Task: open an excel sheet and write heading  Financial Planner. Add Dates in a column and its values below  'Jan 23, Feb 23, Mar 23, Apr 23 & may23. 'Add Income in next column and its values below  $3,000, $3,200, $3,100, $3,300 & $3,500. Add Expenses in next column and its values below  $2,000, $2,300, $2,200, $2,500 & $2,800. Add savings in next column and its values below $500, $600, $500, $700 & $700. Add Investment in next column and its values below  $500, $700, $800, $900 & $1000. Add Net Saving in next column and its values below  $1000, $1200, $900, $800 & $700. Save page Elite Sales 
Action: Mouse moved to (36, 103)
Screenshot: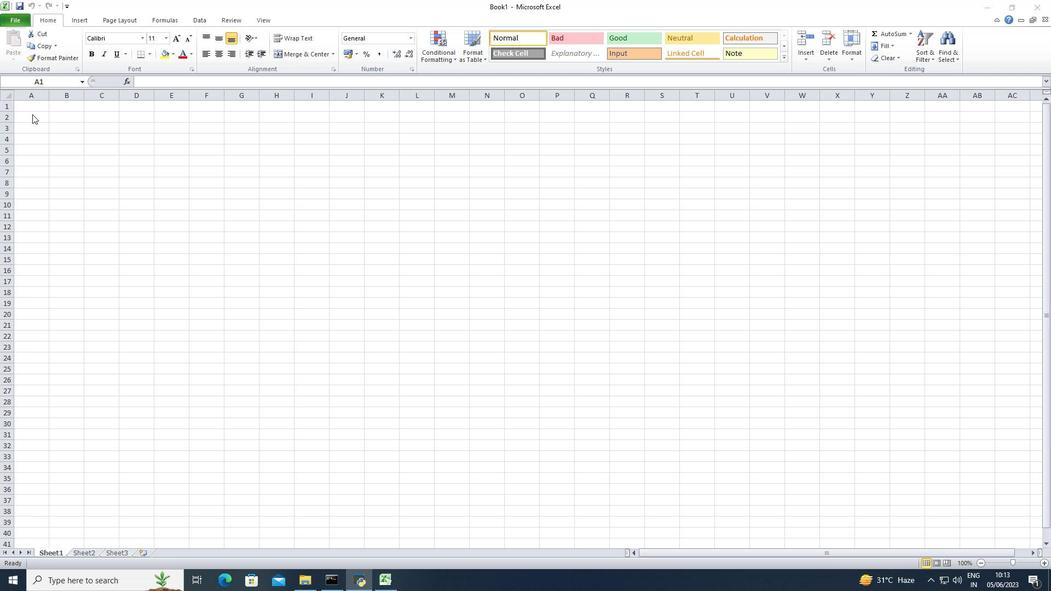
Action: Mouse pressed left at (36, 103)
Screenshot: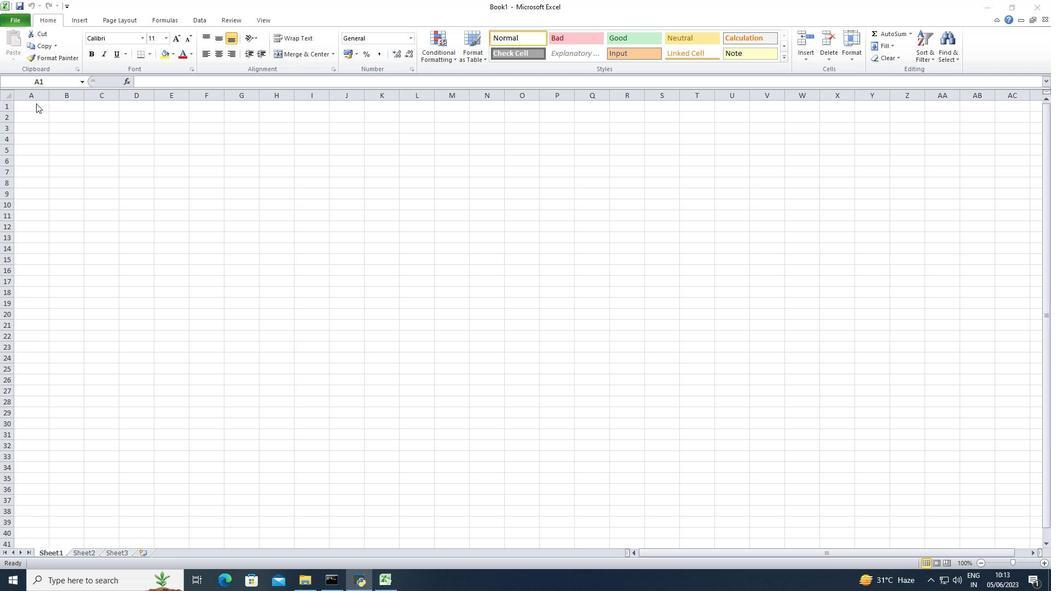 
Action: Key pressed <Key.shift>Financial<Key.space><Key.shift>Planner<Key.enter><Key.enter><Key.shift>Dates<Key.enter><Key.shift>Jan23<Key.enter><Key.shift>Feb23<Key.enter><Key.shift>Mar23<Key.enter><Key.shift>Apr23<Key.enter><Key.shift>May23<Key.enter><Key.down><Key.right><Key.up><Key.right><Key.up><Key.up><Key.up><Key.up><Key.up><Key.up><Key.shift>Income<Key.down>3000<Key.down>3200<Key.down>3100<Key.down>3300<Key.down>3500<Key.down><Key.right><Key.right><Key.up><Key.up>
Screenshot: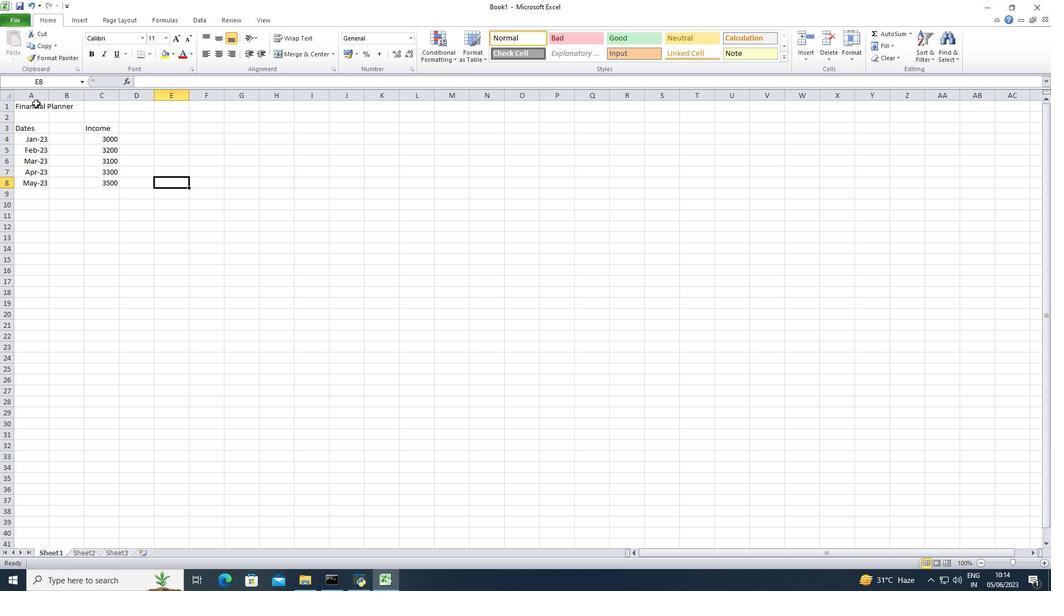 
Action: Mouse moved to (95, 142)
Screenshot: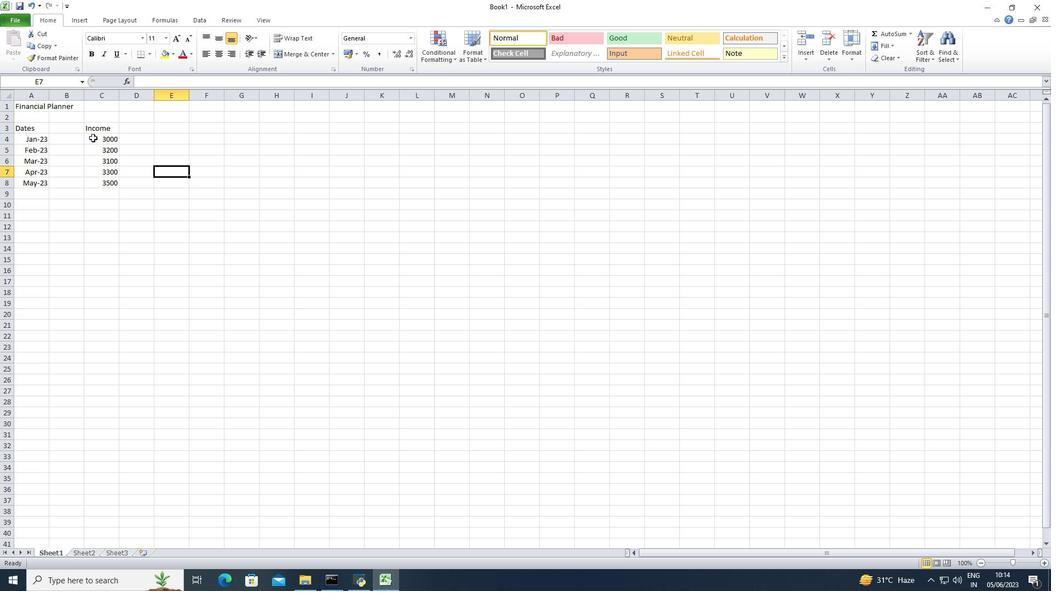 
Action: Mouse pressed left at (95, 142)
Screenshot: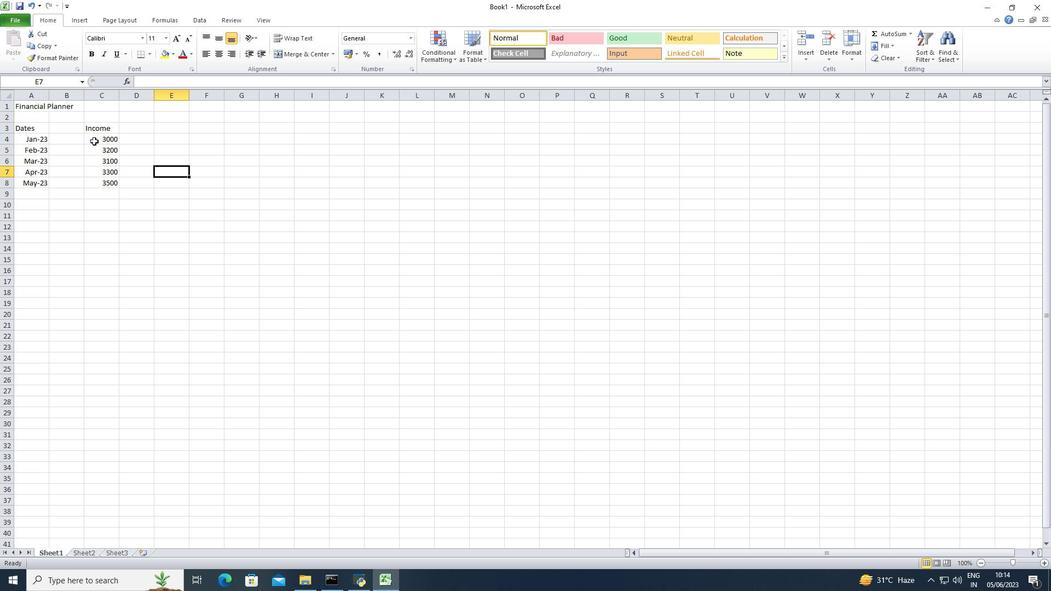 
Action: Mouse moved to (413, 37)
Screenshot: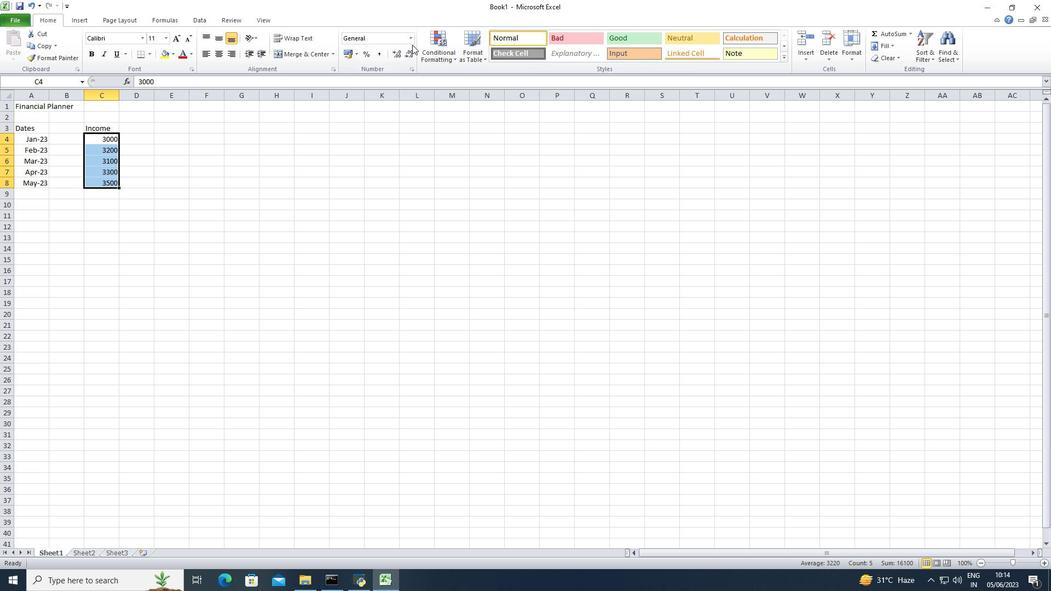 
Action: Mouse pressed left at (413, 37)
Screenshot: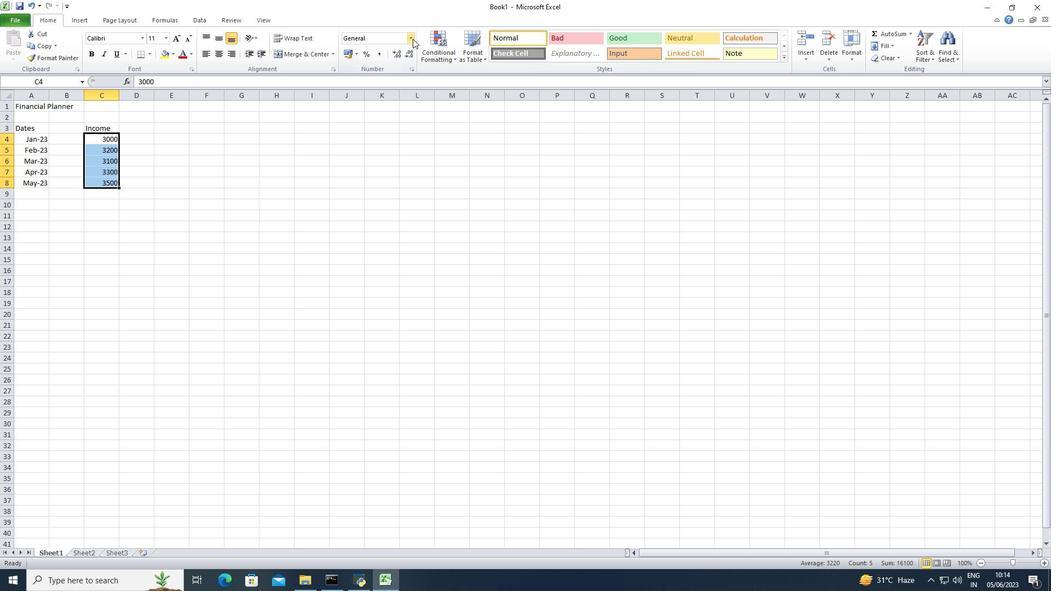 
Action: Mouse moved to (414, 314)
Screenshot: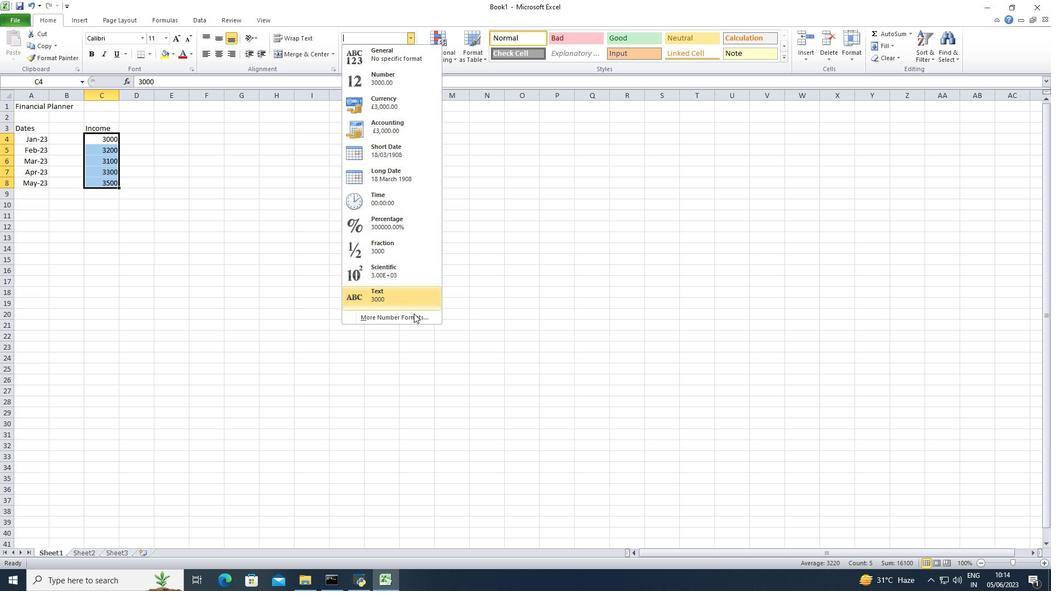 
Action: Mouse pressed left at (414, 314)
Screenshot: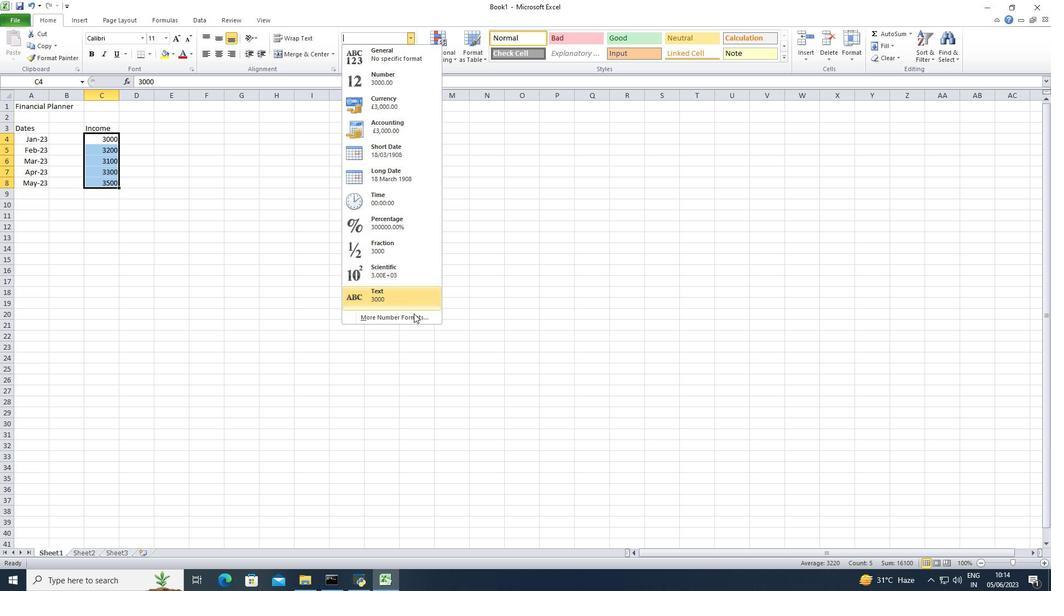 
Action: Mouse moved to (169, 204)
Screenshot: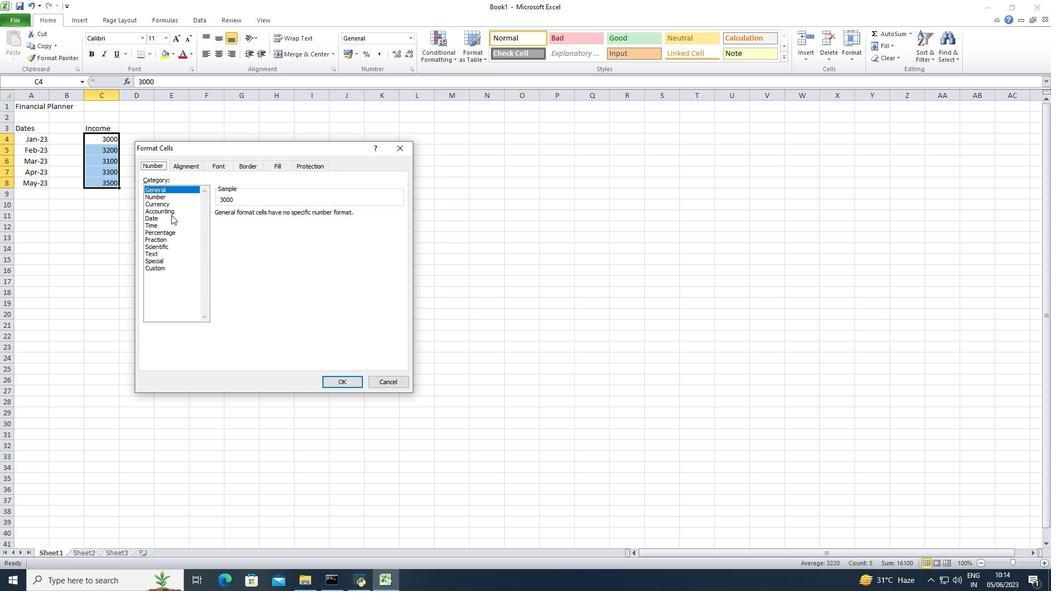 
Action: Mouse pressed left at (169, 204)
Screenshot: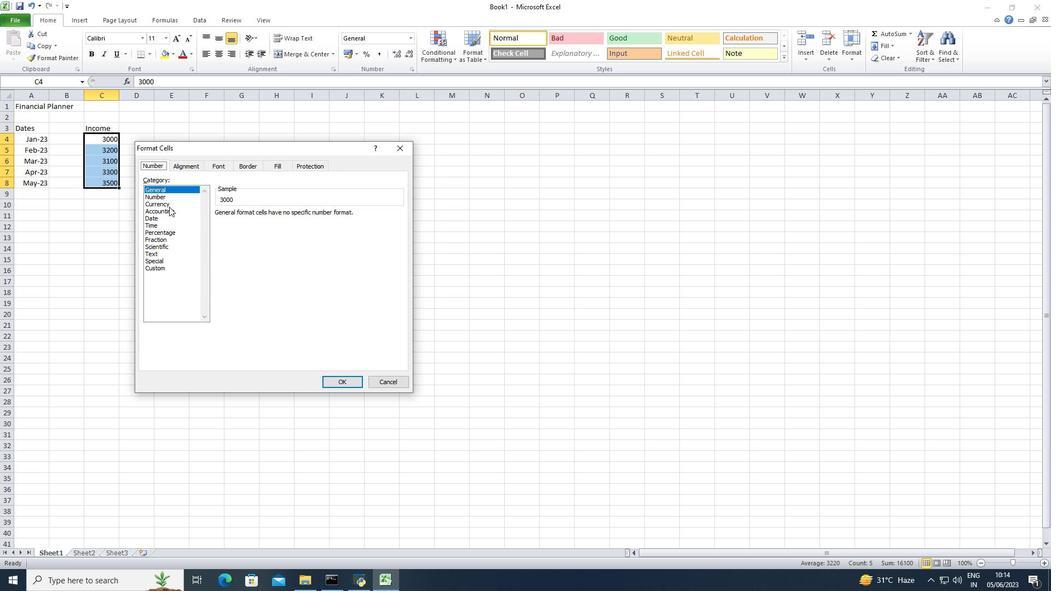 
Action: Mouse moved to (286, 215)
Screenshot: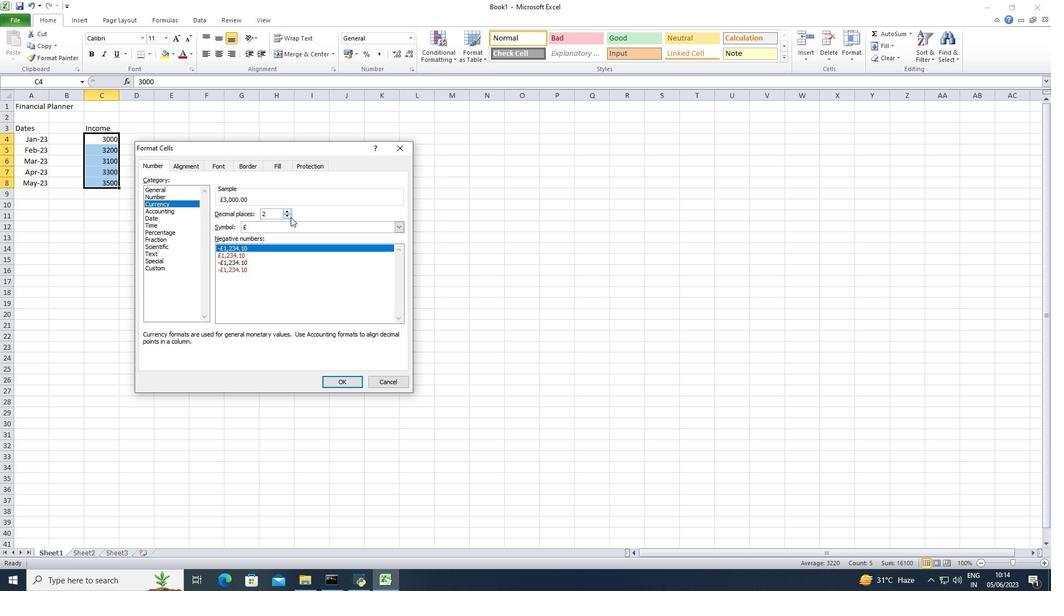 
Action: Mouse pressed left at (286, 215)
Screenshot: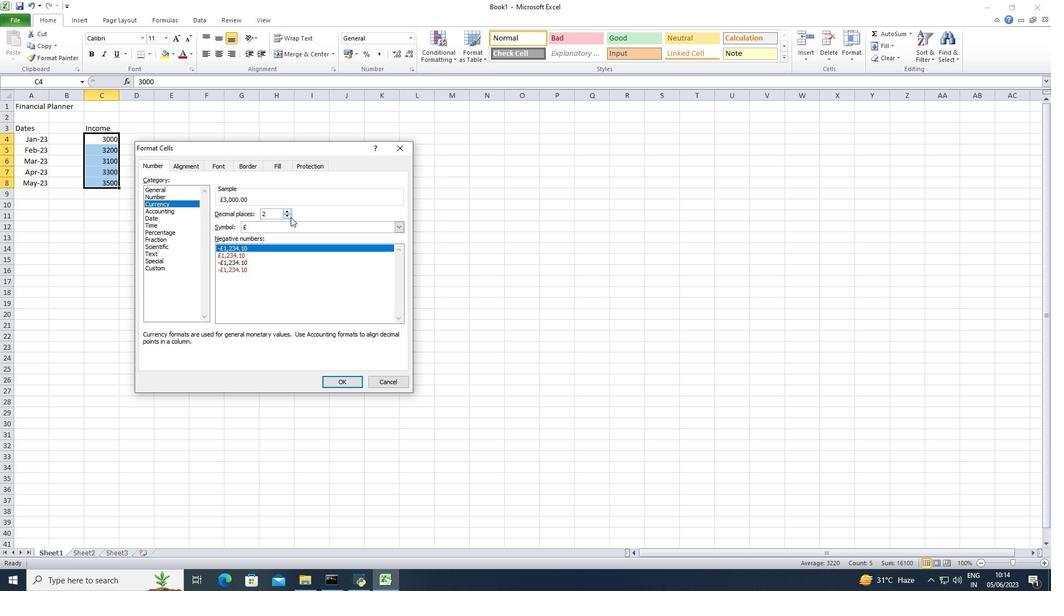 
Action: Mouse pressed left at (286, 215)
Screenshot: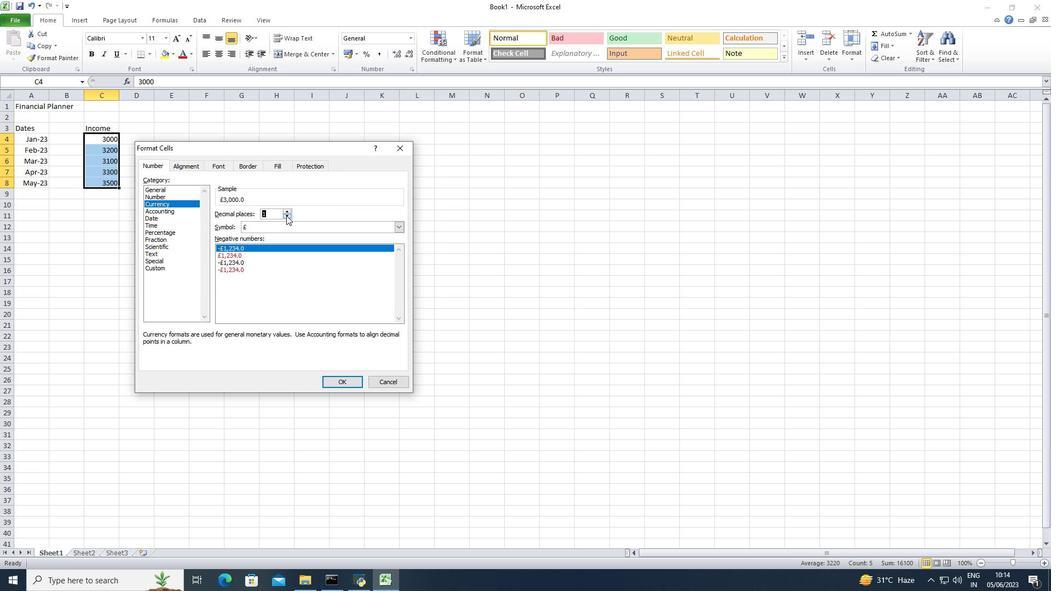 
Action: Mouse moved to (288, 226)
Screenshot: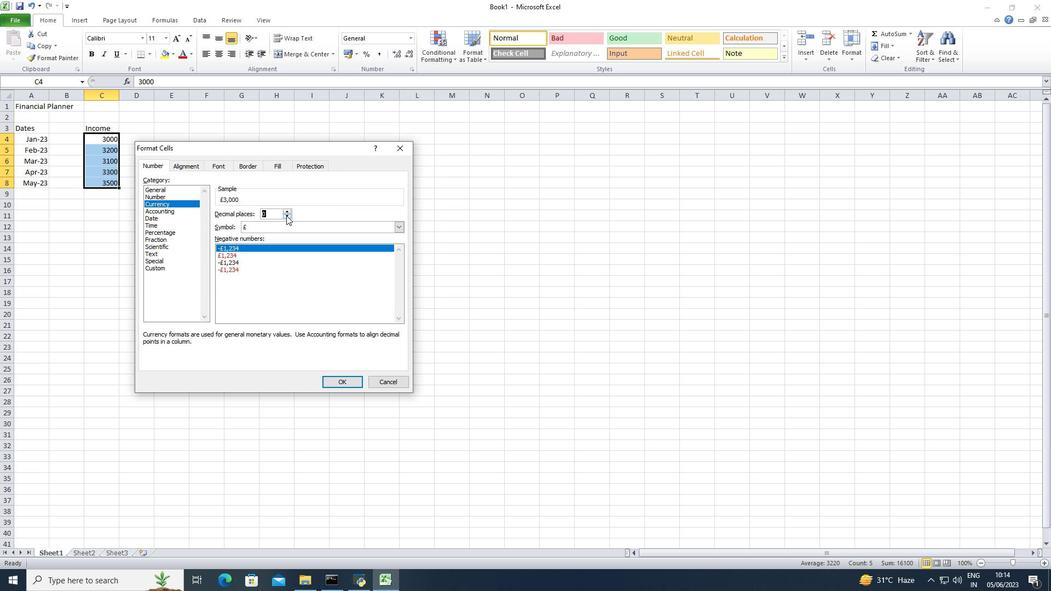 
Action: Mouse pressed left at (288, 226)
Screenshot: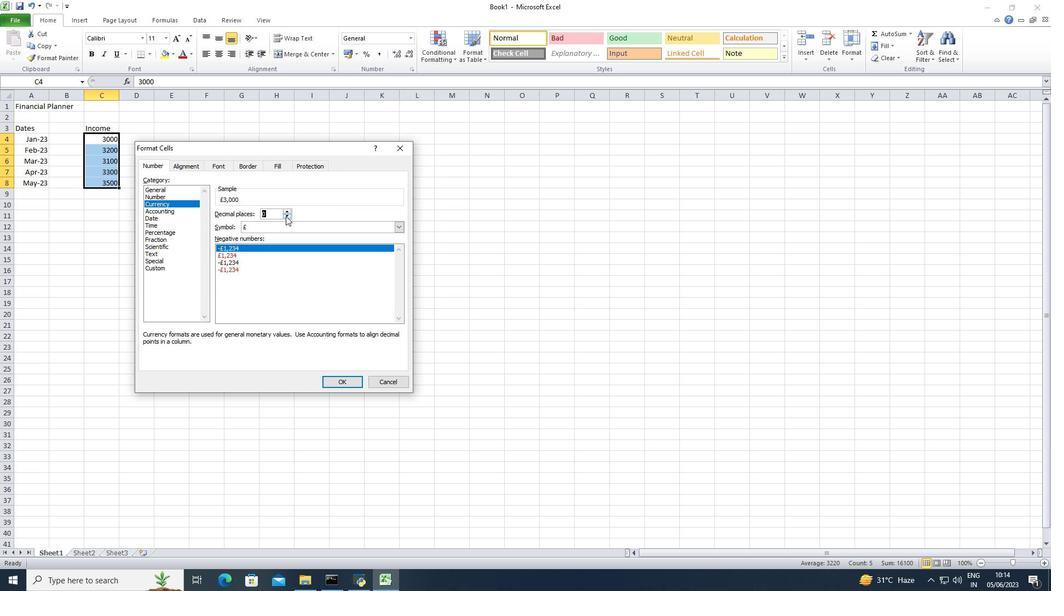 
Action: Mouse moved to (291, 250)
Screenshot: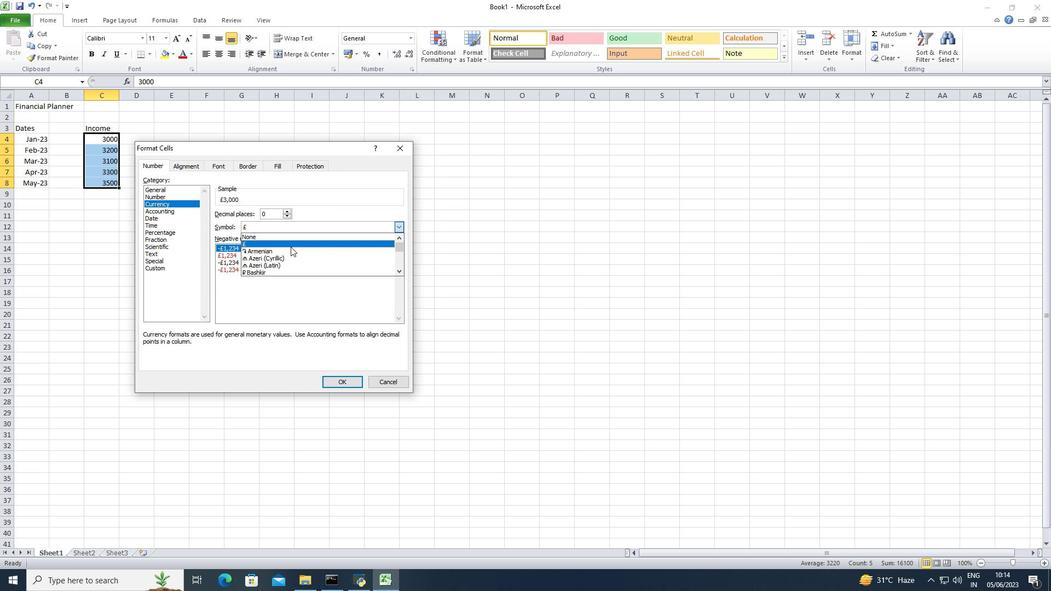 
Action: Mouse scrolled (291, 250) with delta (0, 0)
Screenshot: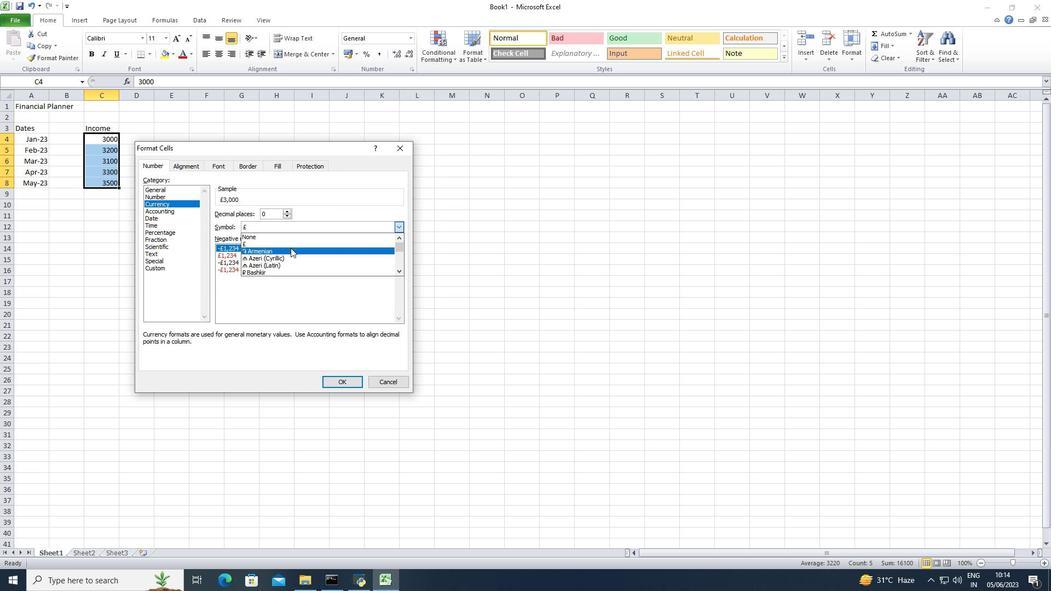 
Action: Mouse scrolled (291, 250) with delta (0, 0)
Screenshot: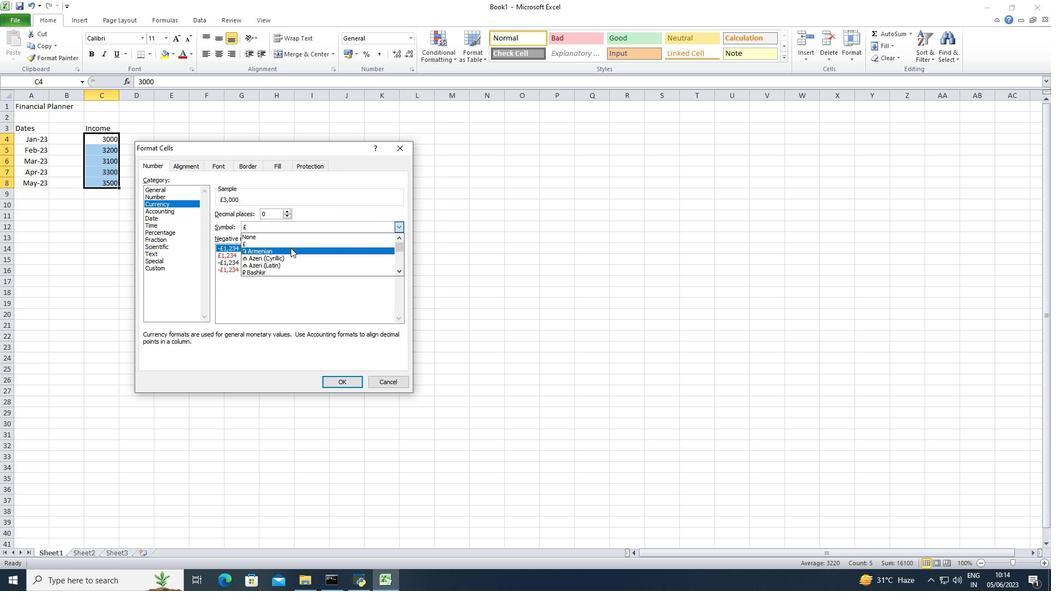 
Action: Mouse scrolled (291, 250) with delta (0, 0)
Screenshot: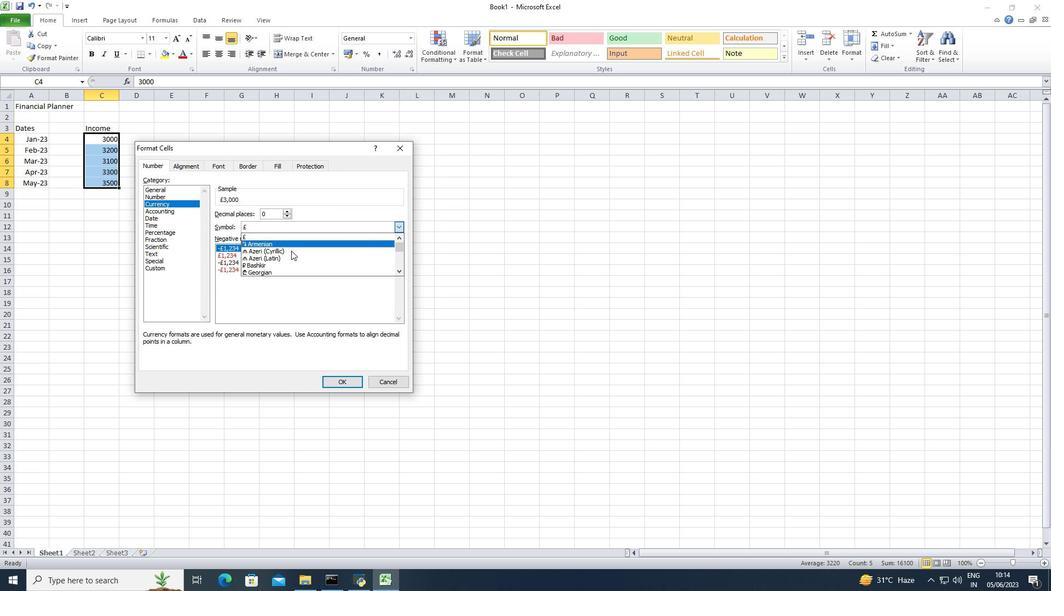 
Action: Mouse scrolled (291, 250) with delta (0, 0)
Screenshot: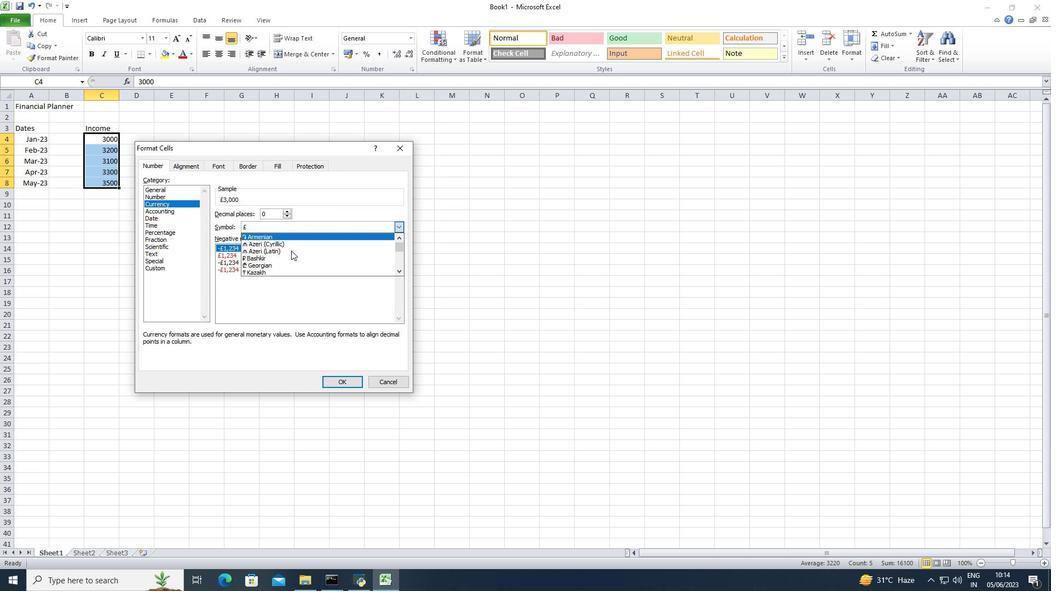 
Action: Mouse scrolled (291, 250) with delta (0, 0)
Screenshot: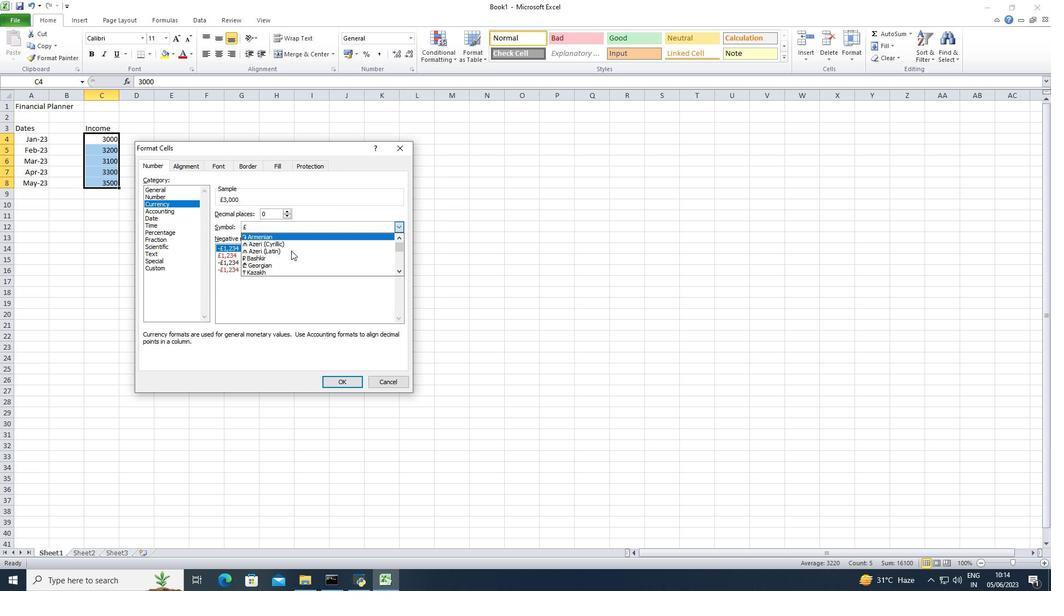 
Action: Mouse scrolled (291, 250) with delta (0, 0)
Screenshot: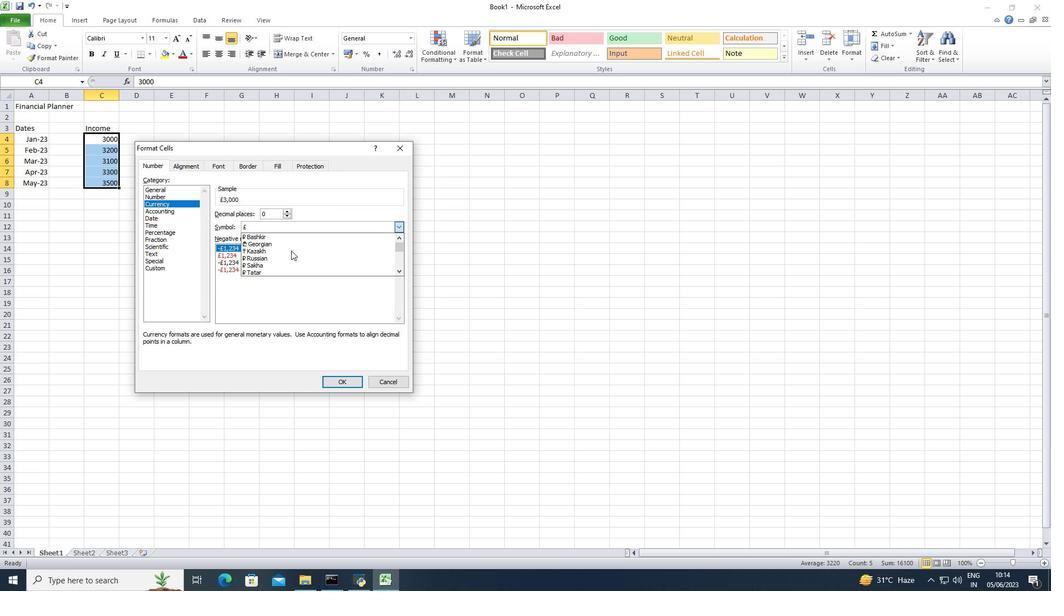 
Action: Mouse scrolled (291, 250) with delta (0, 0)
Screenshot: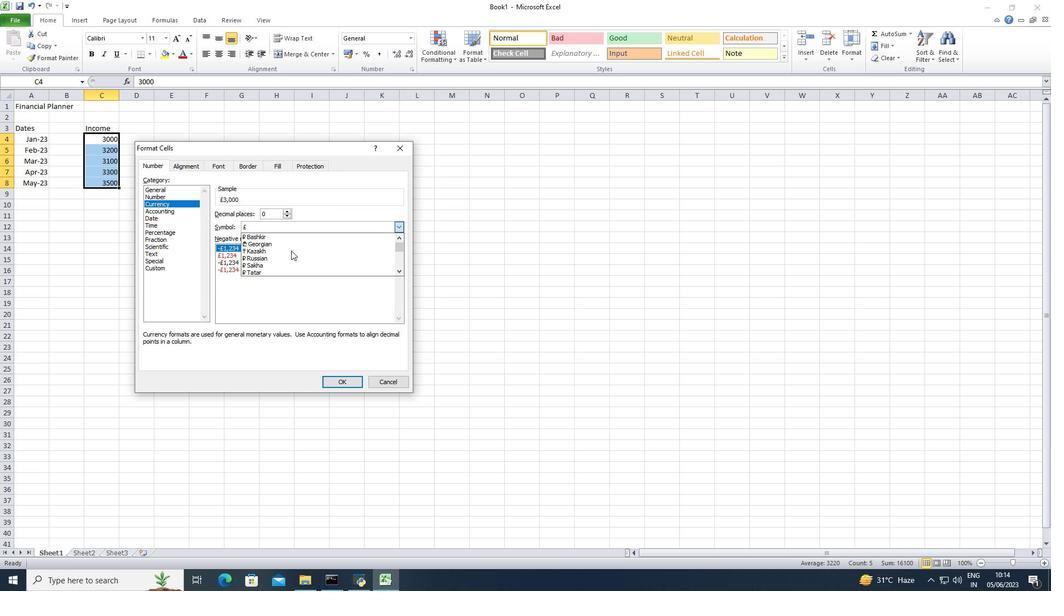 
Action: Mouse scrolled (291, 250) with delta (0, 0)
Screenshot: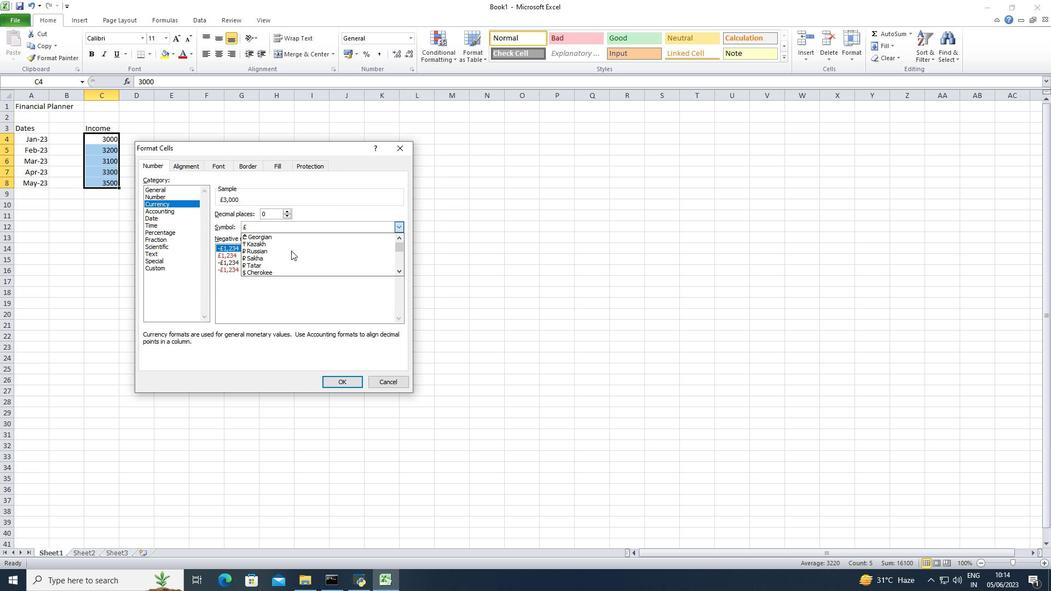 
Action: Mouse scrolled (291, 250) with delta (0, 0)
Screenshot: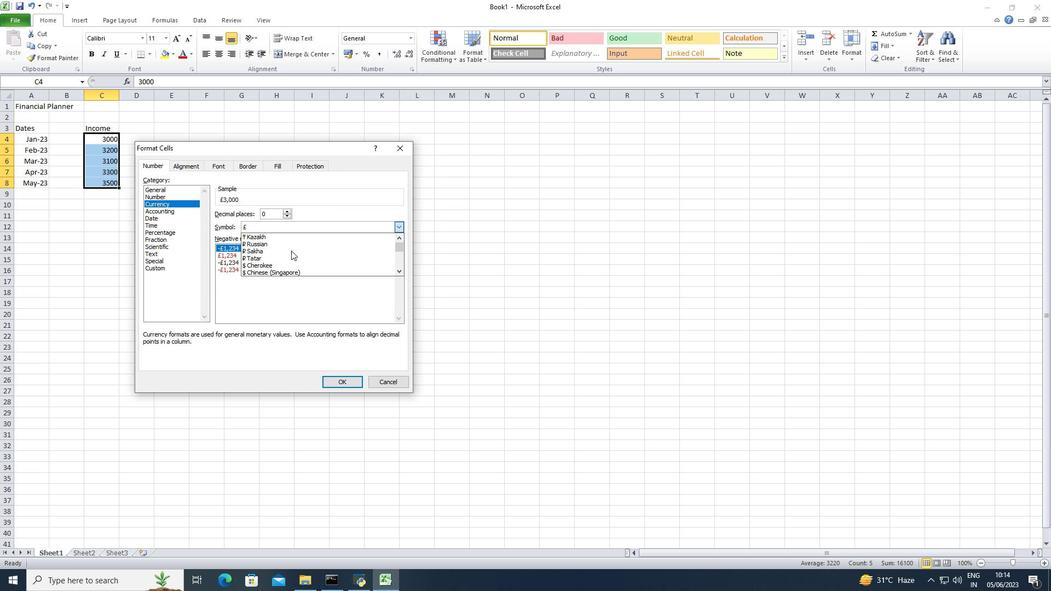 
Action: Mouse moved to (294, 263)
Screenshot: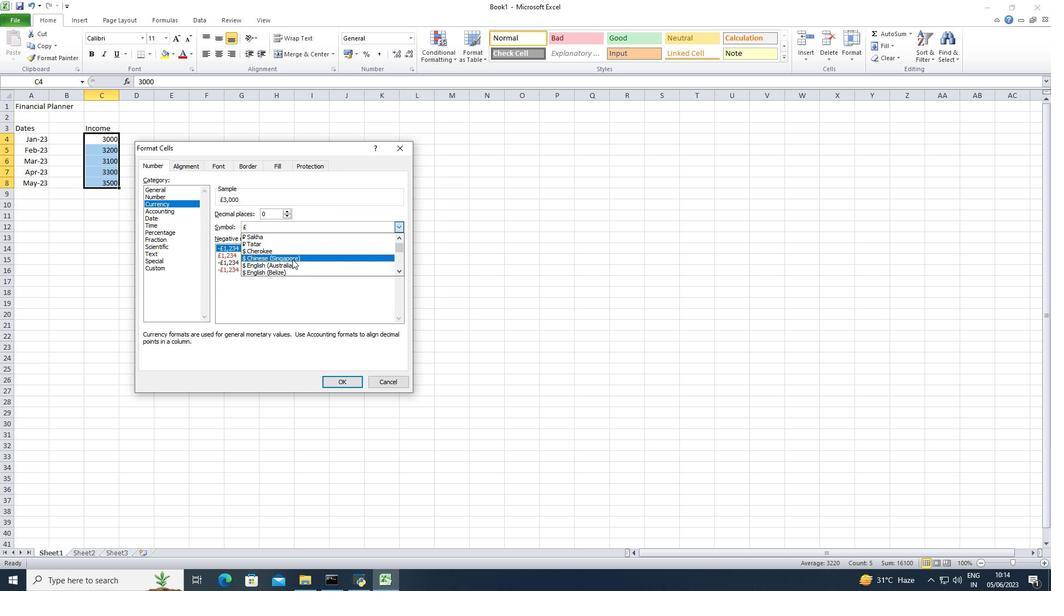 
Action: Mouse pressed left at (294, 263)
Screenshot: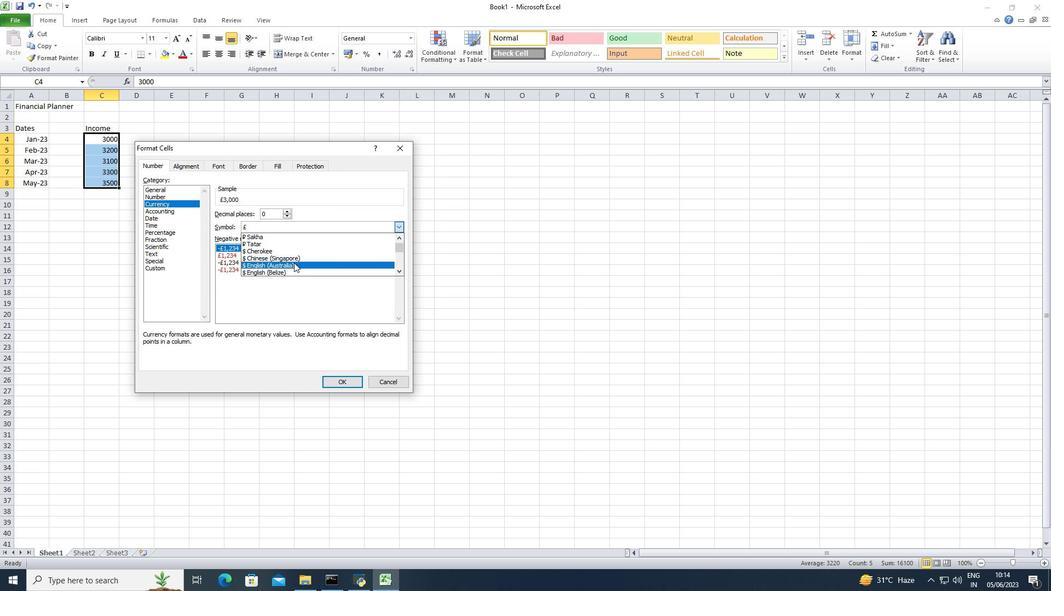 
Action: Mouse moved to (335, 379)
Screenshot: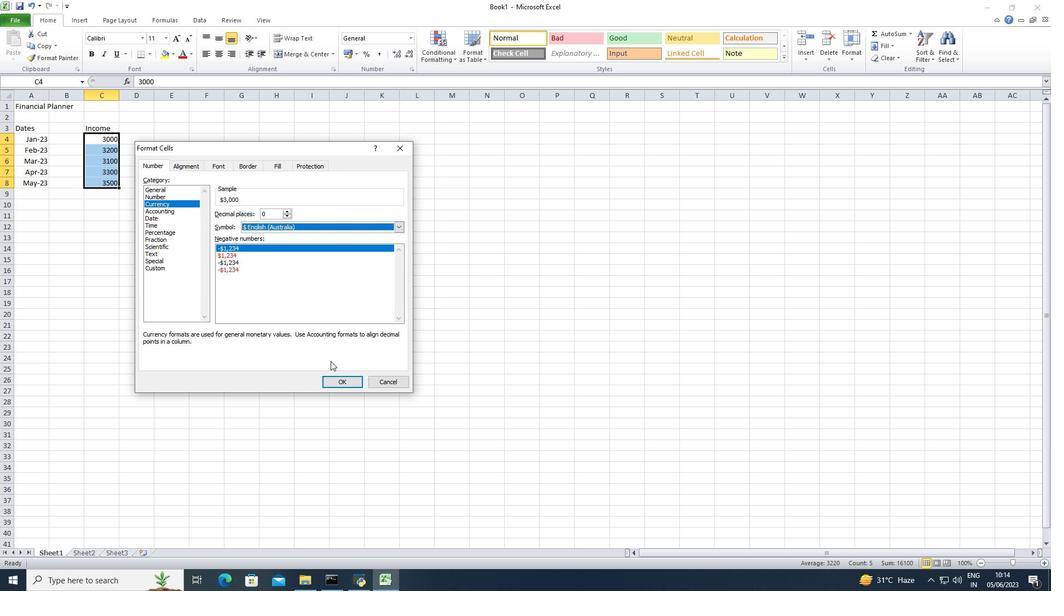 
Action: Mouse pressed left at (335, 379)
Screenshot: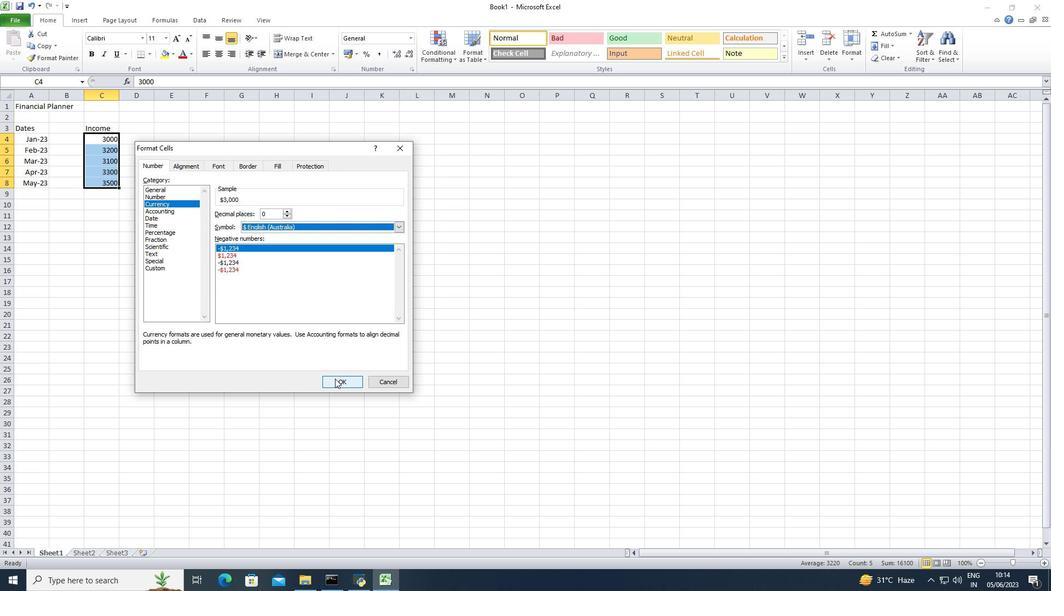 
Action: Mouse moved to (181, 131)
Screenshot: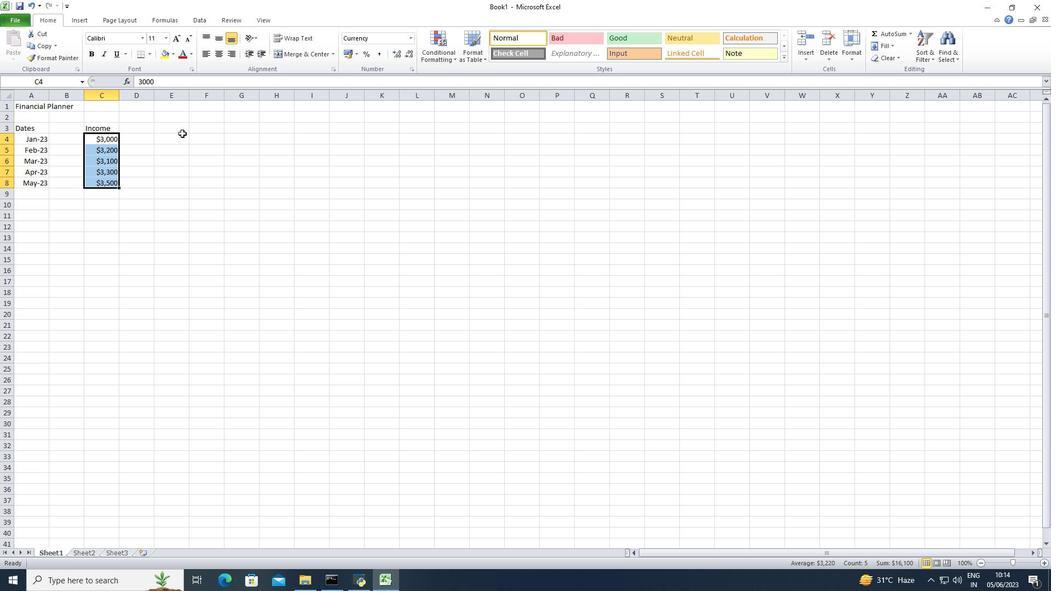 
Action: Mouse pressed left at (181, 131)
Screenshot: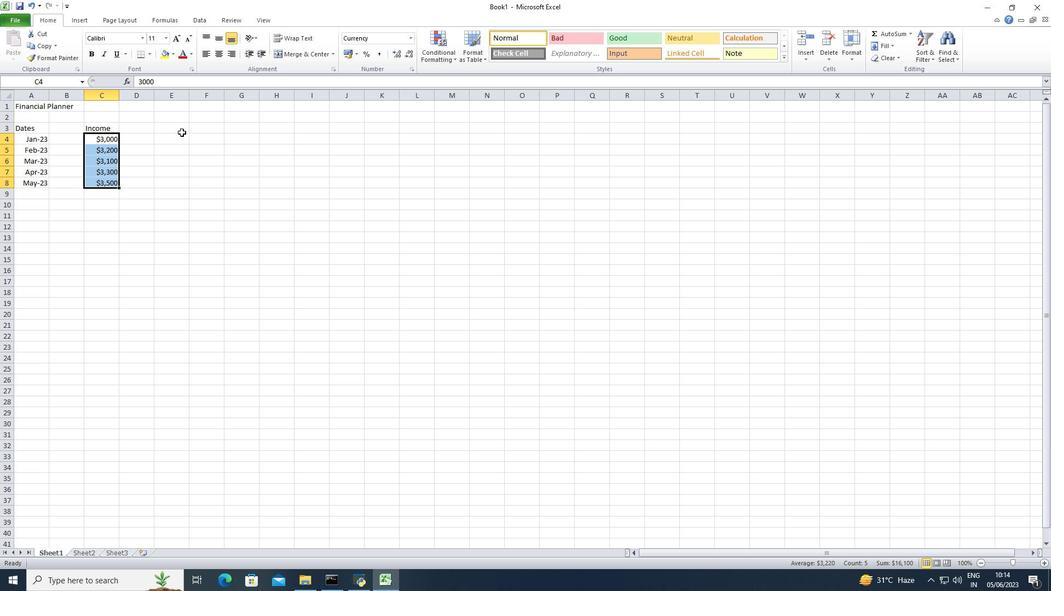 
Action: Key pressed <Key.shift>Expenses<Key.enter>2000<Key.down>2300<Key.down>2200<Key.down>2500<Key.down>2800<Key.down>
Screenshot: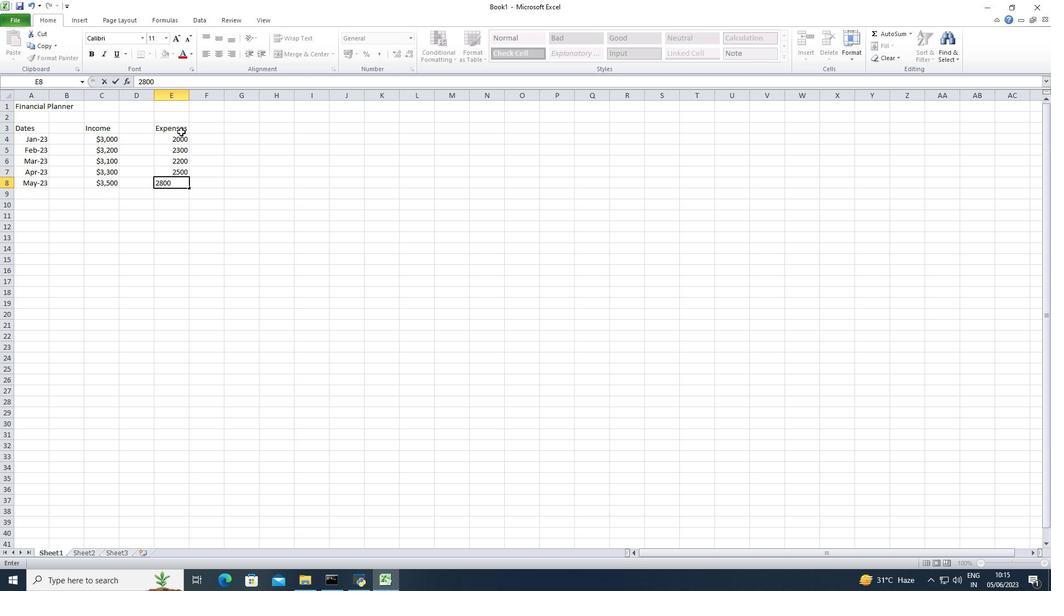 
Action: Mouse moved to (176, 137)
Screenshot: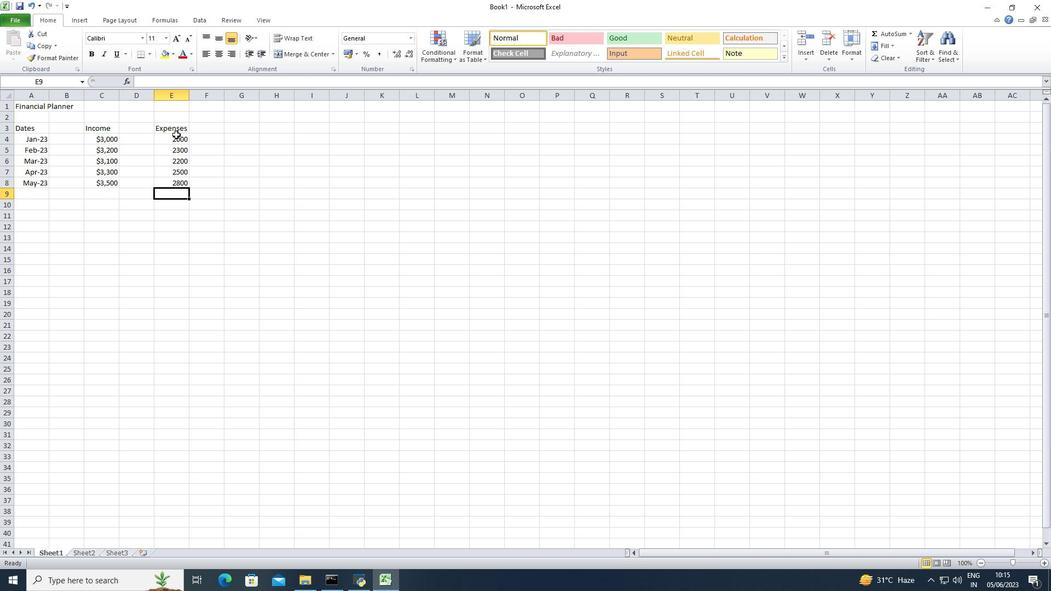 
Action: Mouse pressed left at (176, 137)
Screenshot: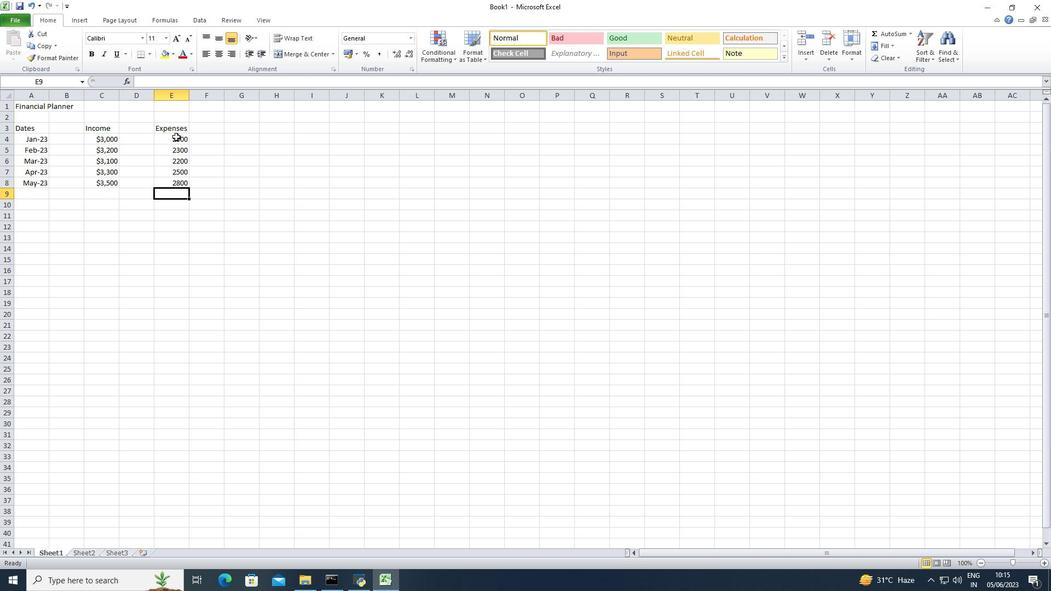 
Action: Mouse moved to (406, 39)
Screenshot: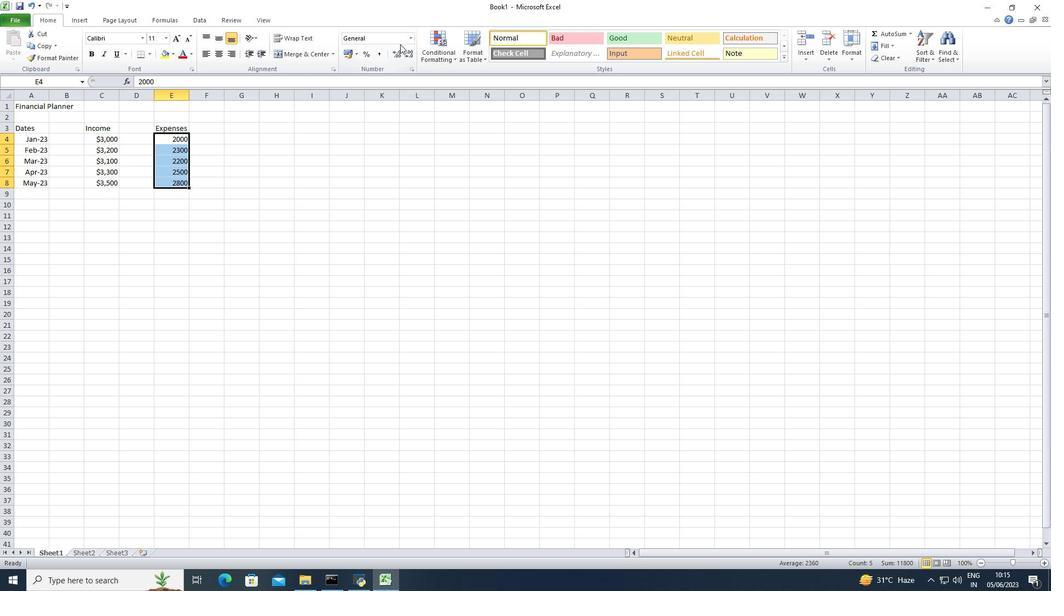 
Action: Mouse pressed left at (406, 39)
Screenshot: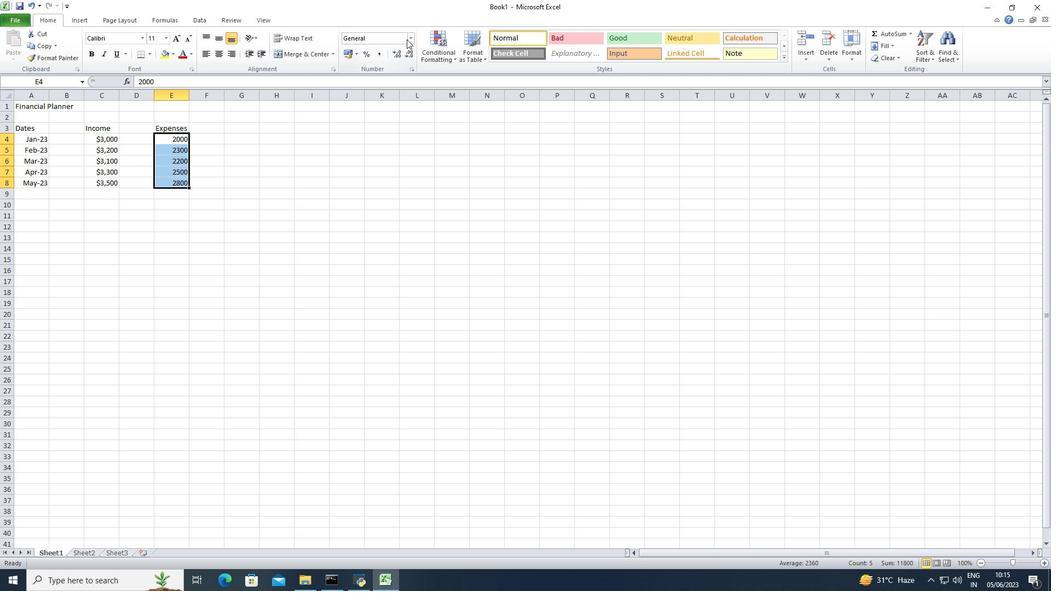 
Action: Mouse moved to (410, 36)
Screenshot: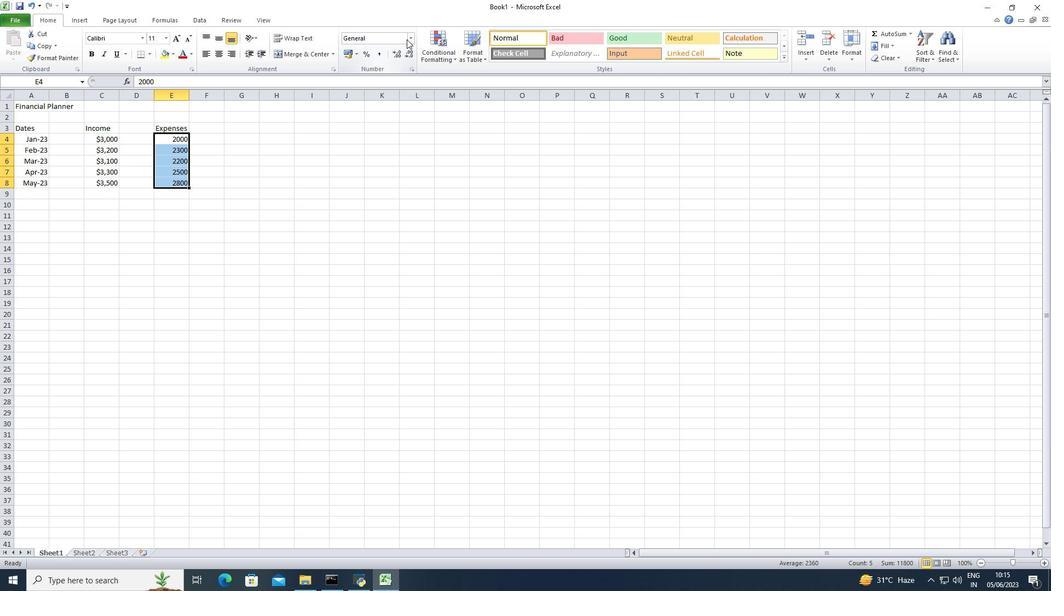
Action: Mouse pressed left at (410, 36)
Screenshot: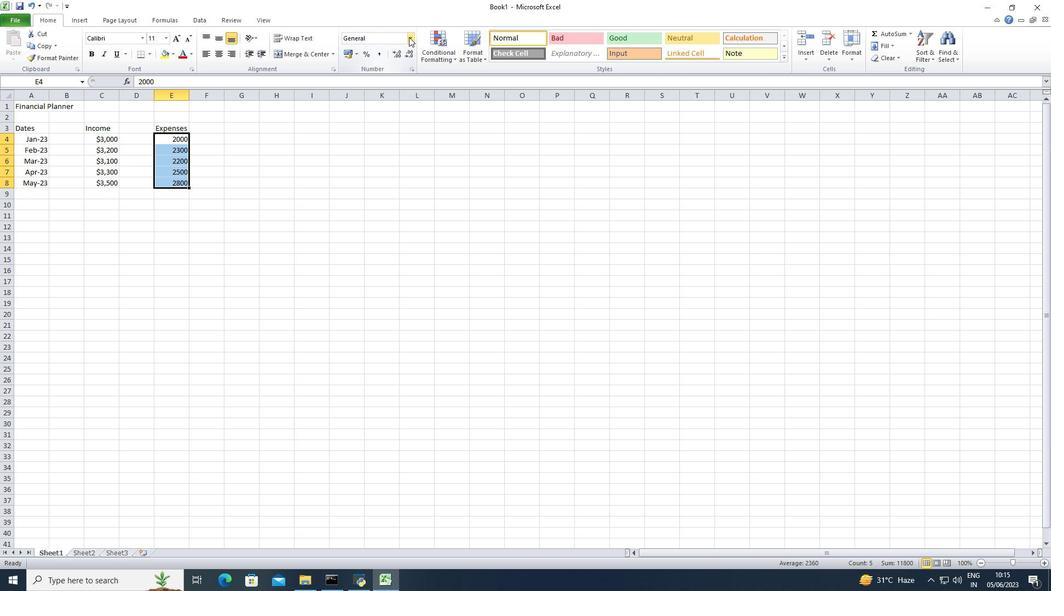 
Action: Mouse moved to (416, 315)
Screenshot: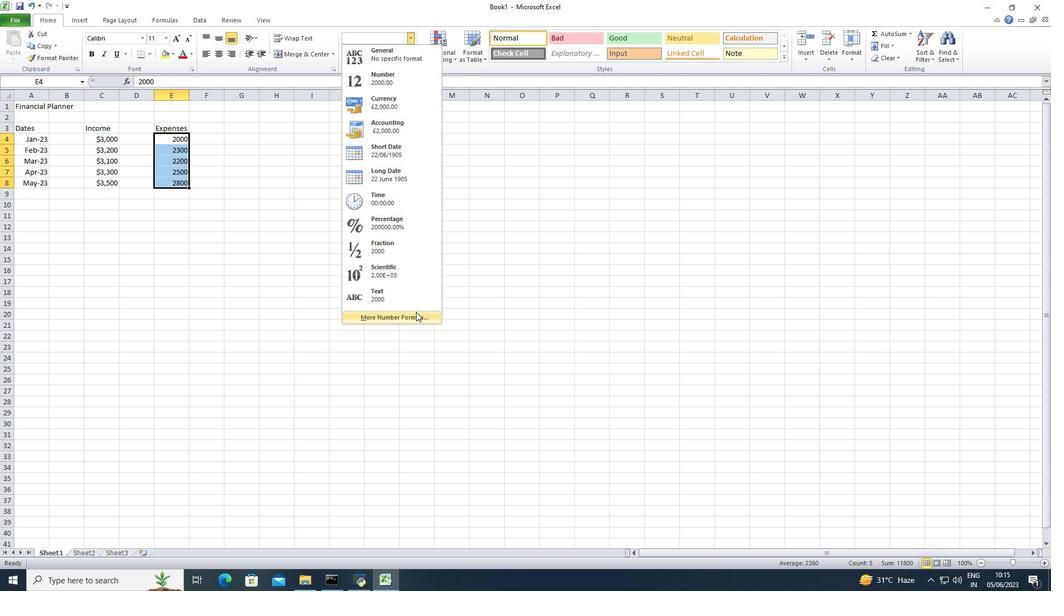 
Action: Mouse pressed left at (416, 315)
Screenshot: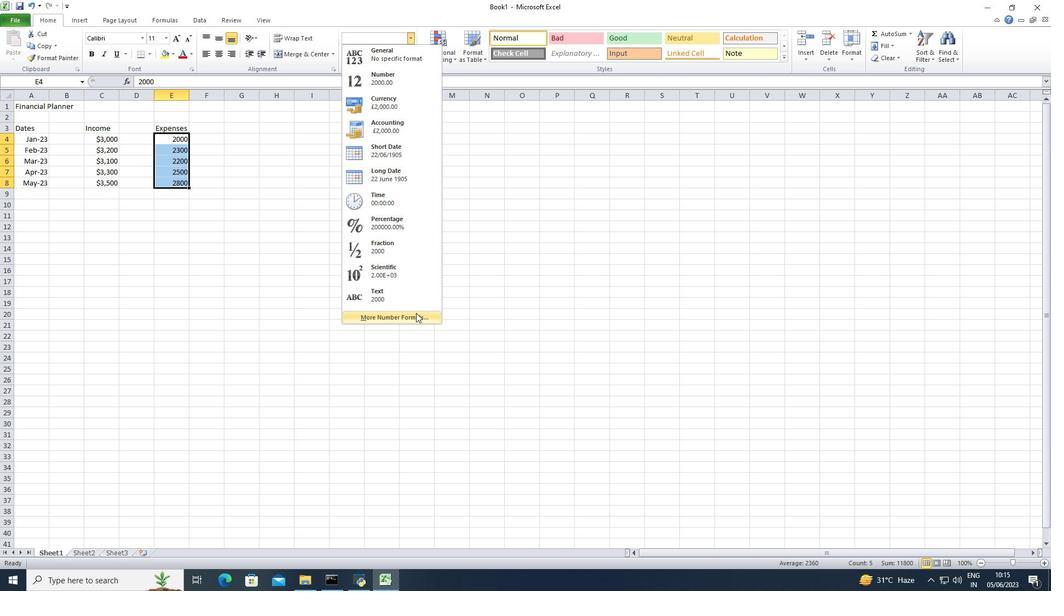 
Action: Mouse moved to (169, 204)
Screenshot: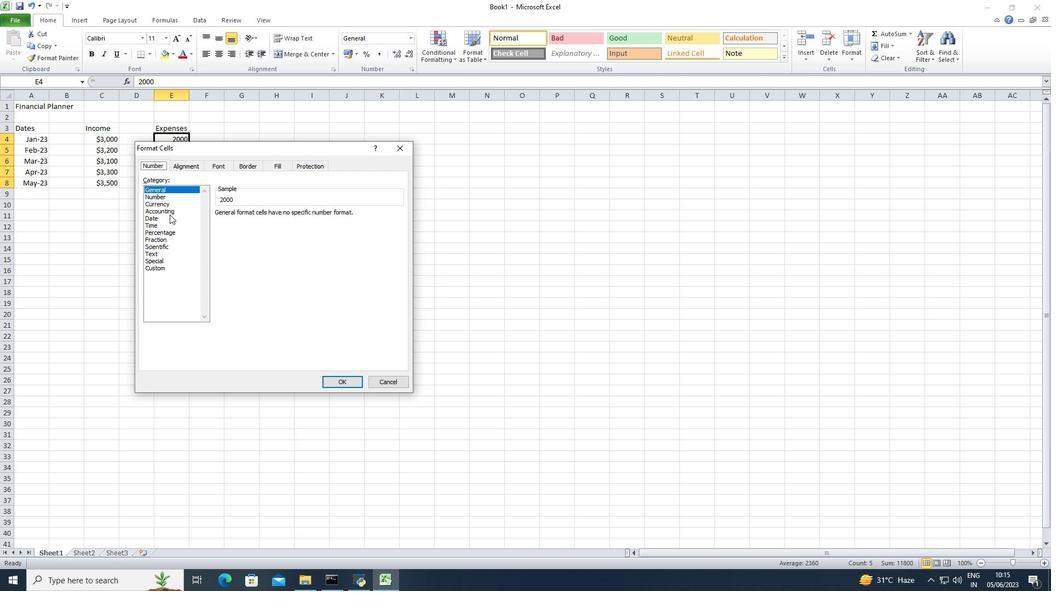 
Action: Mouse pressed left at (169, 204)
Screenshot: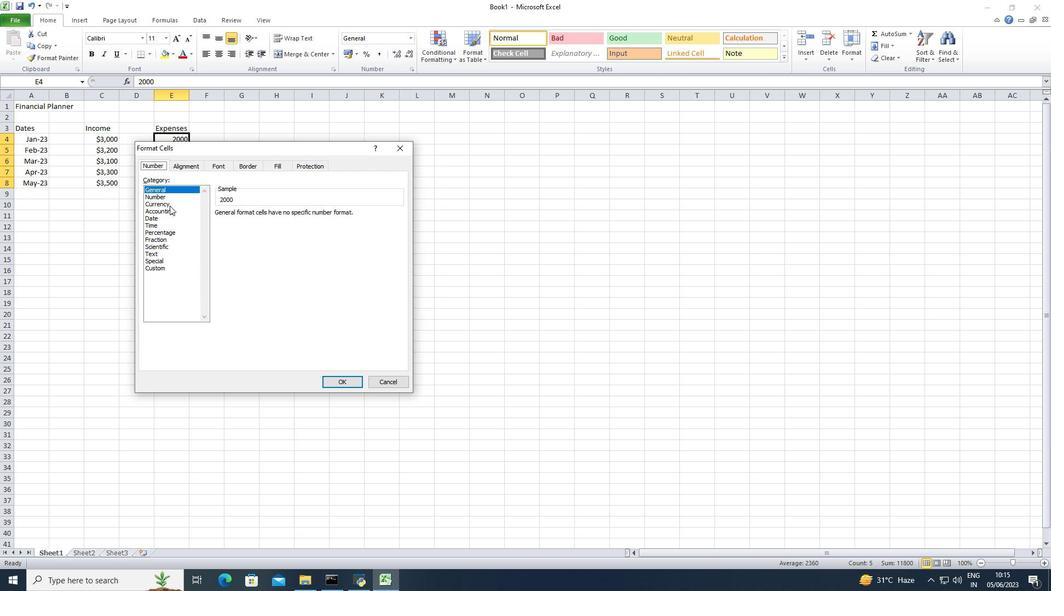 
Action: Mouse moved to (290, 215)
Screenshot: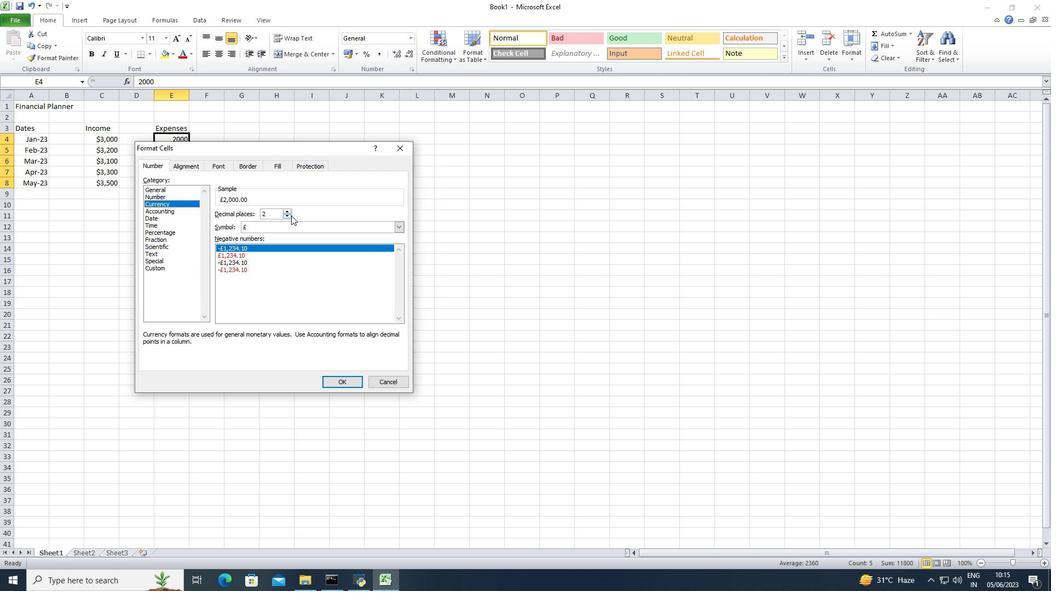 
Action: Mouse pressed left at (290, 215)
Screenshot: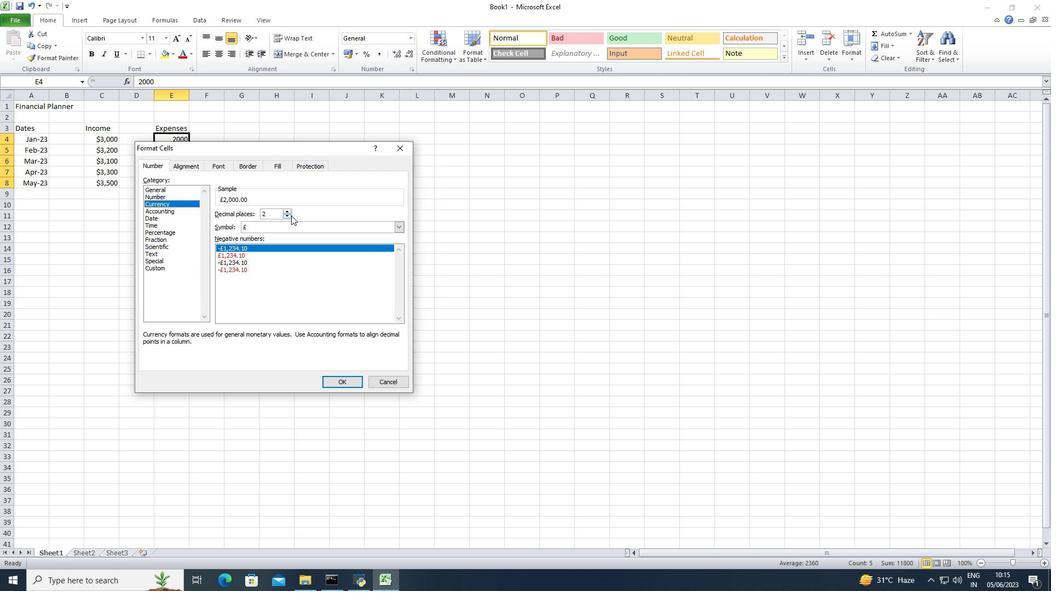 
Action: Mouse moved to (289, 216)
Screenshot: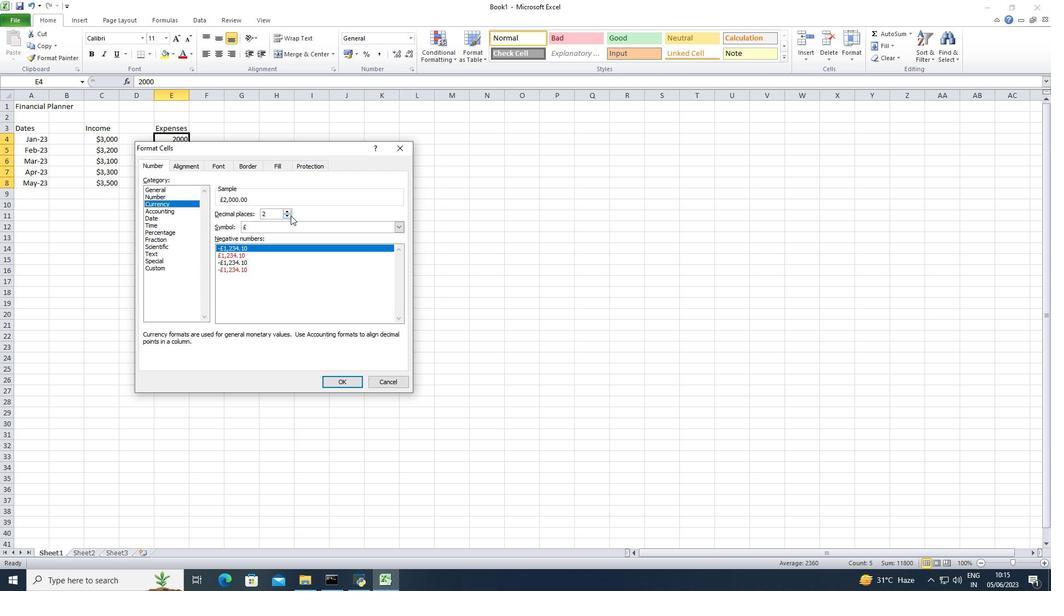 
Action: Mouse pressed left at (289, 216)
Screenshot: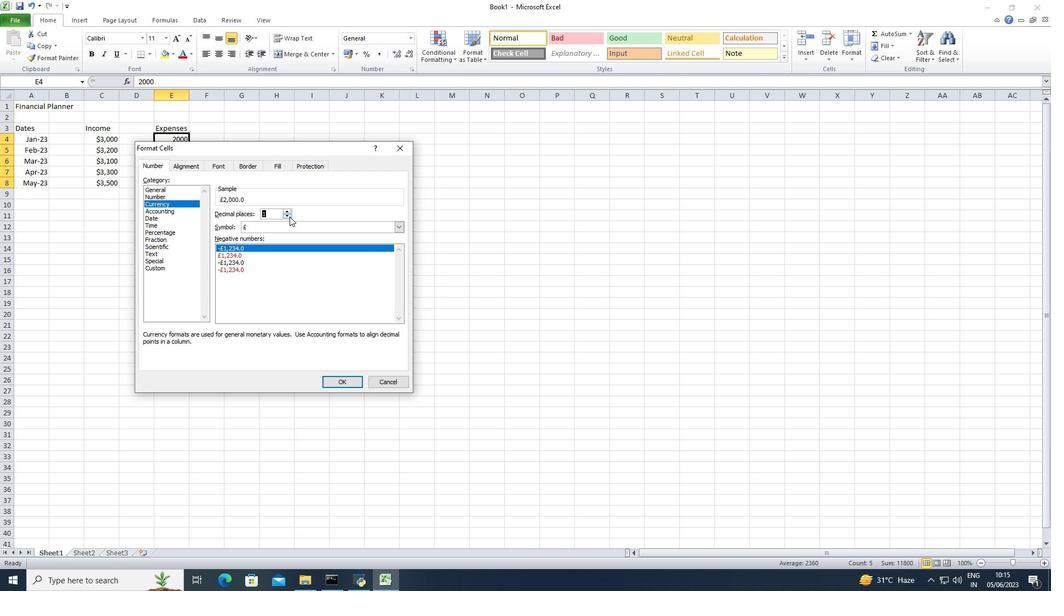 
Action: Mouse moved to (289, 232)
Screenshot: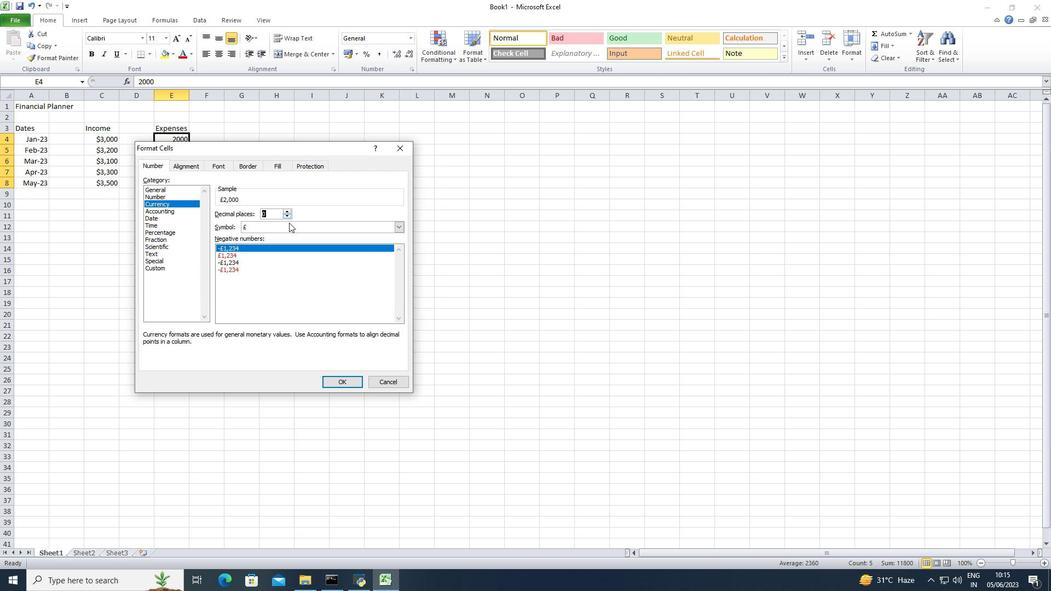
Action: Mouse pressed left at (289, 232)
Screenshot: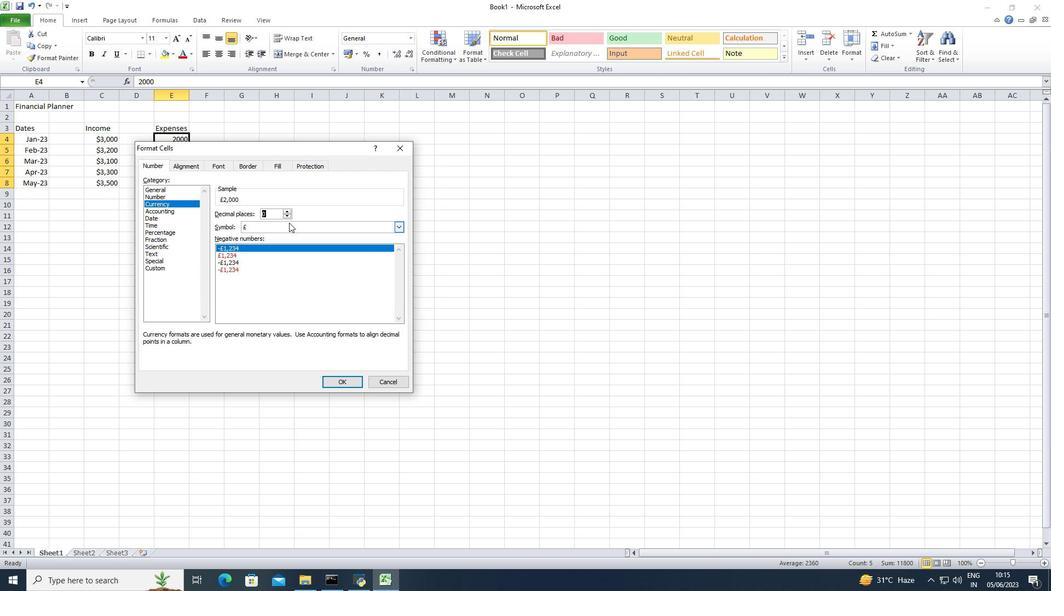 
Action: Mouse moved to (294, 263)
Screenshot: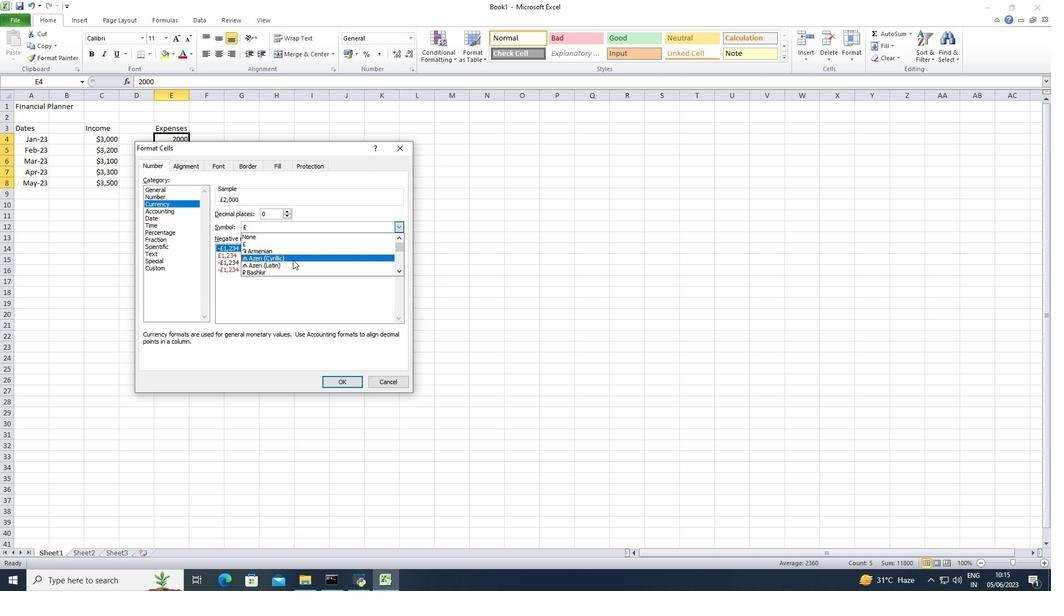 
Action: Mouse scrolled (294, 262) with delta (0, 0)
Screenshot: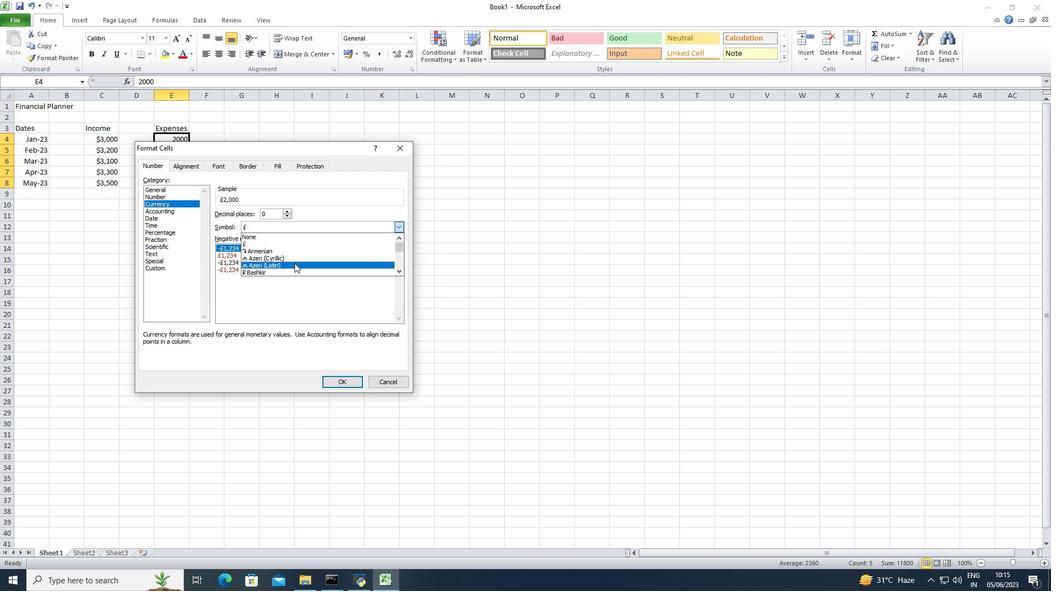 
Action: Mouse scrolled (294, 262) with delta (0, 0)
Screenshot: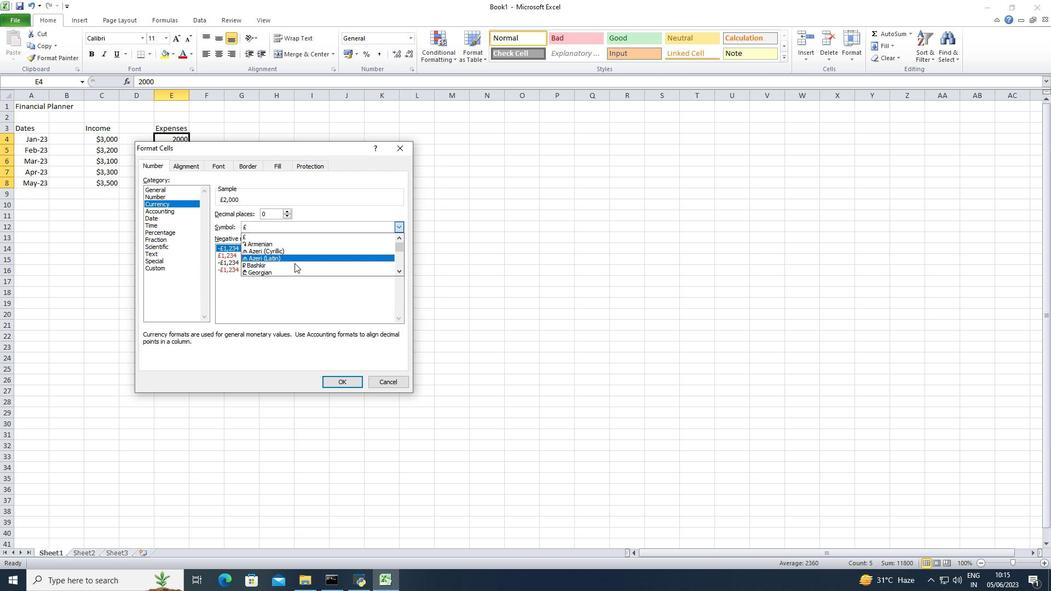 
Action: Mouse scrolled (294, 262) with delta (0, 0)
Screenshot: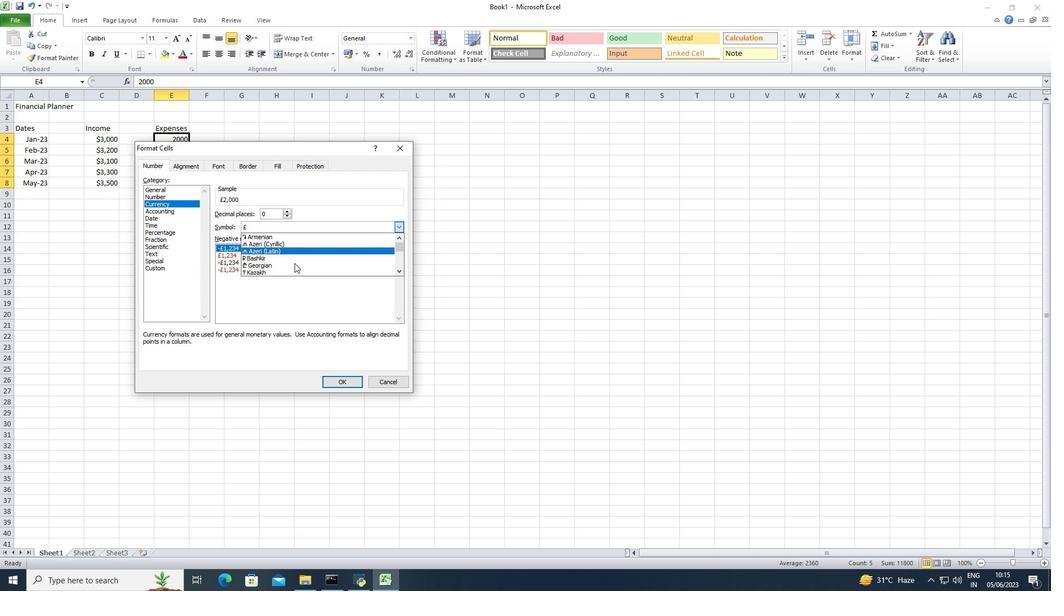 
Action: Mouse scrolled (294, 262) with delta (0, 0)
Screenshot: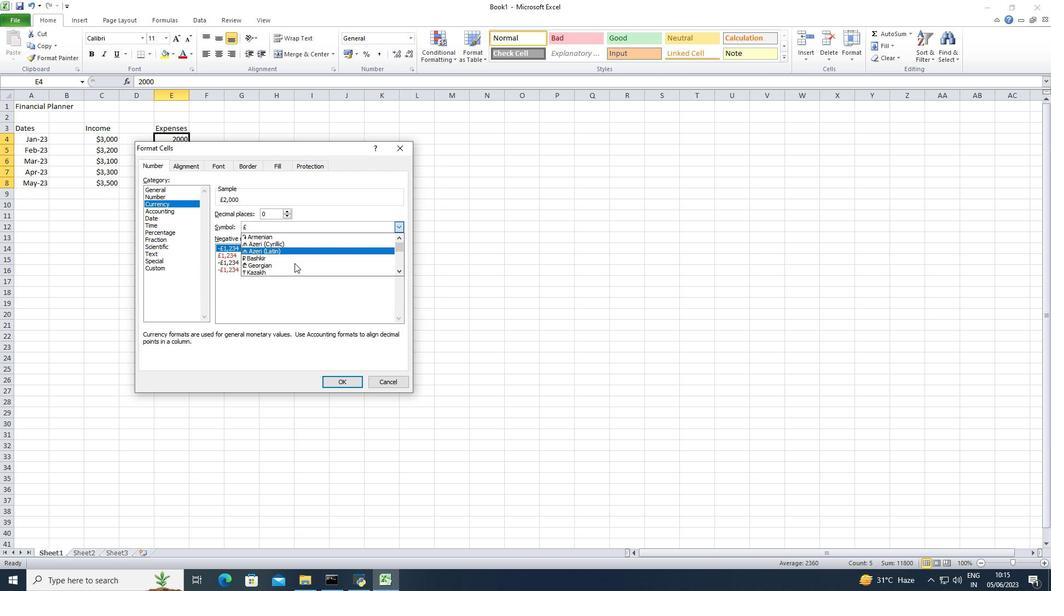 
Action: Mouse scrolled (294, 262) with delta (0, 0)
Screenshot: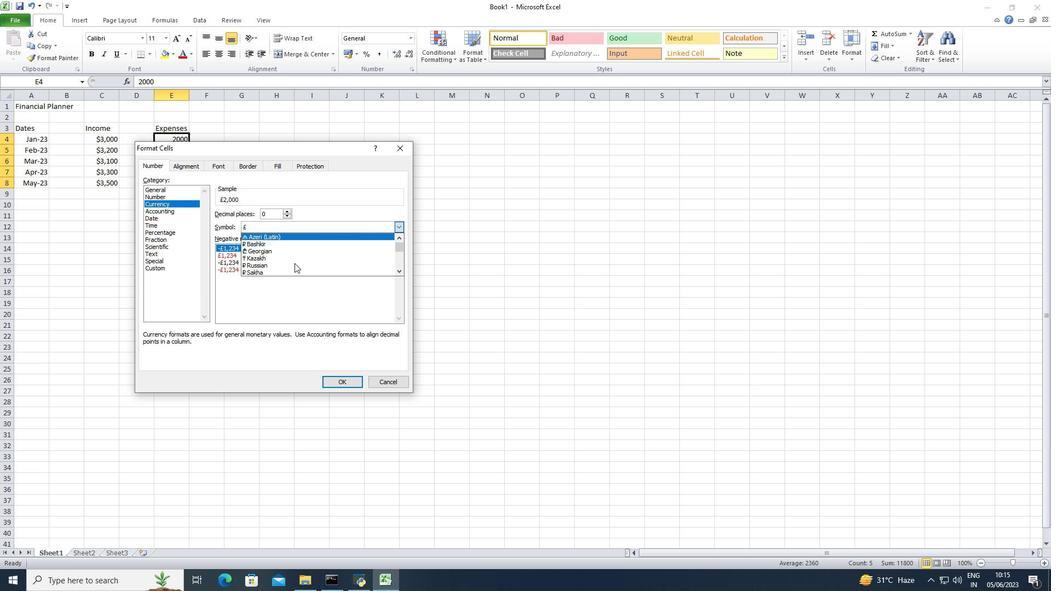 
Action: Mouse scrolled (294, 262) with delta (0, 0)
Screenshot: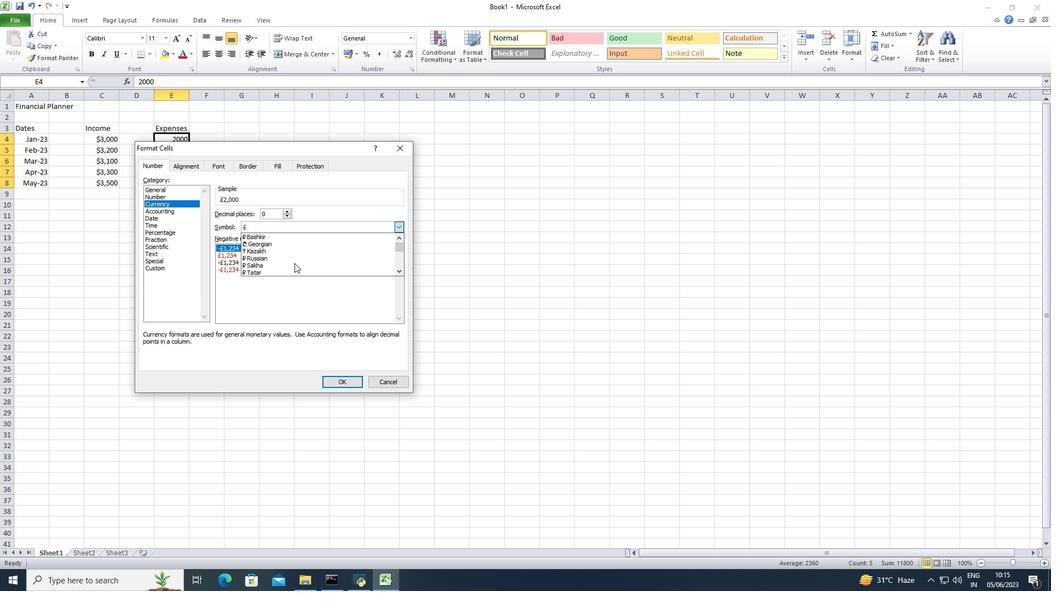 
Action: Mouse scrolled (294, 262) with delta (0, 0)
Screenshot: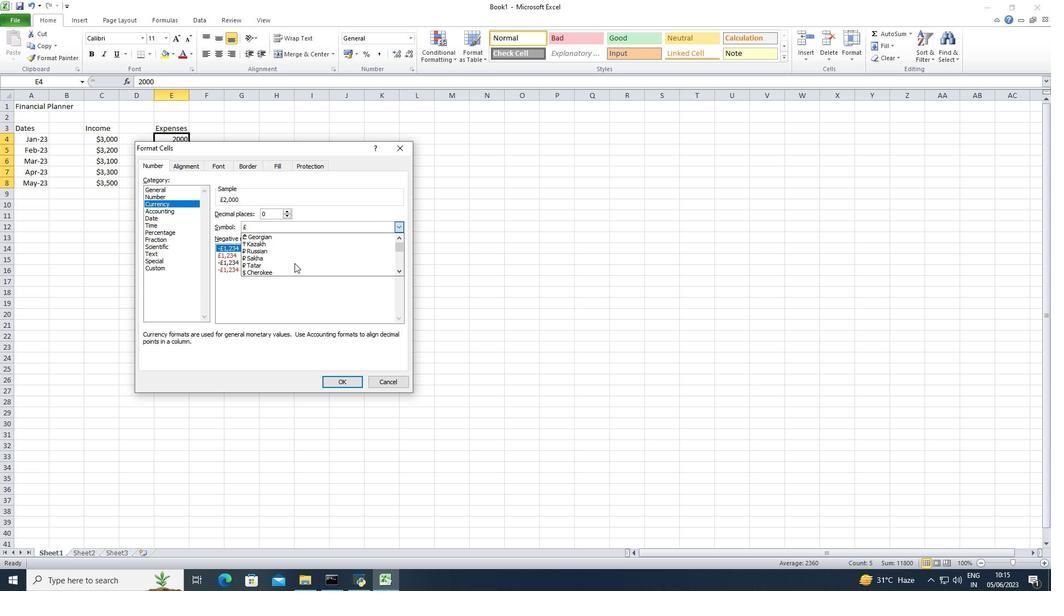 
Action: Mouse scrolled (294, 262) with delta (0, 0)
Screenshot: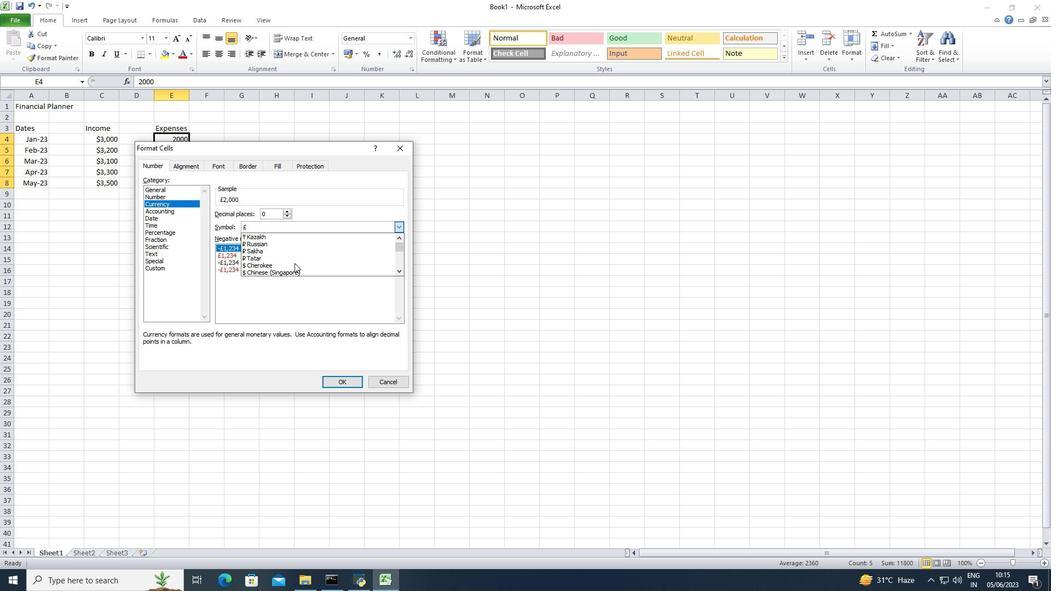 
Action: Mouse scrolled (294, 262) with delta (0, 0)
Screenshot: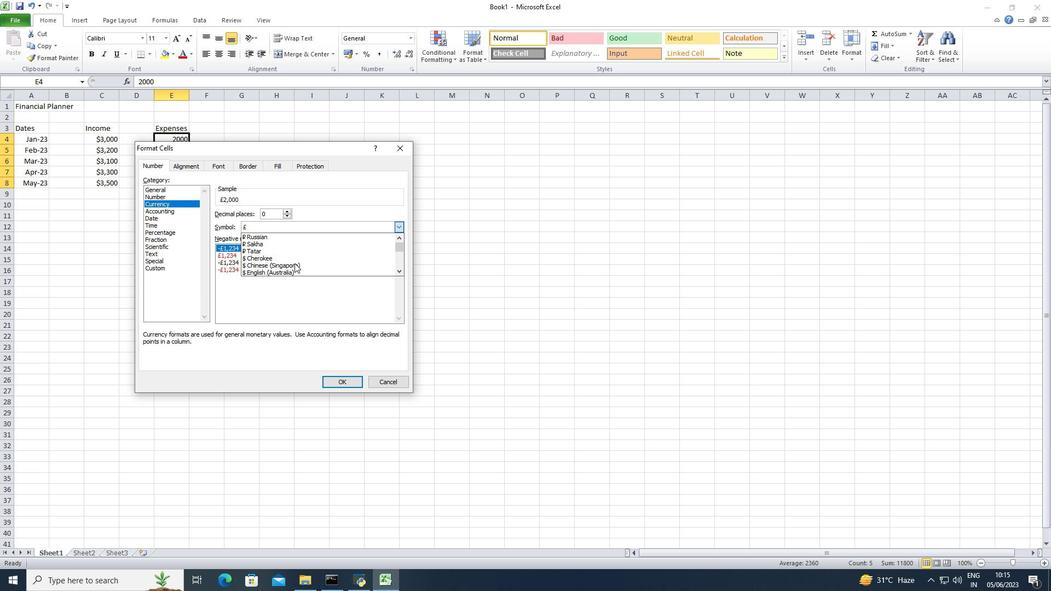 
Action: Mouse pressed left at (294, 263)
Screenshot: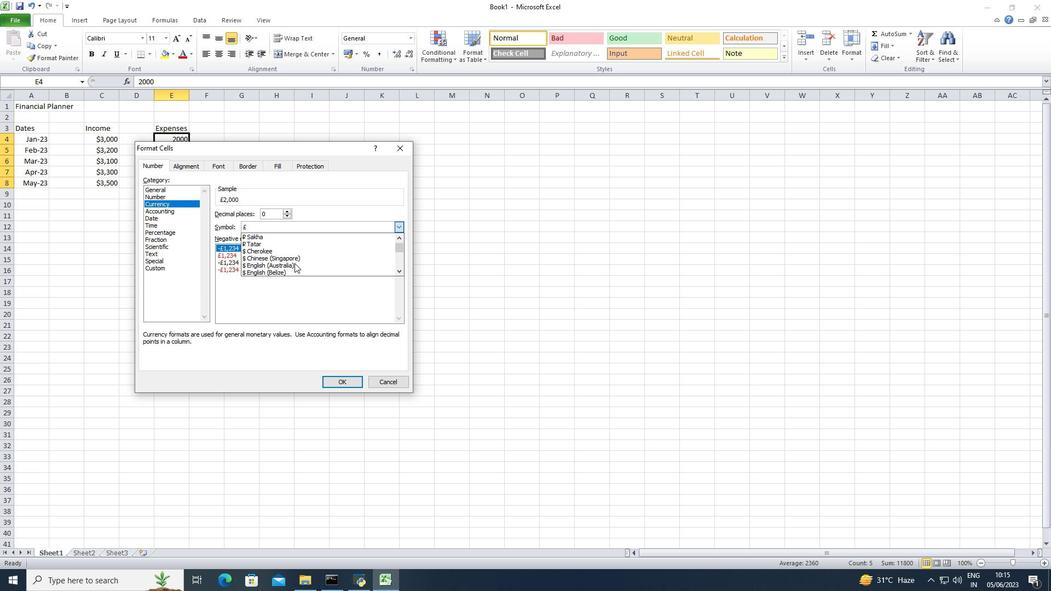 
Action: Mouse moved to (324, 230)
Screenshot: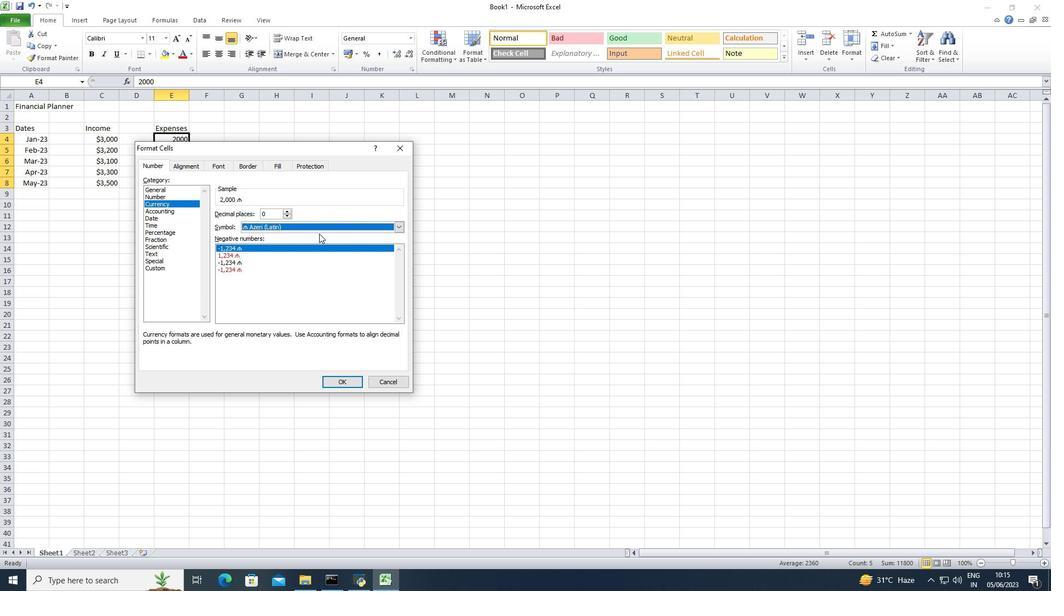 
Action: Mouse pressed left at (324, 230)
Screenshot: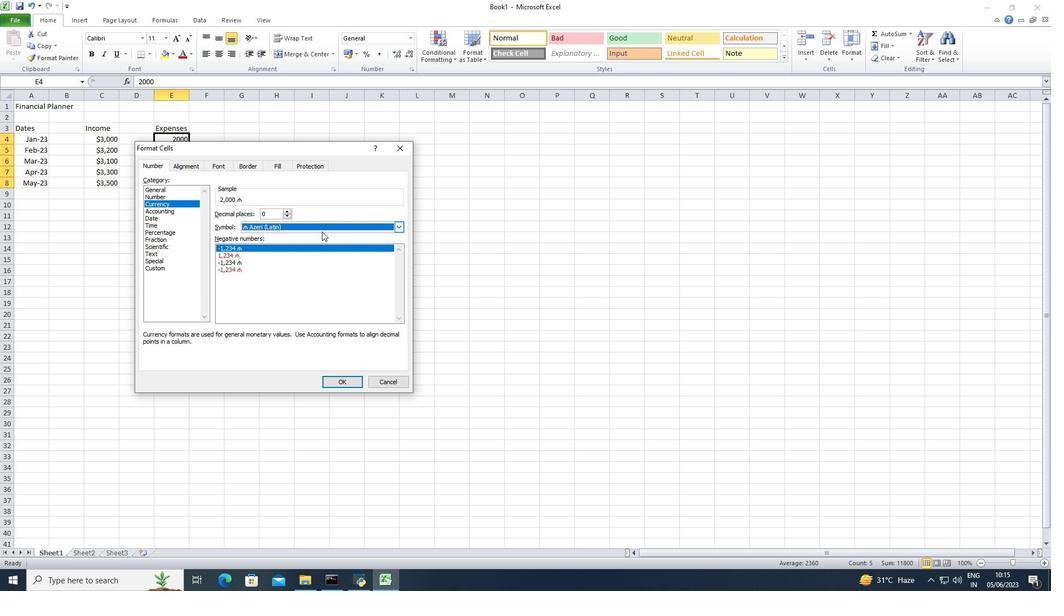 
Action: Mouse moved to (289, 266)
Screenshot: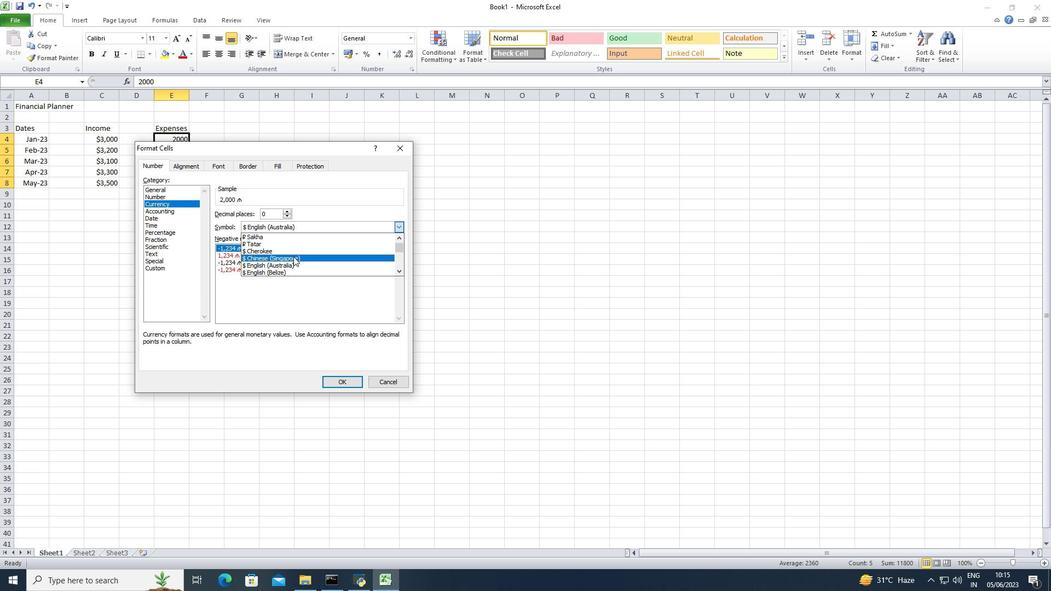 
Action: Mouse pressed left at (289, 266)
Screenshot: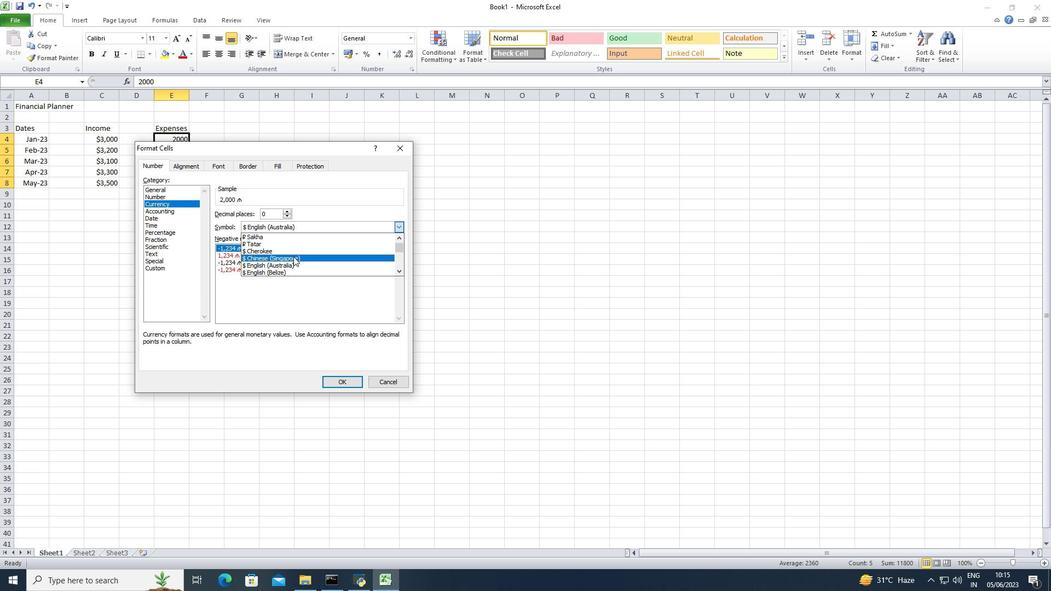 
Action: Mouse moved to (328, 230)
Screenshot: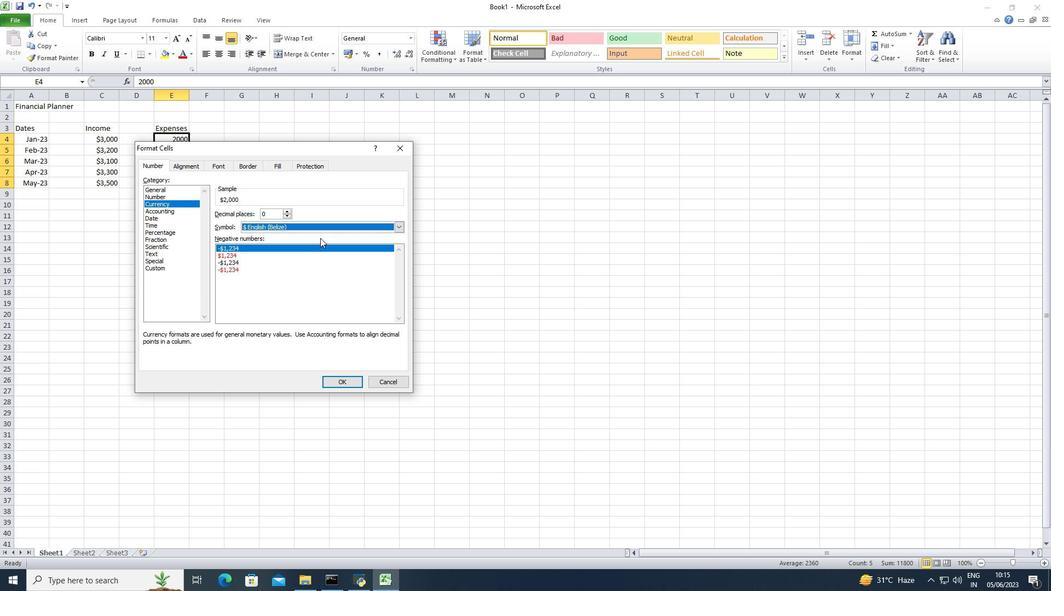 
Action: Mouse pressed left at (328, 230)
Screenshot: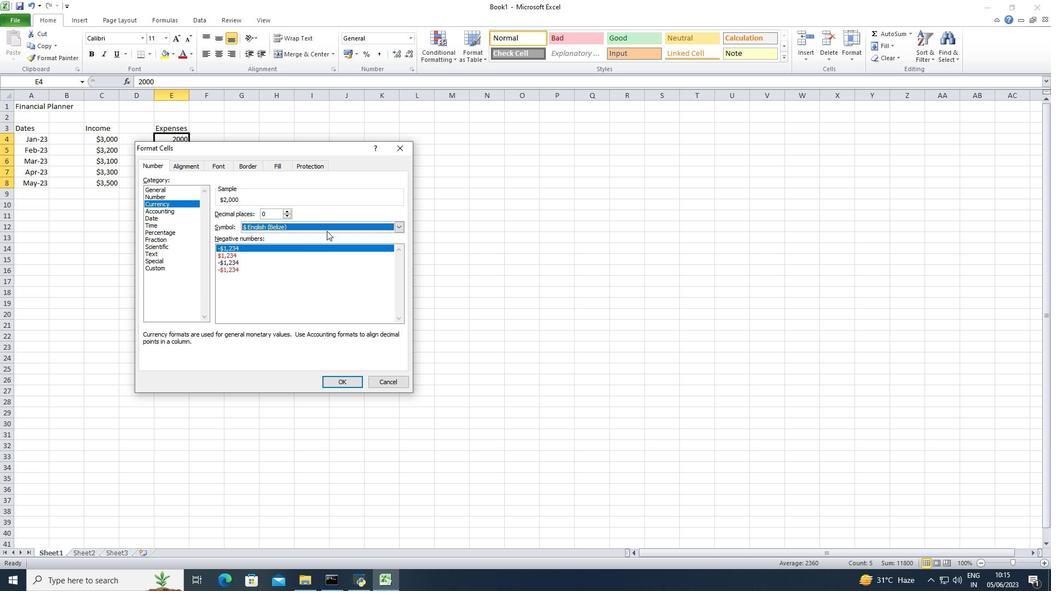 
Action: Mouse moved to (295, 266)
Screenshot: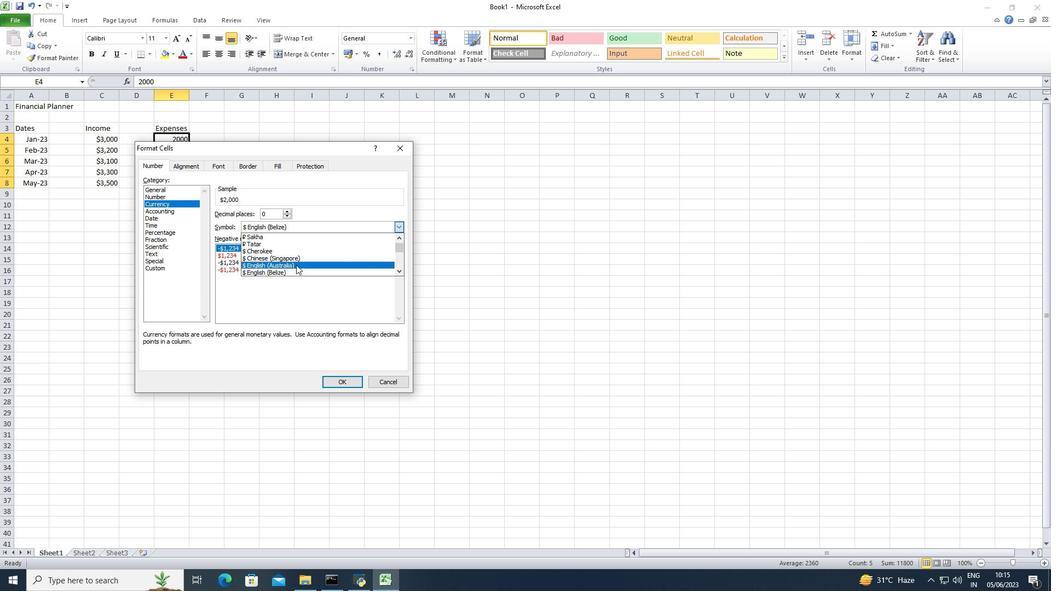 
Action: Mouse pressed left at (295, 266)
Screenshot: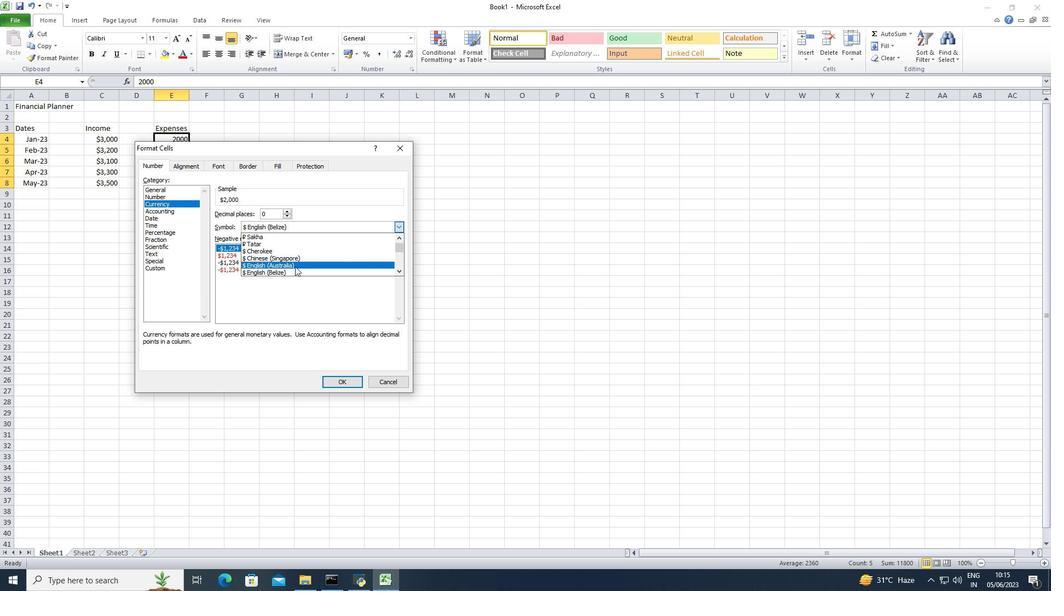 
Action: Mouse moved to (347, 382)
Screenshot: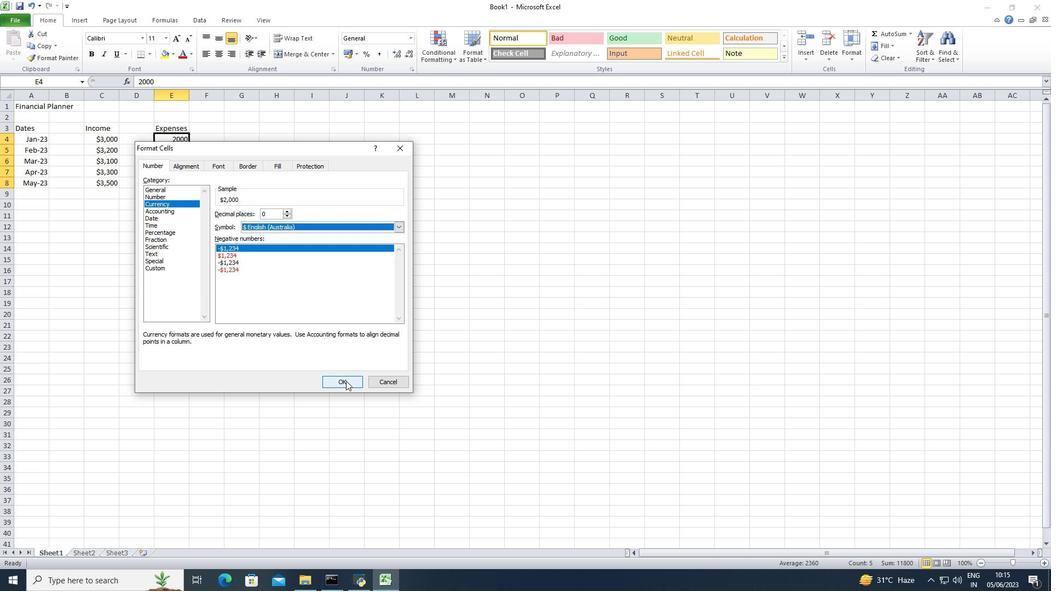 
Action: Mouse pressed left at (347, 382)
Screenshot: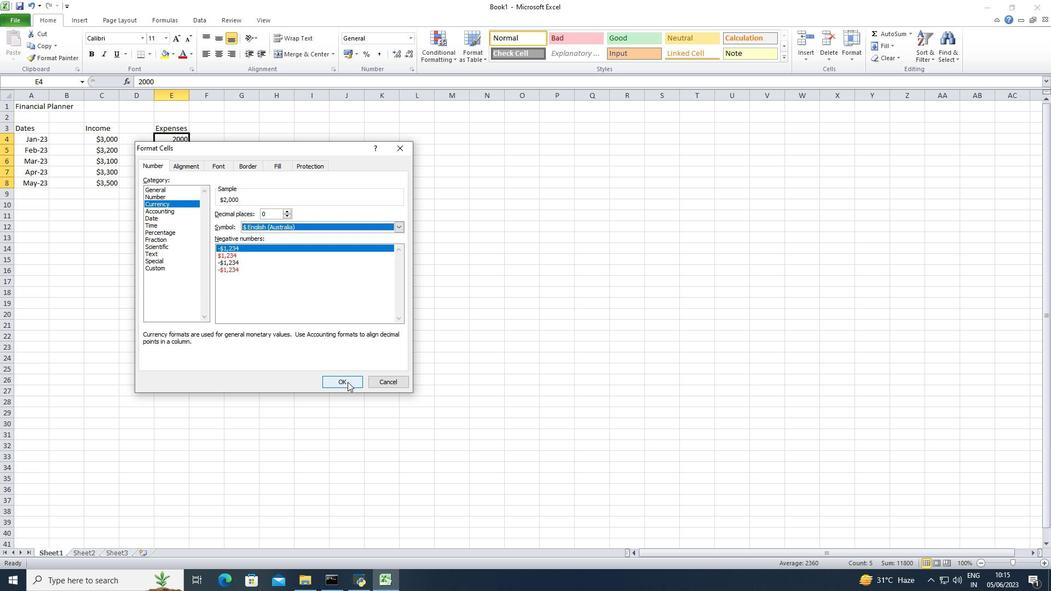 
Action: Mouse moved to (238, 129)
Screenshot: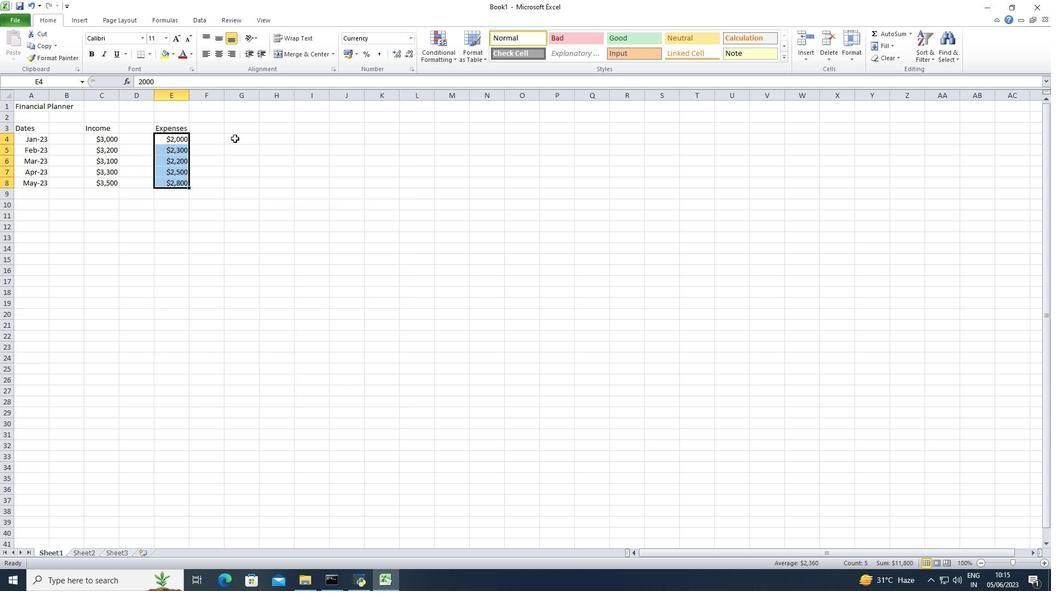 
Action: Mouse pressed left at (238, 129)
Screenshot: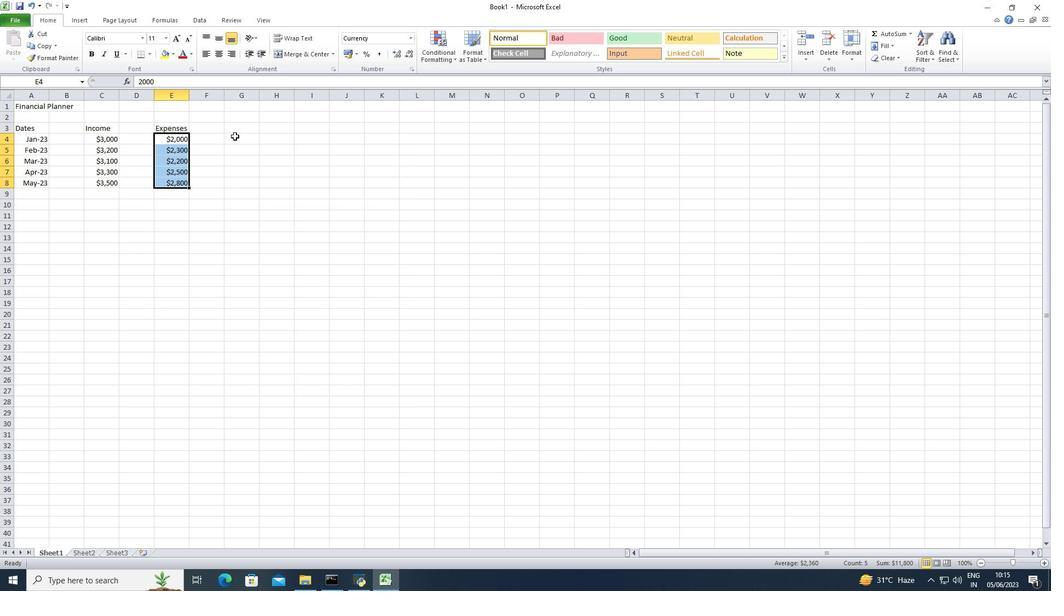 
Action: Key pressed <Key.shift>Savings<Key.down>500<Key.down>600<Key.down>500<Key.down>700<Key.down>700<Key.down>
Screenshot: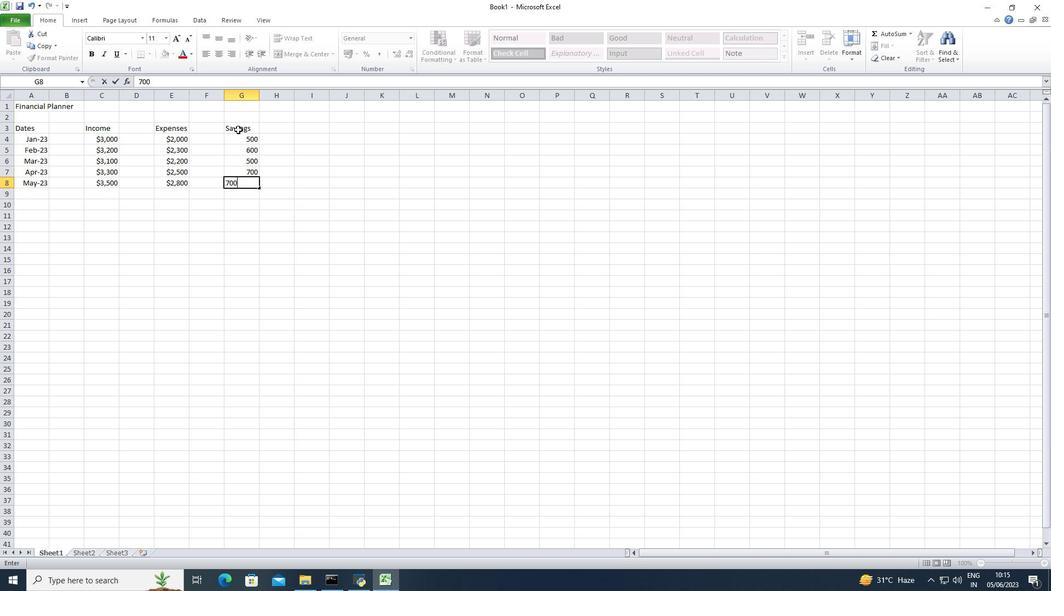 
Action: Mouse moved to (241, 142)
Screenshot: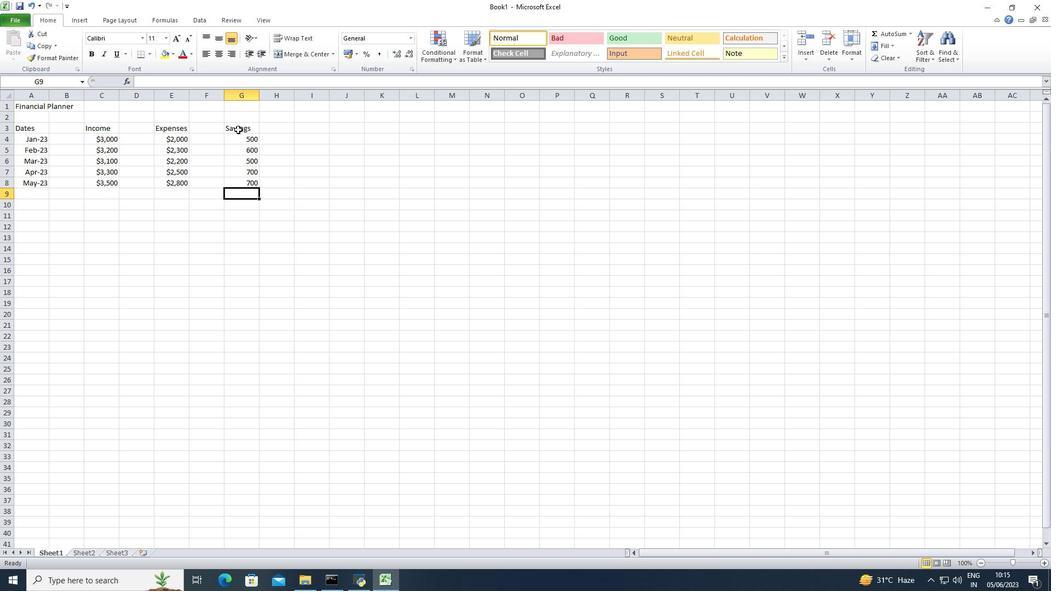 
Action: Mouse pressed left at (241, 142)
Screenshot: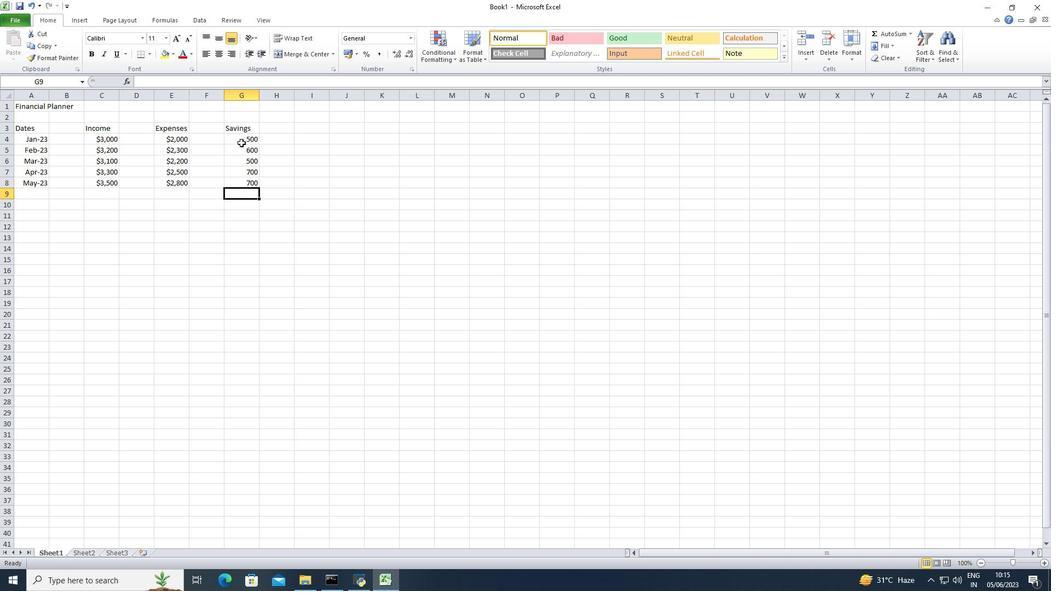 
Action: Mouse moved to (408, 36)
Screenshot: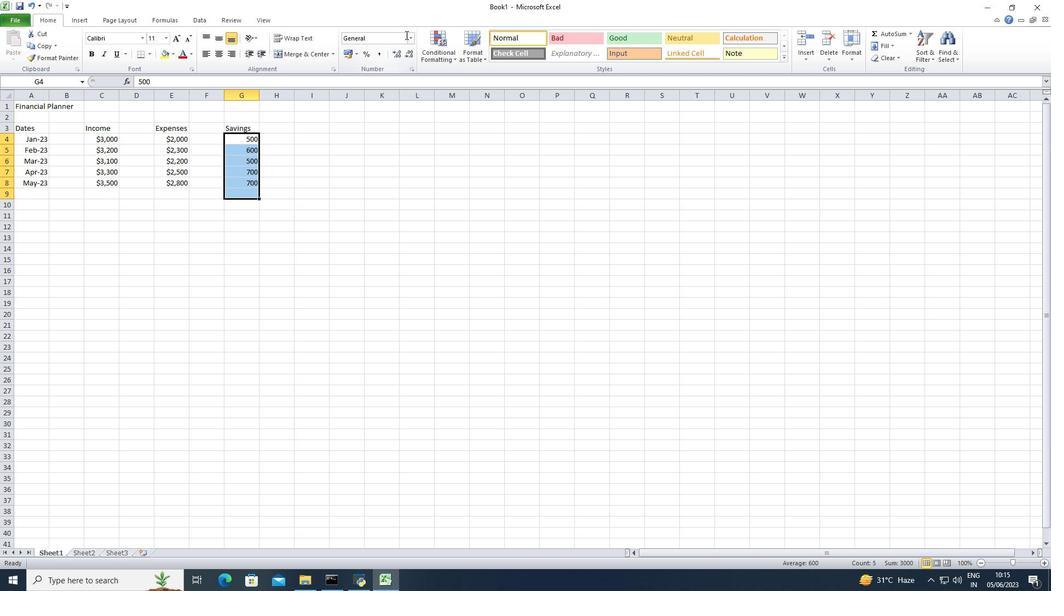 
Action: Mouse pressed left at (408, 36)
Screenshot: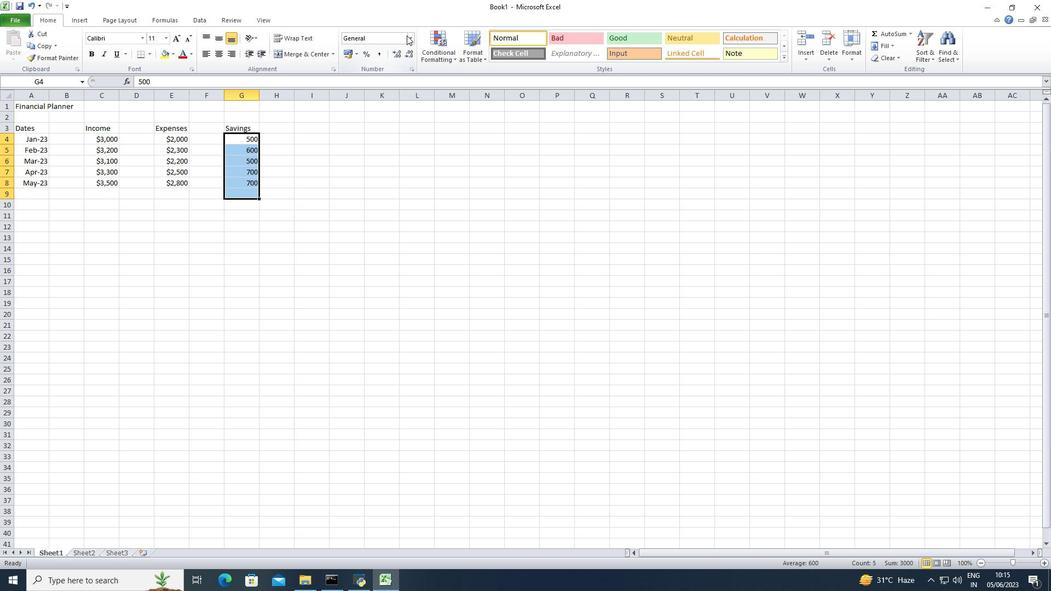 
Action: Mouse moved to (382, 317)
Screenshot: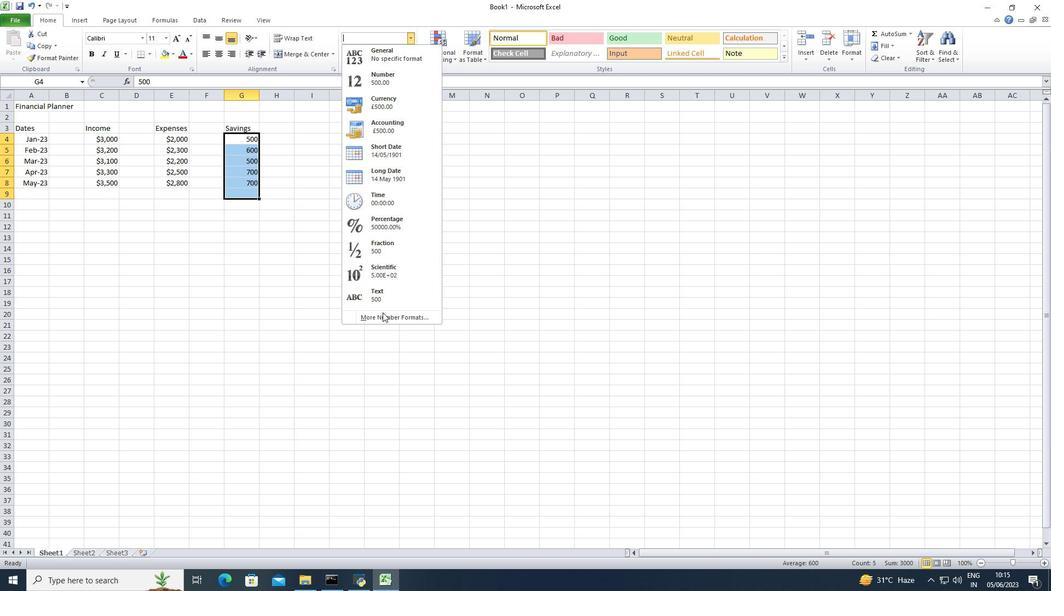 
Action: Mouse pressed left at (382, 317)
Screenshot: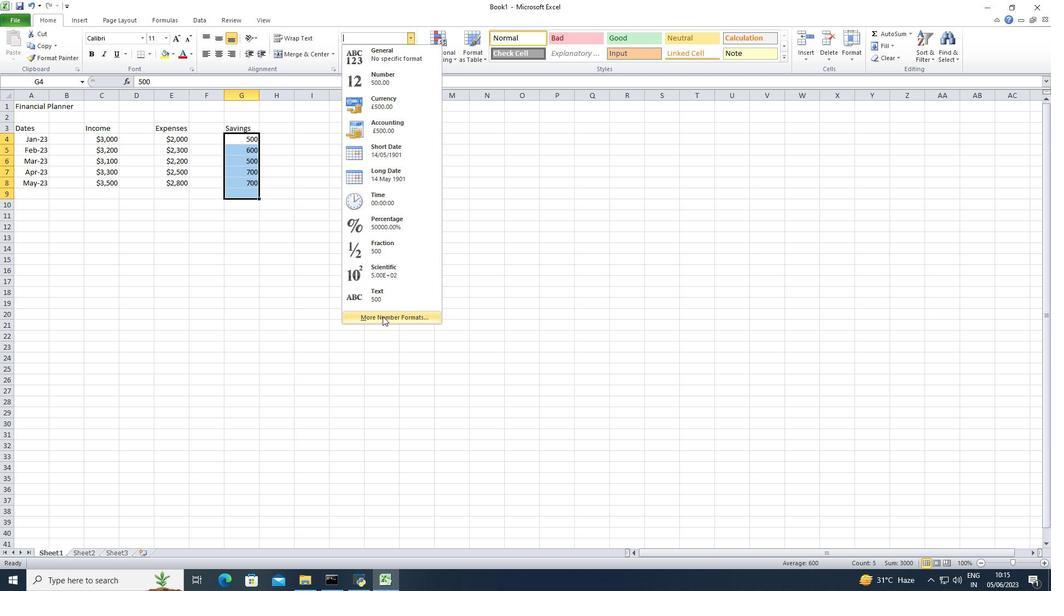 
Action: Mouse moved to (170, 206)
Screenshot: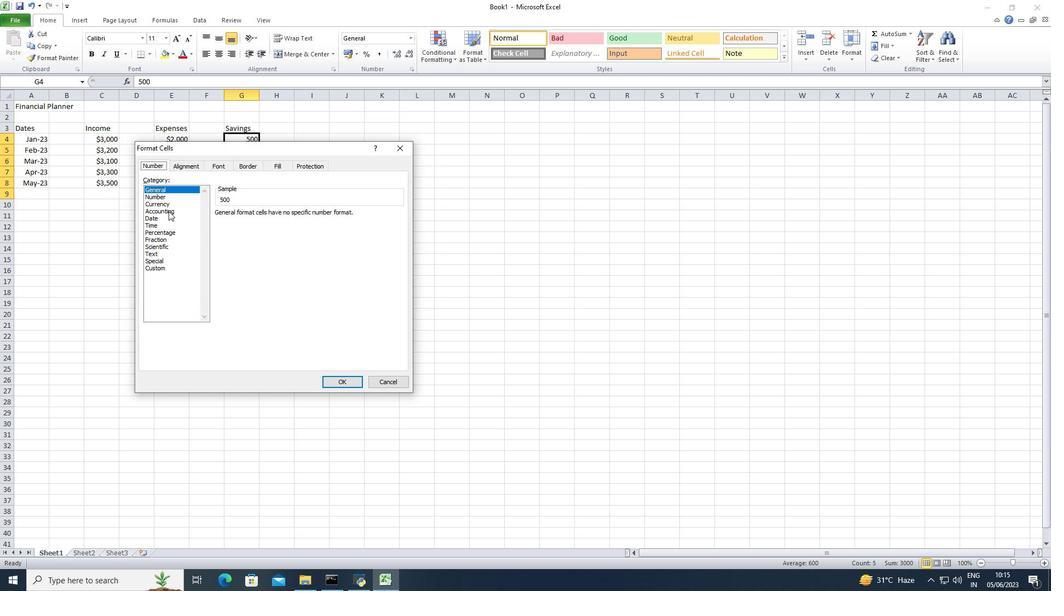 
Action: Mouse pressed left at (170, 206)
Screenshot: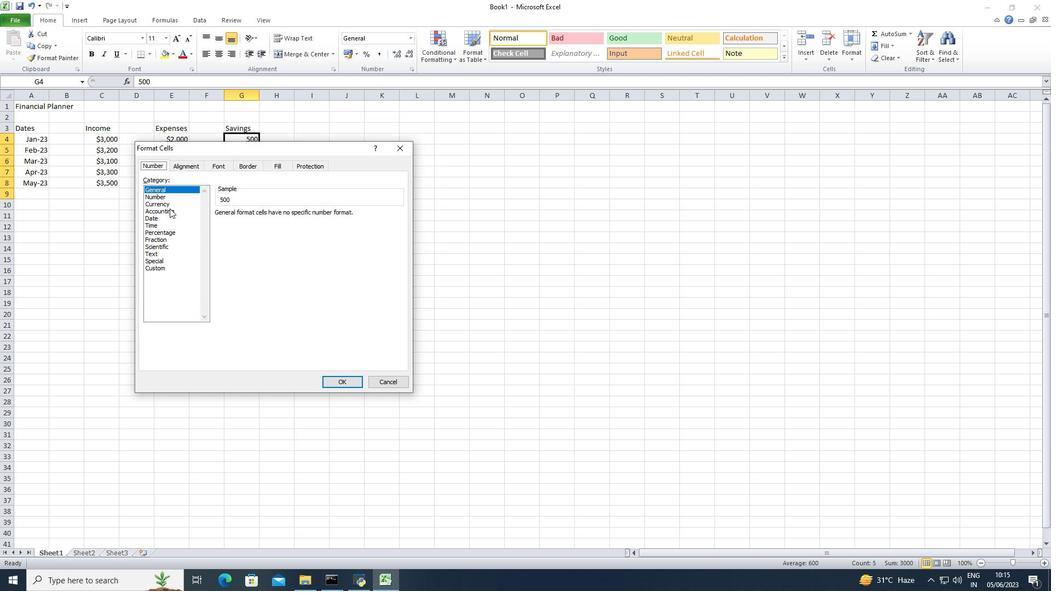 
Action: Mouse moved to (283, 215)
Screenshot: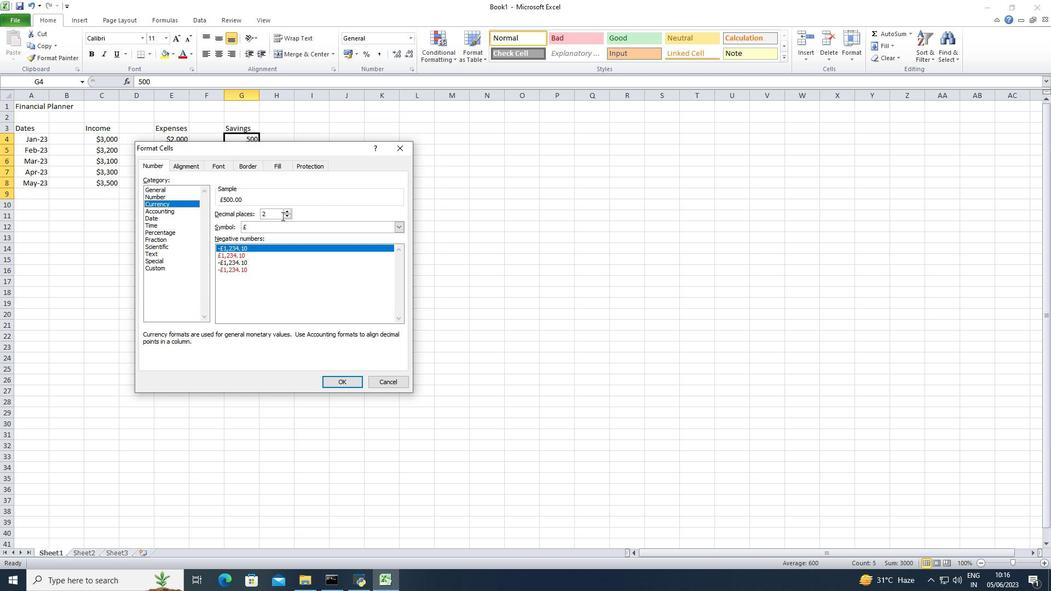 
Action: Mouse pressed left at (283, 215)
Screenshot: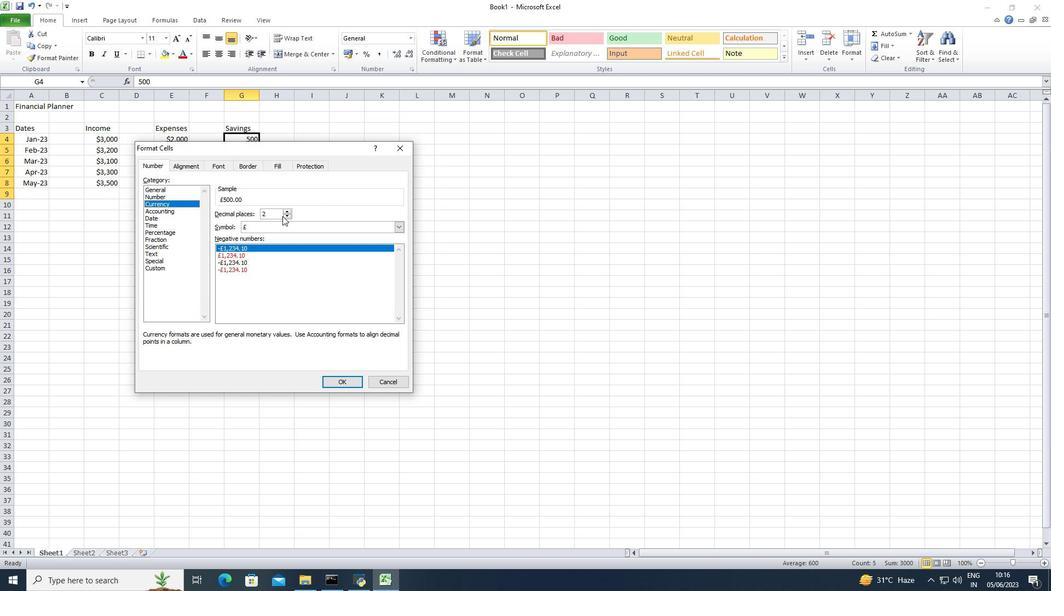 
Action: Mouse pressed left at (283, 215)
Screenshot: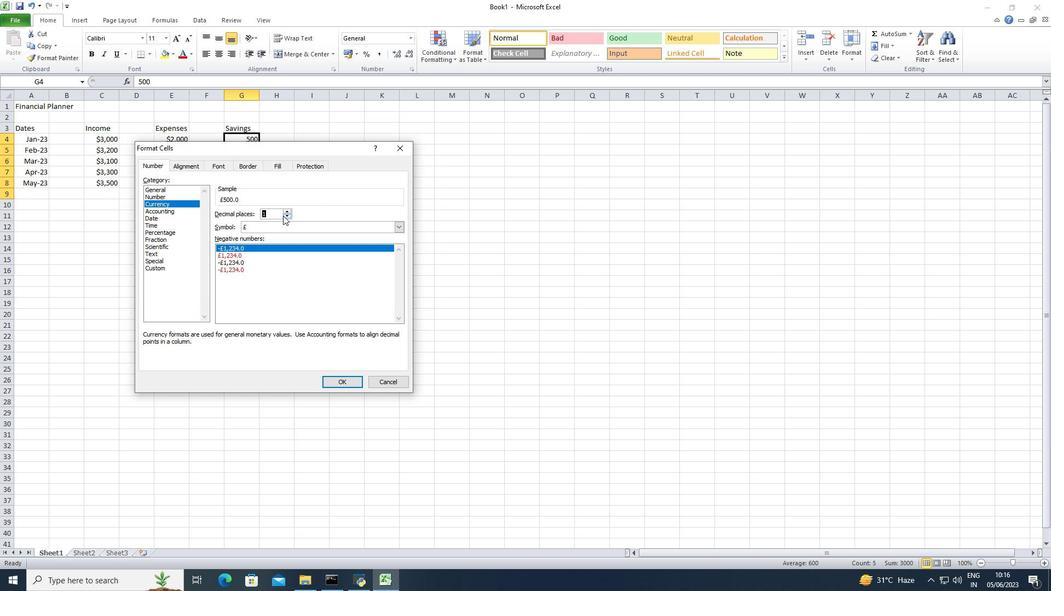 
Action: Mouse moved to (283, 223)
Screenshot: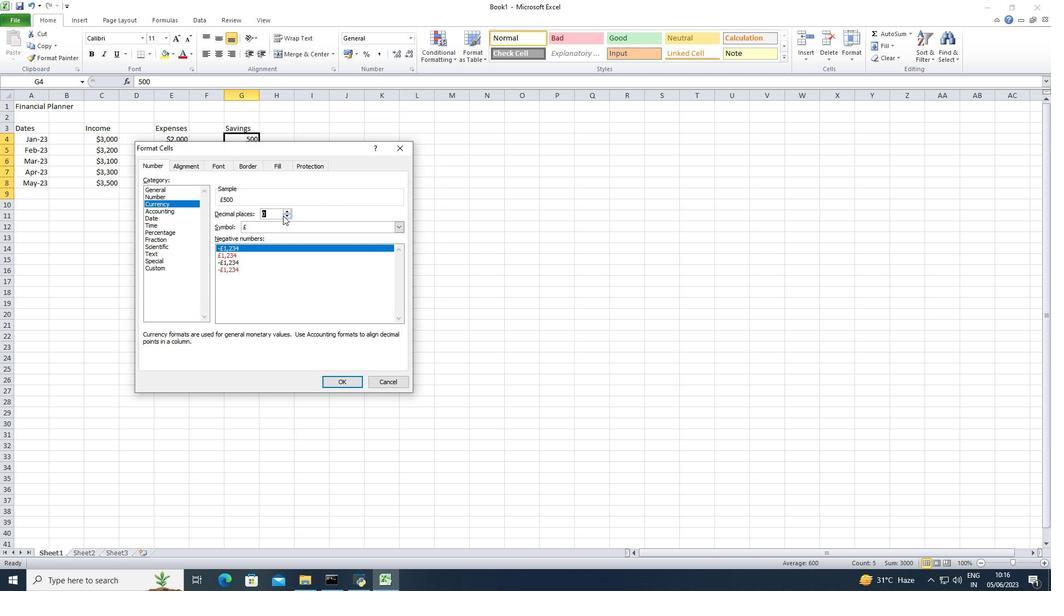 
Action: Mouse pressed left at (283, 223)
Screenshot: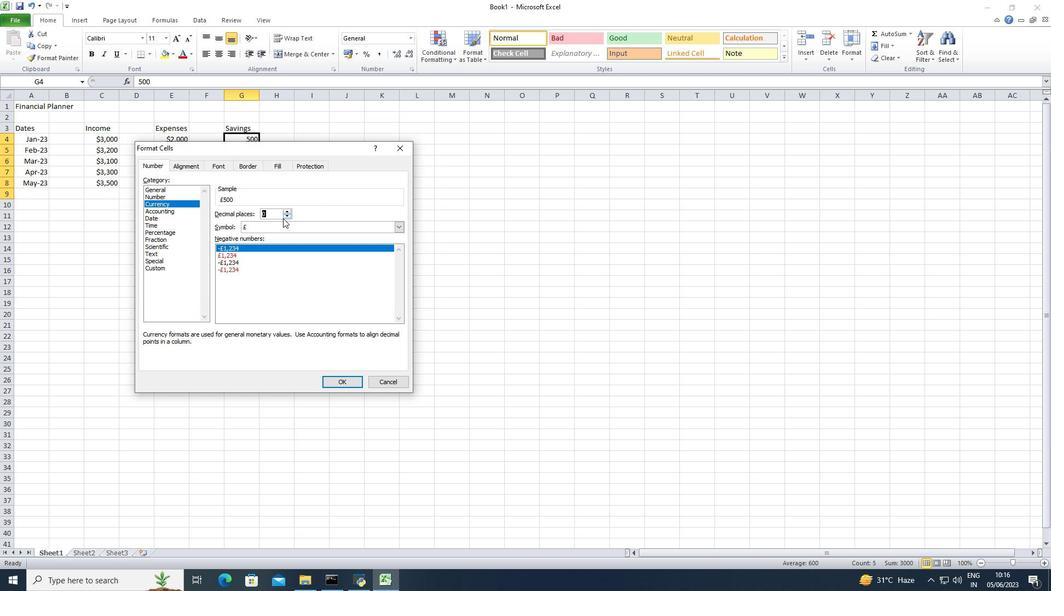 
Action: Mouse moved to (310, 262)
Screenshot: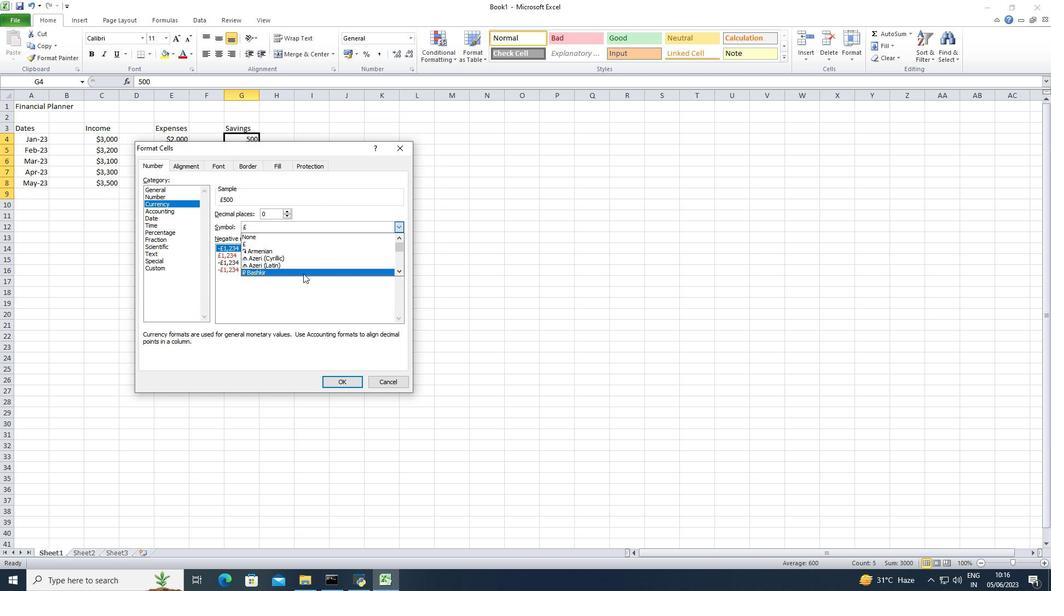 
Action: Mouse scrolled (310, 262) with delta (0, 0)
Screenshot: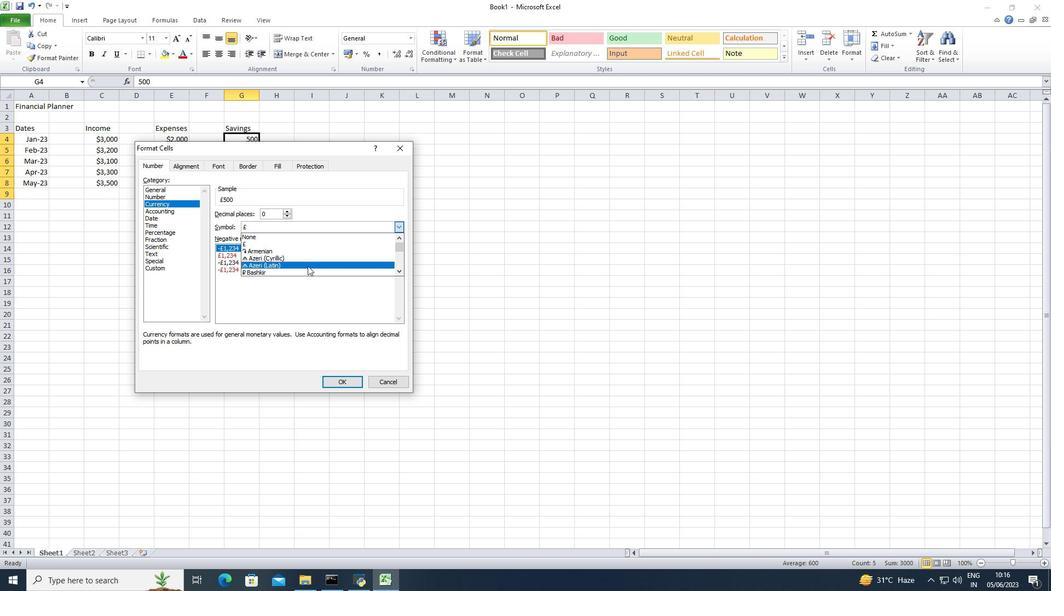
Action: Mouse scrolled (310, 262) with delta (0, 0)
Screenshot: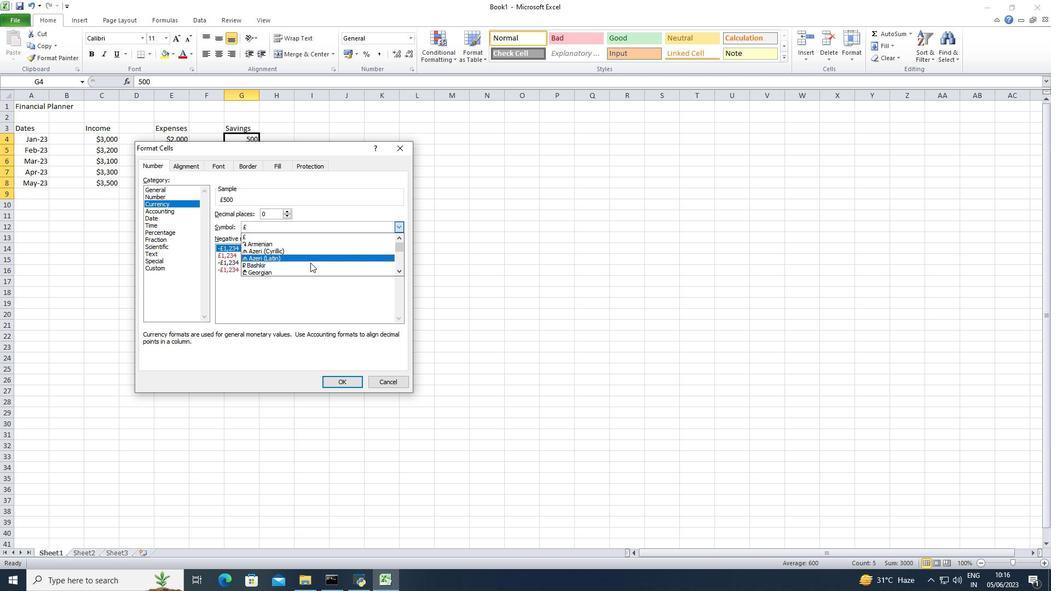 
Action: Mouse scrolled (310, 262) with delta (0, 0)
Screenshot: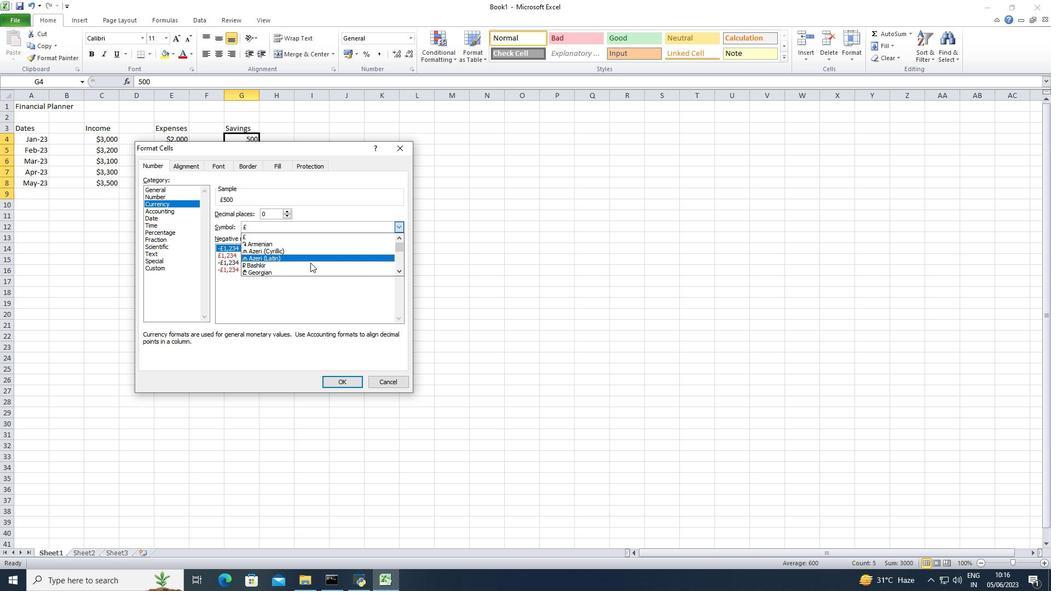 
Action: Mouse scrolled (310, 262) with delta (0, 0)
Screenshot: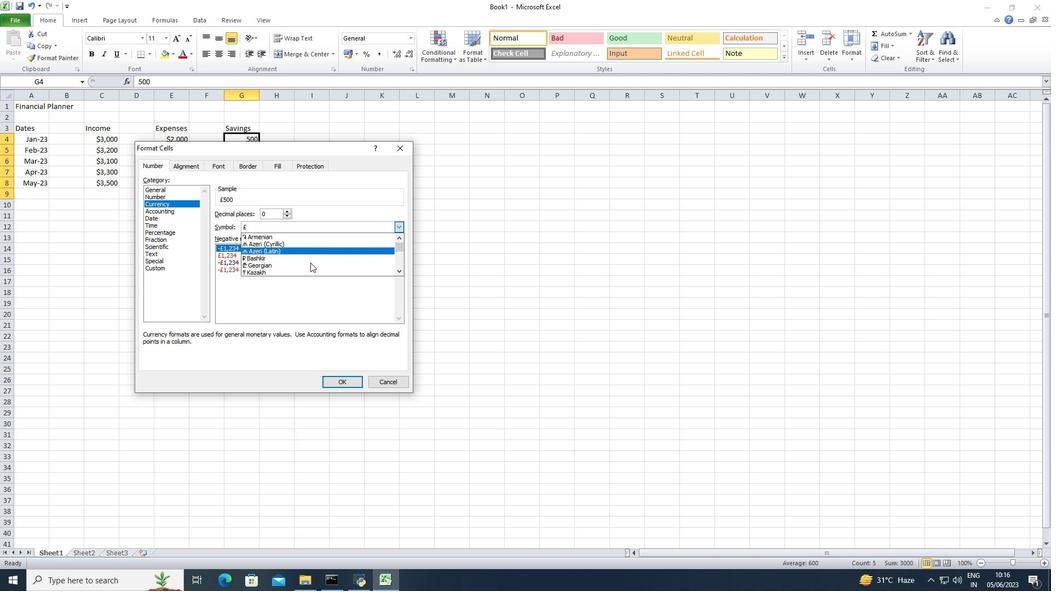 
Action: Mouse scrolled (310, 262) with delta (0, 0)
Screenshot: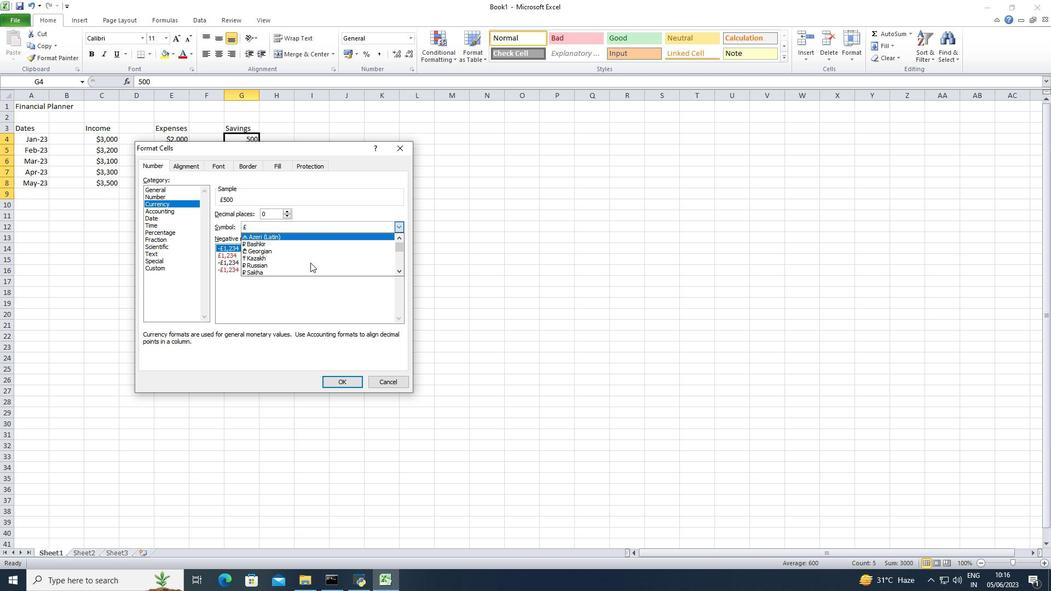 
Action: Mouse scrolled (310, 262) with delta (0, 0)
Screenshot: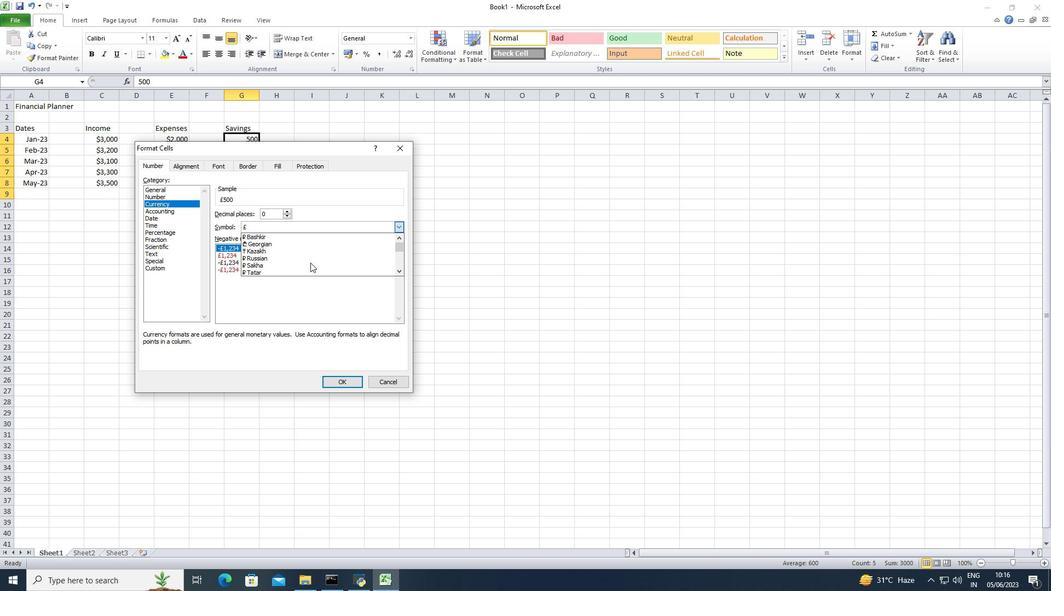 
Action: Mouse scrolled (310, 262) with delta (0, 0)
Screenshot: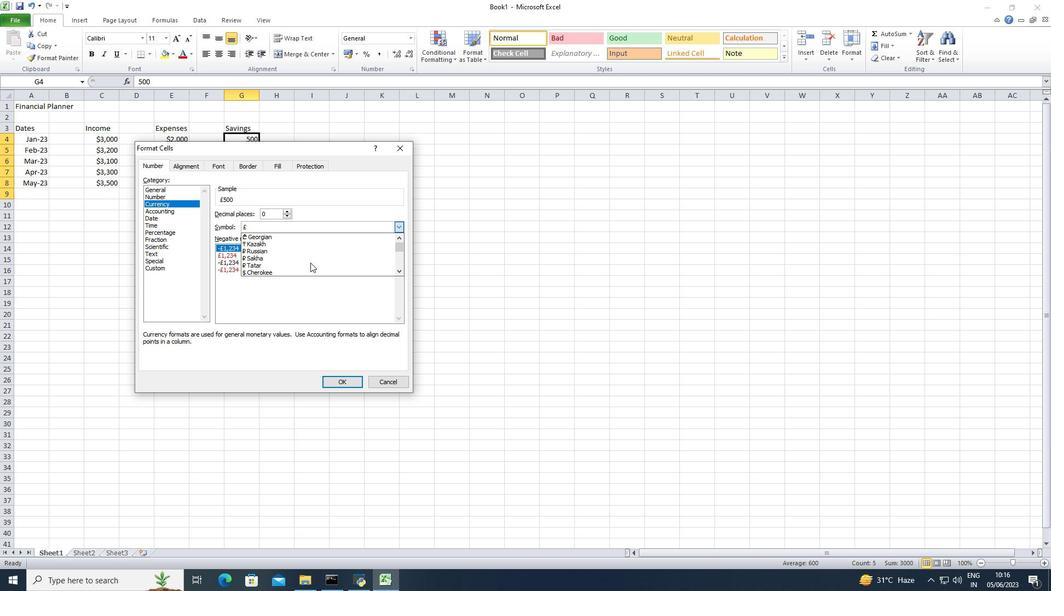 
Action: Mouse scrolled (310, 262) with delta (0, 0)
Screenshot: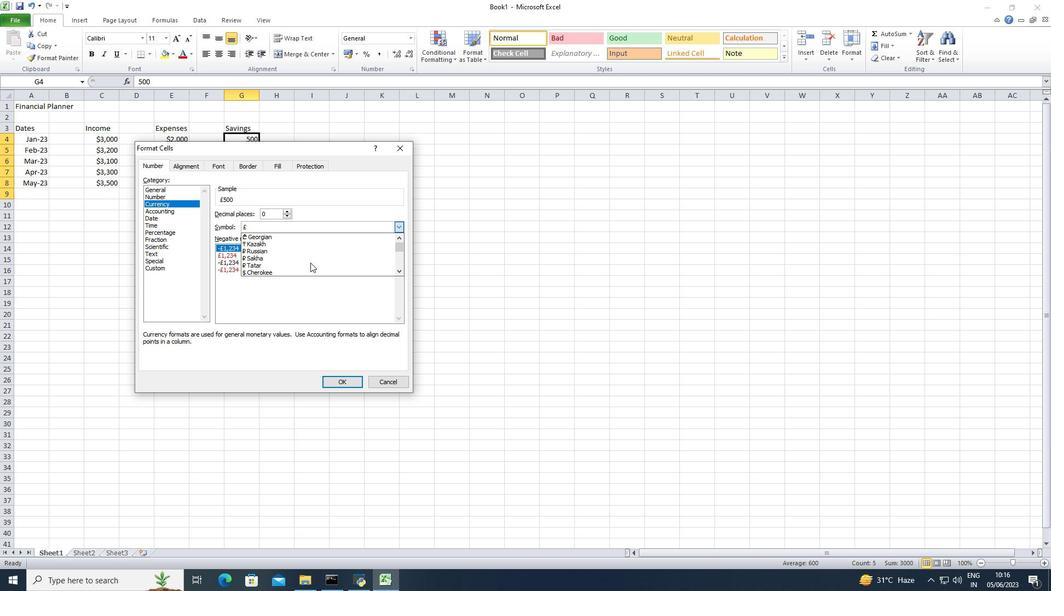 
Action: Mouse scrolled (310, 262) with delta (0, 0)
Screenshot: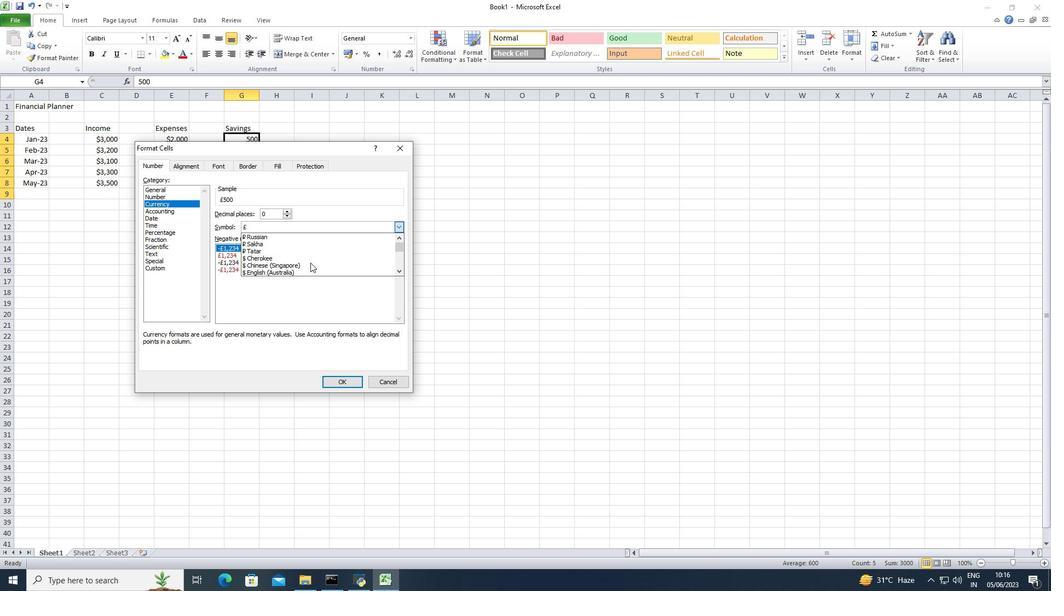
Action: Mouse scrolled (310, 262) with delta (0, 0)
Screenshot: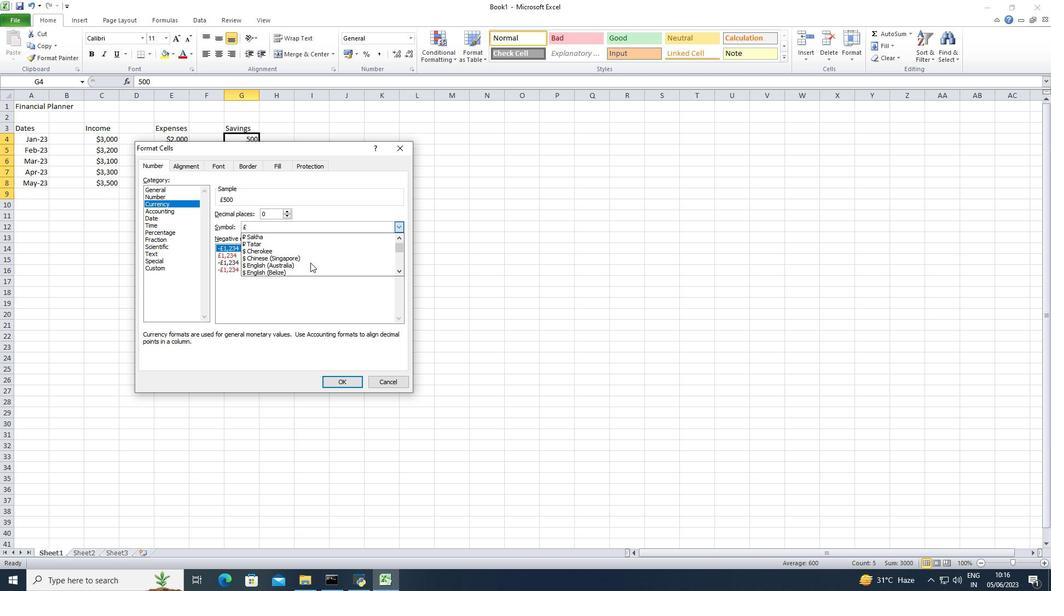 
Action: Mouse moved to (289, 259)
Screenshot: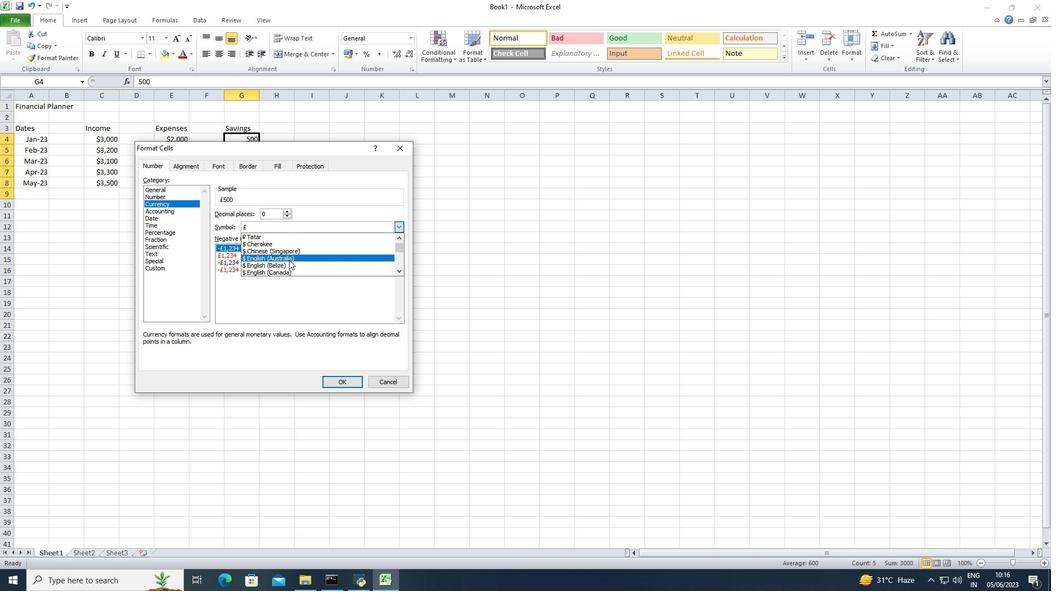 
Action: Mouse pressed left at (289, 259)
Screenshot: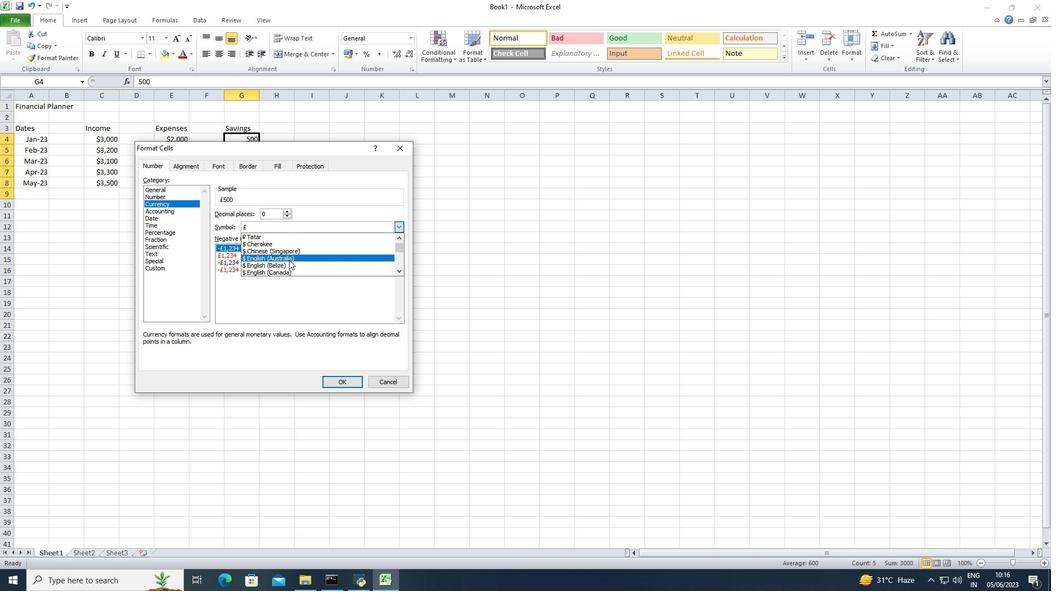 
Action: Mouse moved to (350, 381)
Screenshot: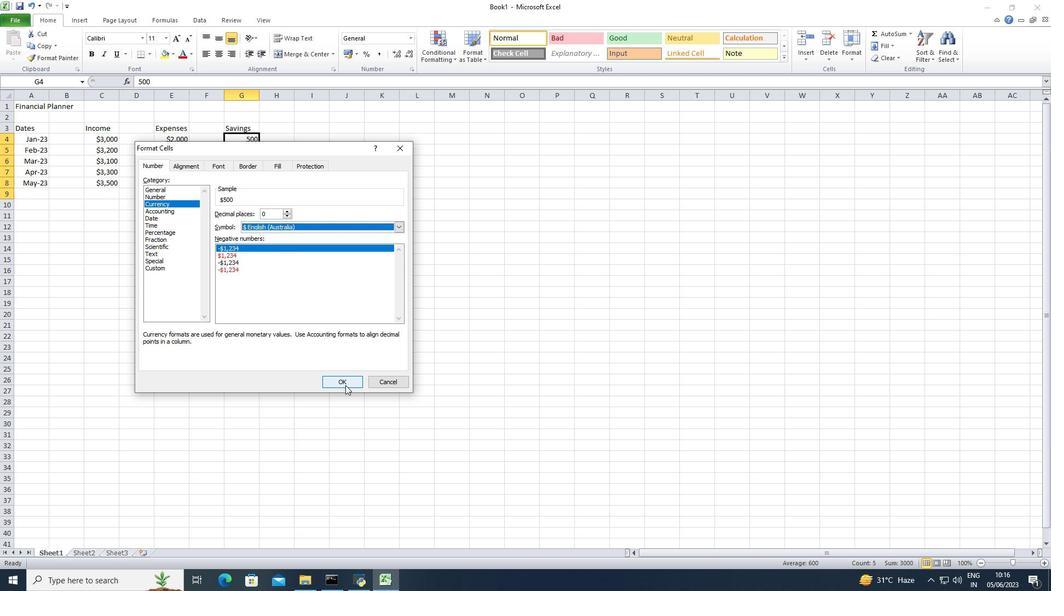 
Action: Mouse pressed left at (350, 381)
Screenshot: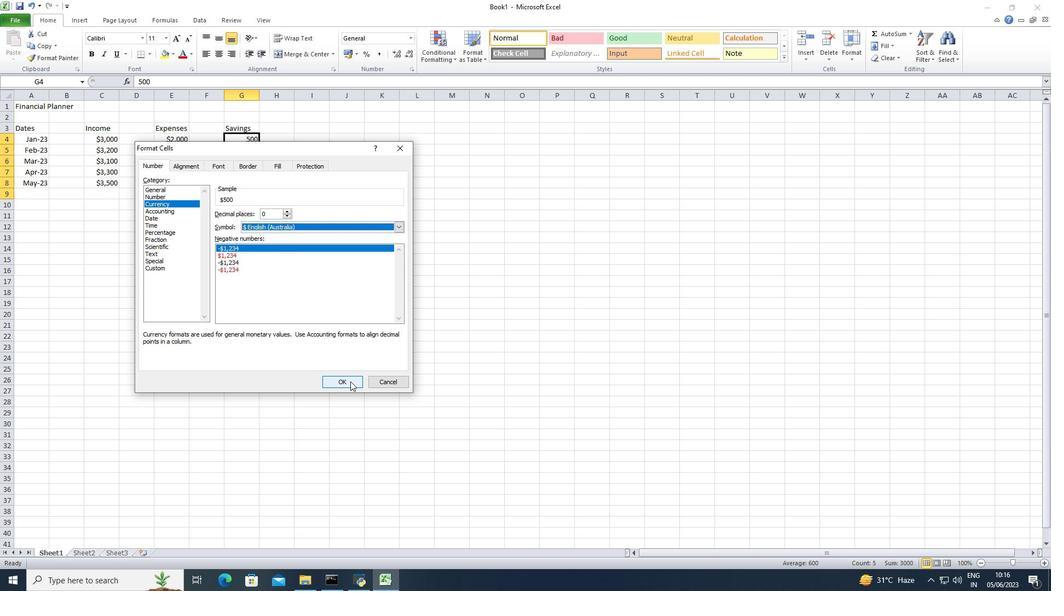 
Action: Mouse moved to (308, 129)
Screenshot: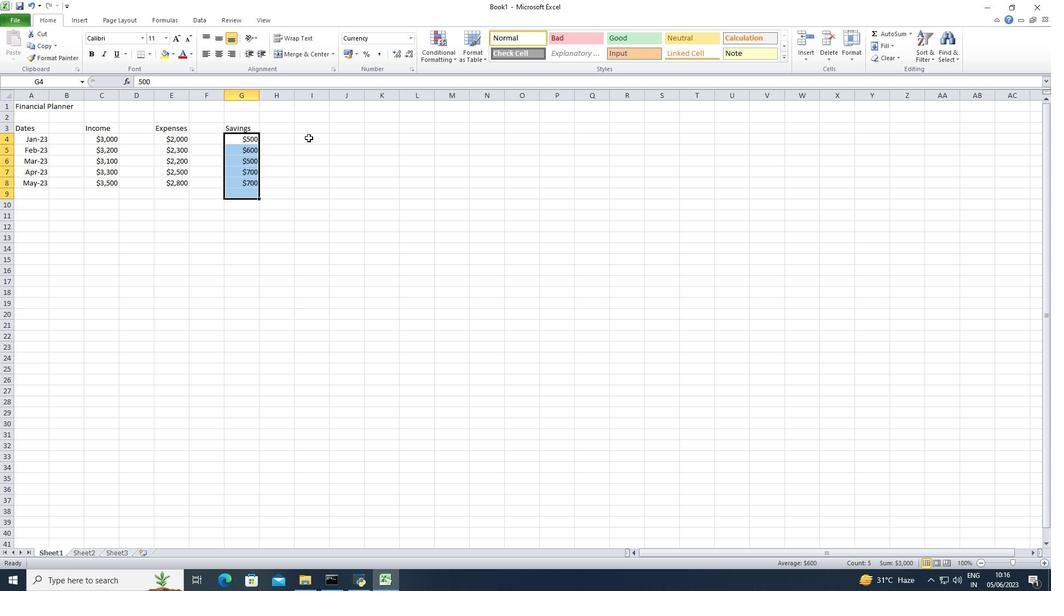 
Action: Mouse pressed left at (308, 129)
Screenshot: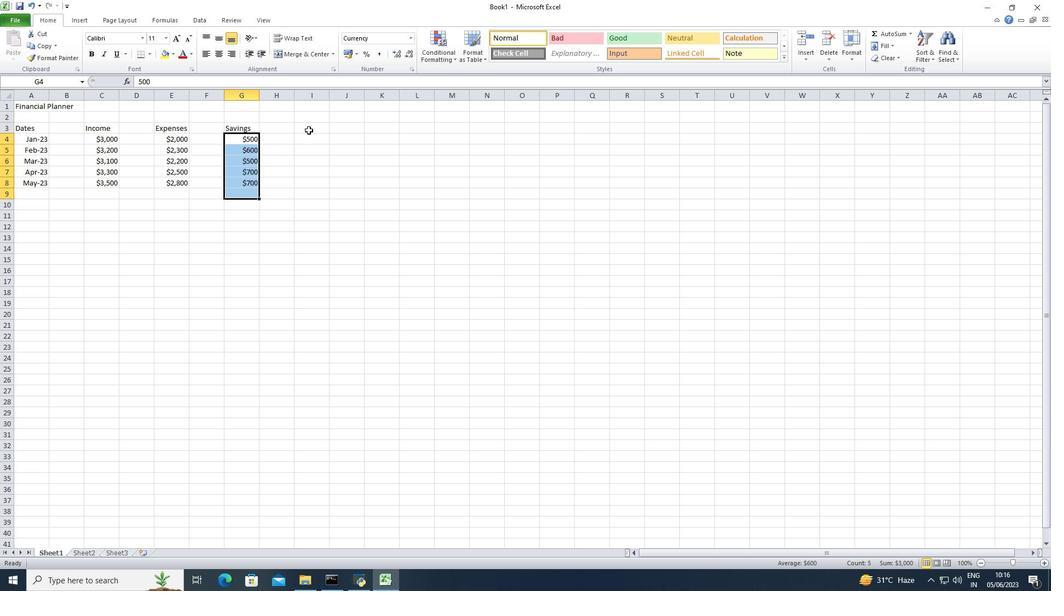 
Action: Key pressed <Key.shift>Investment<Key.enter>500<Key.down>700<Key.down>800<Key.down>900<Key.down>1000<Key.down>
Screenshot: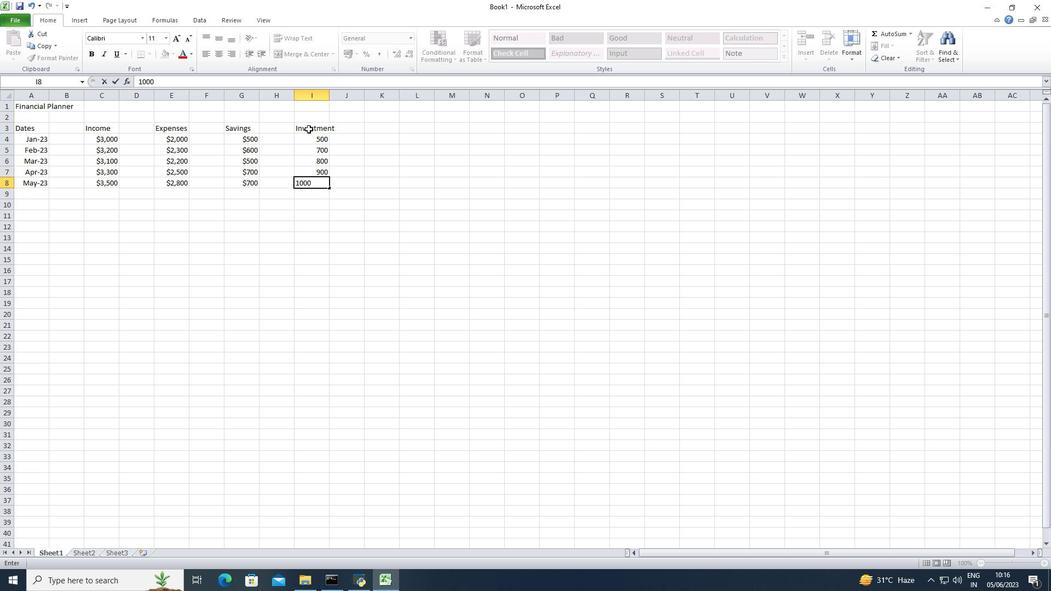 
Action: Mouse moved to (308, 135)
Screenshot: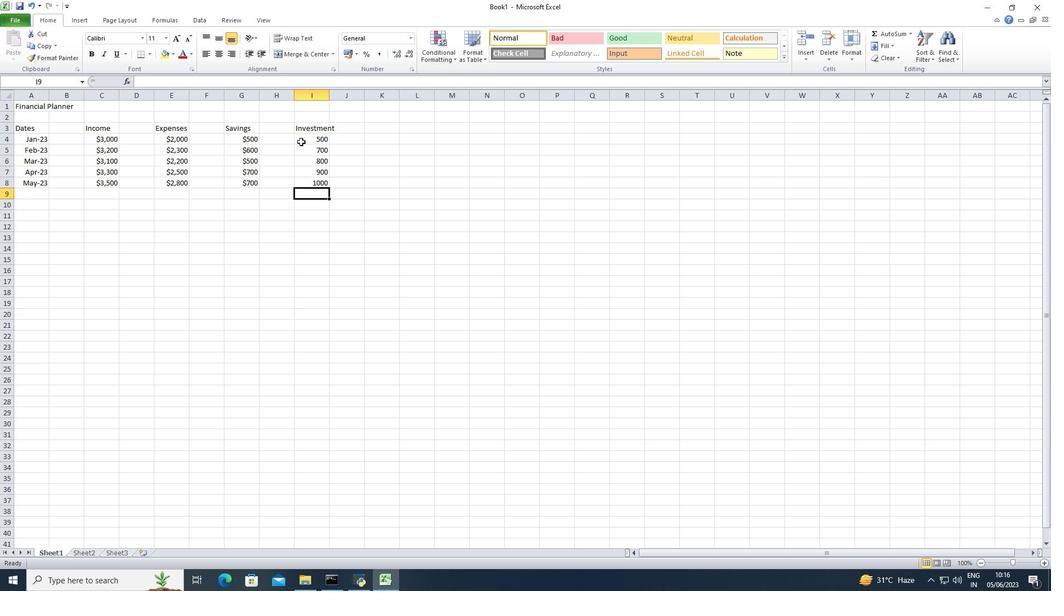
Action: Mouse pressed left at (308, 135)
Screenshot: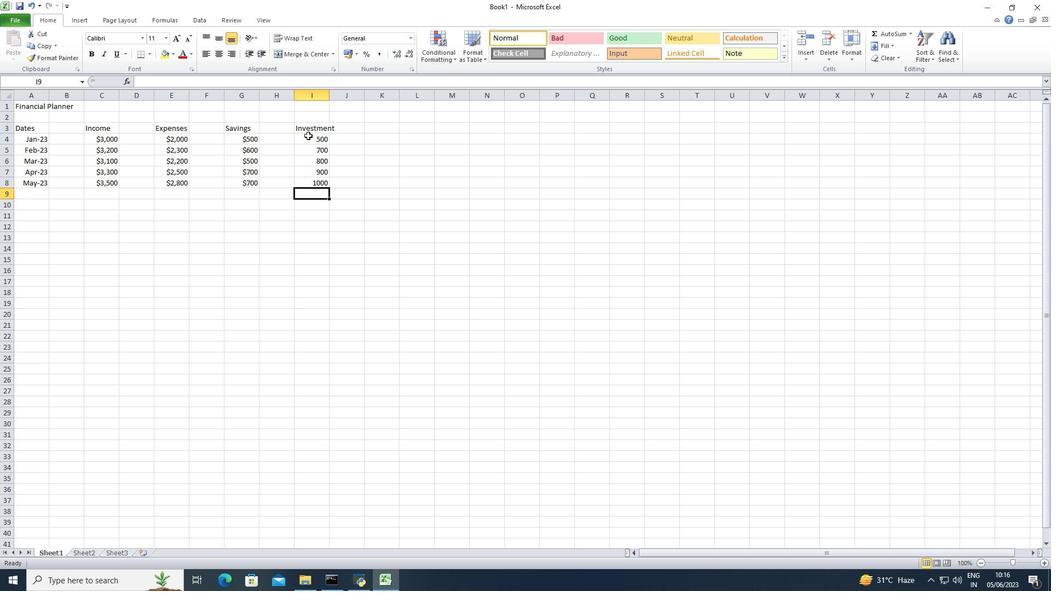 
Action: Mouse moved to (411, 35)
Screenshot: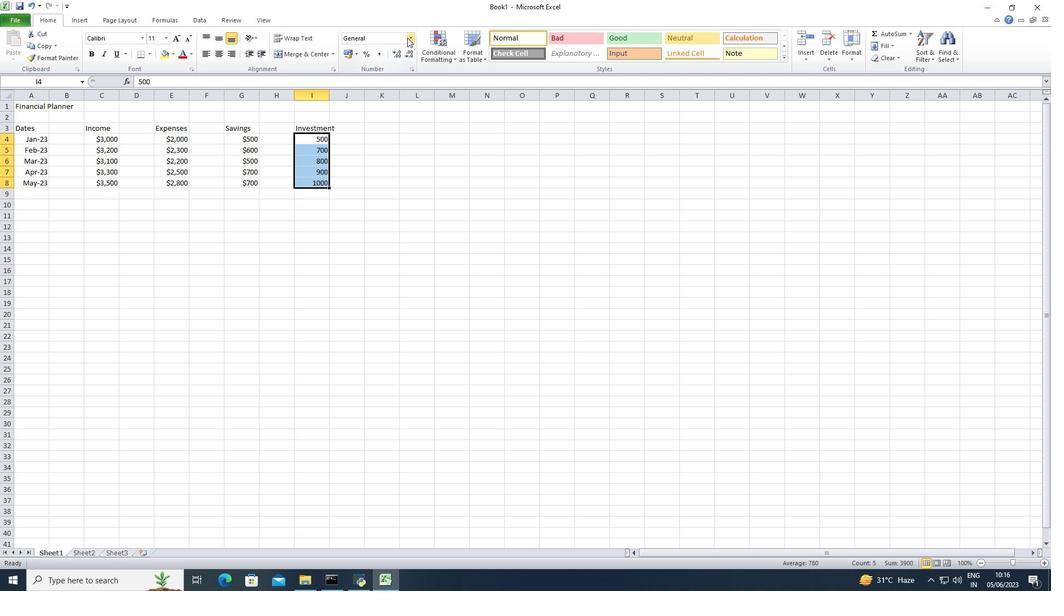 
Action: Mouse pressed left at (411, 35)
Screenshot: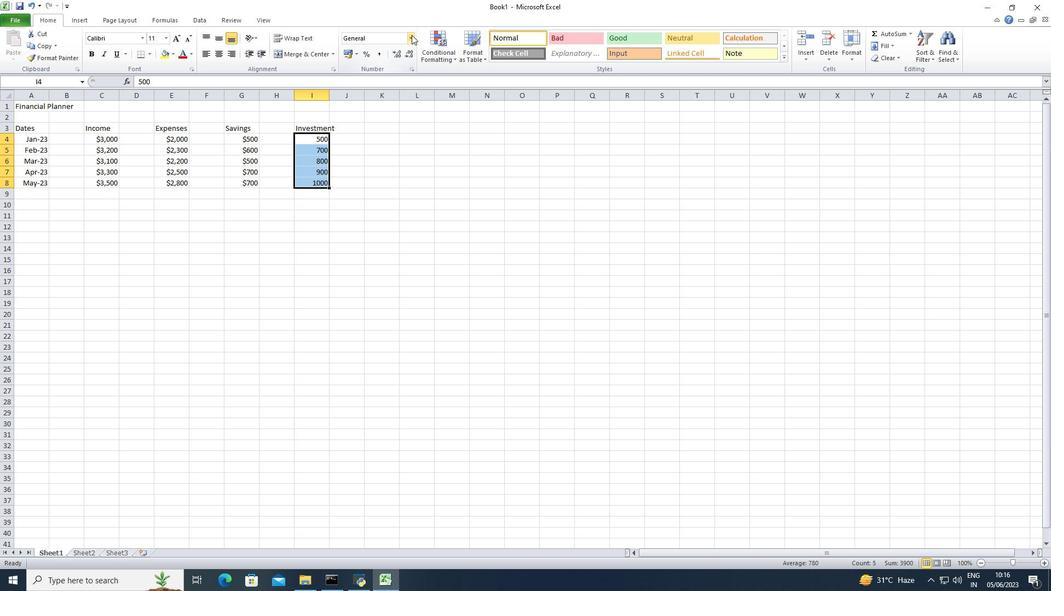 
Action: Mouse moved to (389, 323)
Screenshot: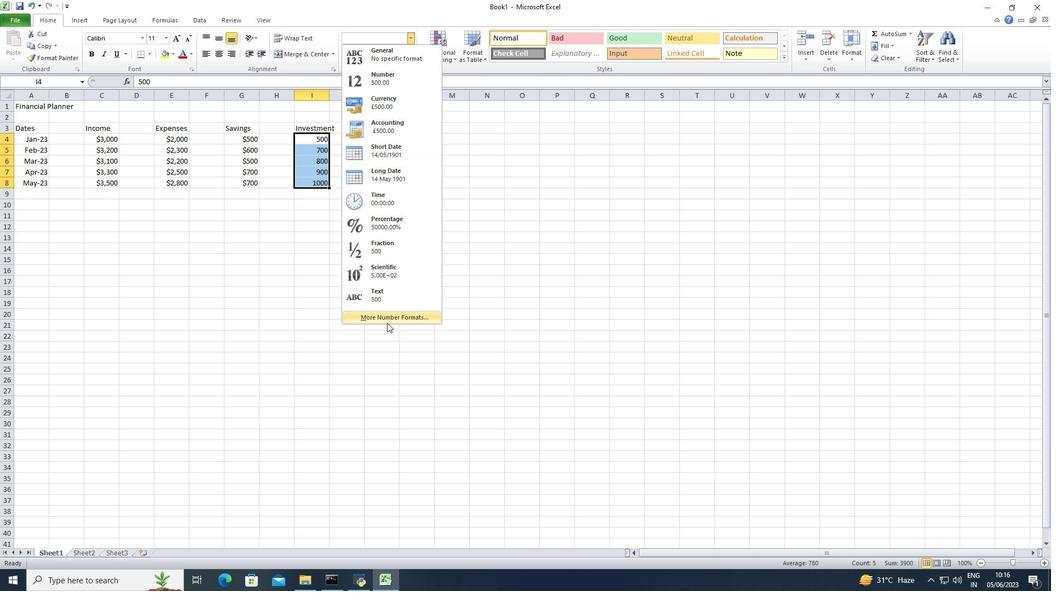 
Action: Mouse pressed left at (389, 323)
Screenshot: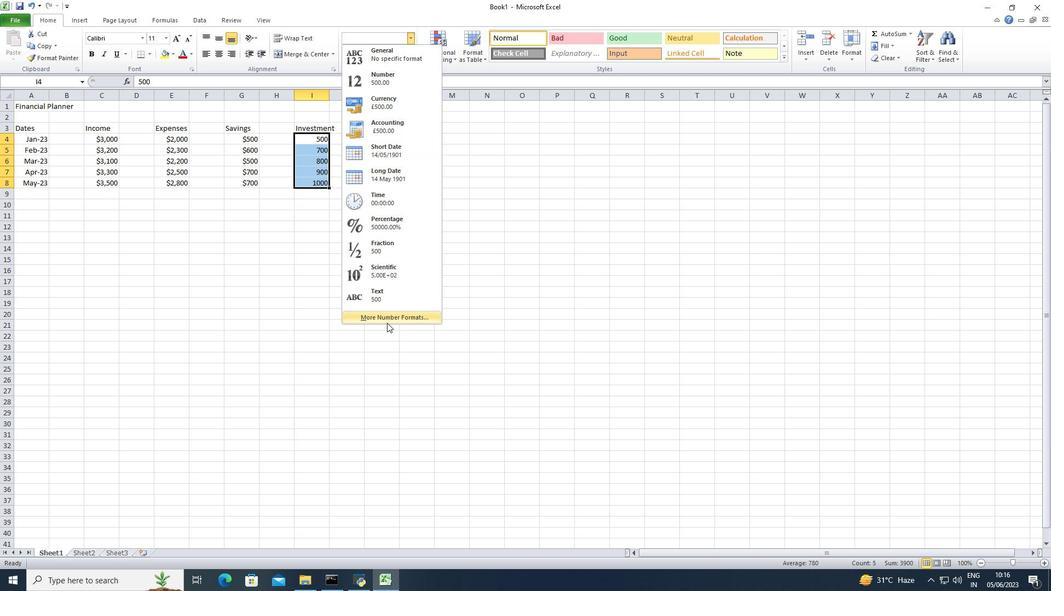 
Action: Mouse moved to (177, 205)
Screenshot: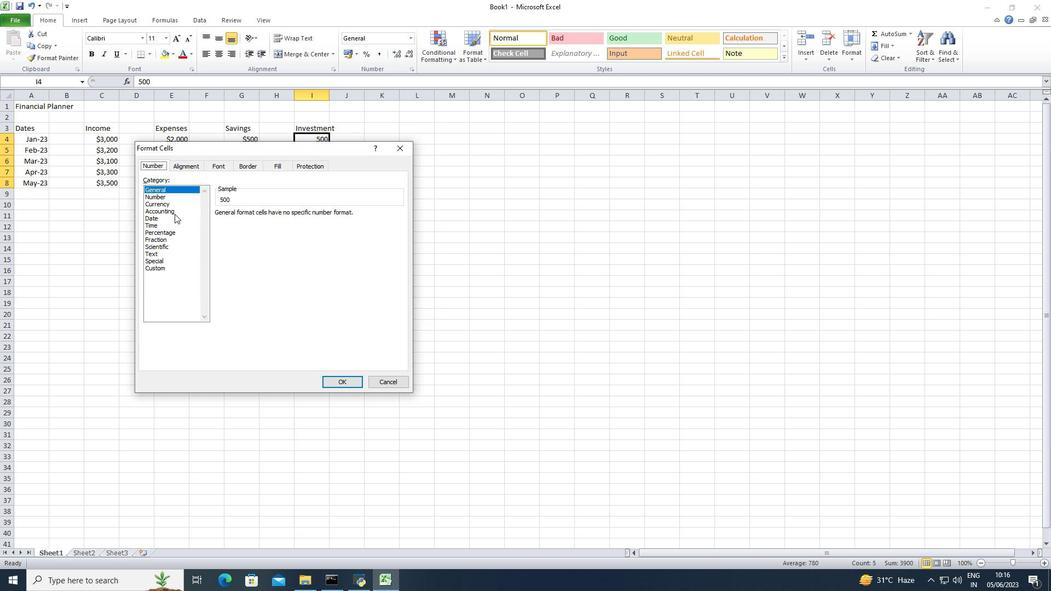 
Action: Mouse pressed left at (177, 205)
Screenshot: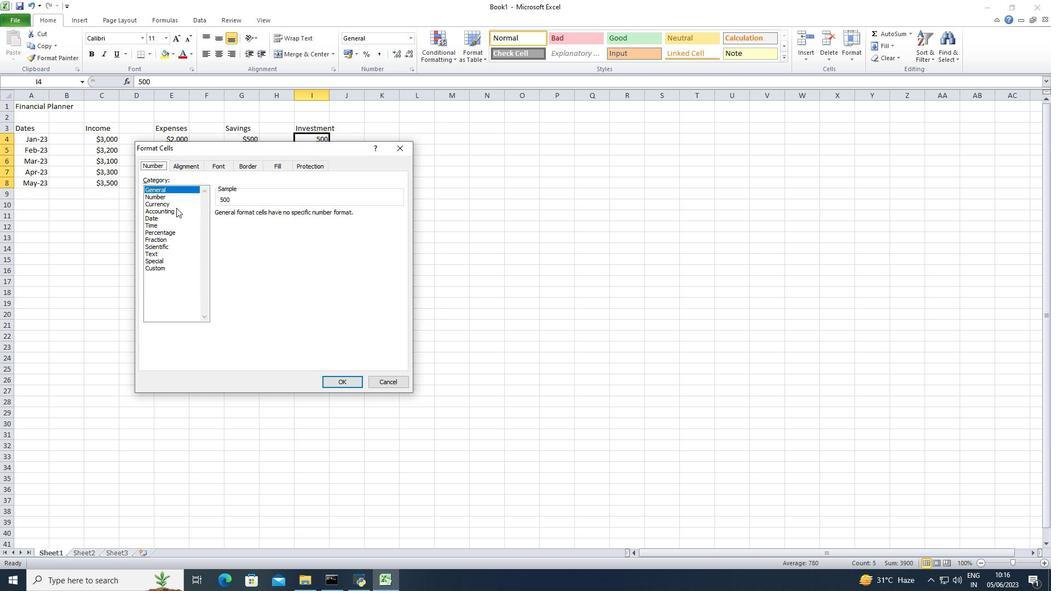 
Action: Mouse moved to (289, 216)
Screenshot: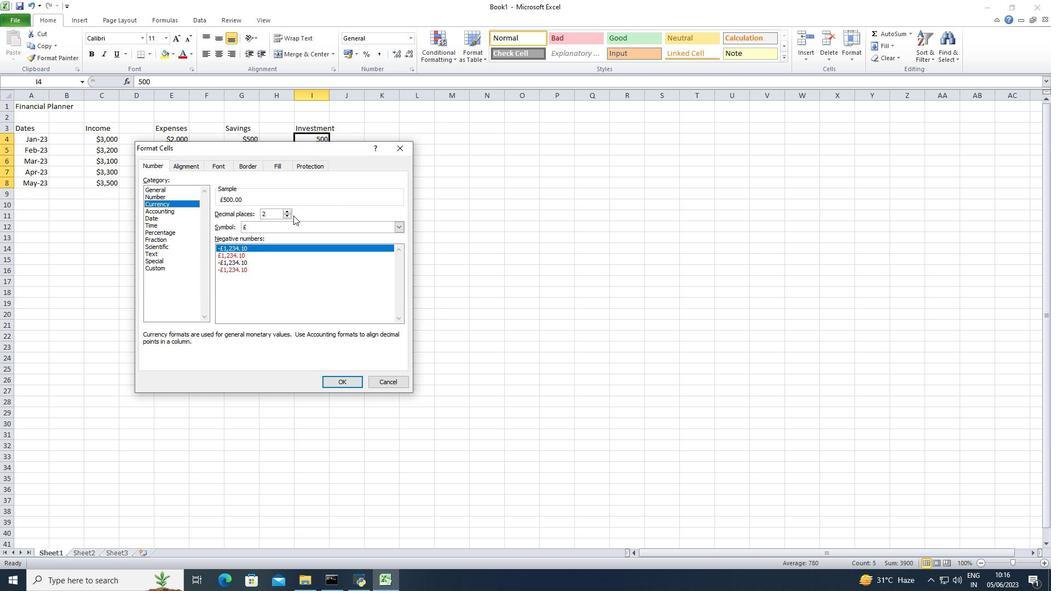 
Action: Mouse pressed left at (289, 216)
Screenshot: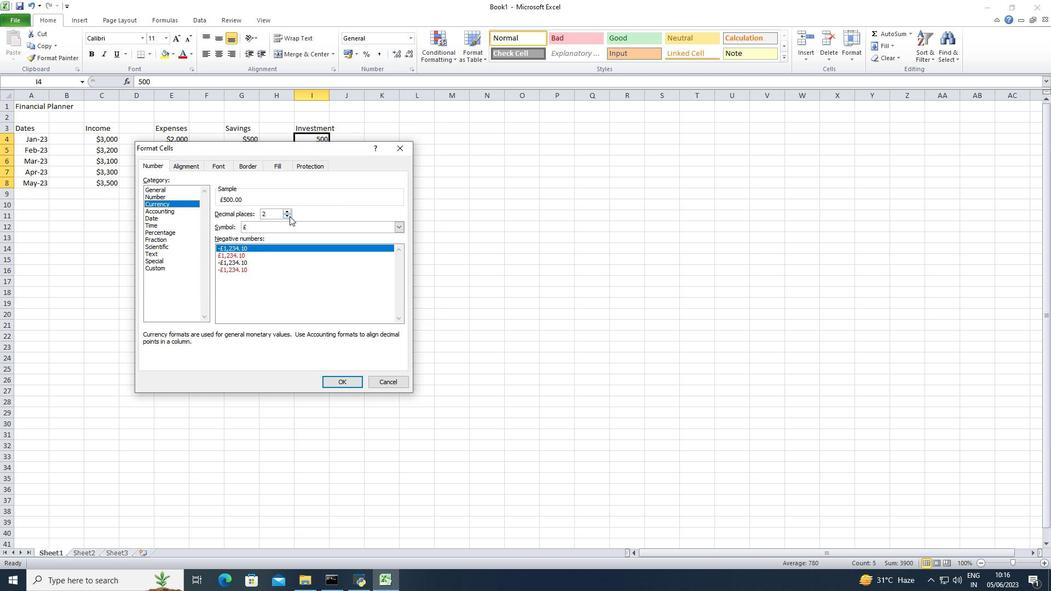 
Action: Mouse pressed left at (289, 216)
Screenshot: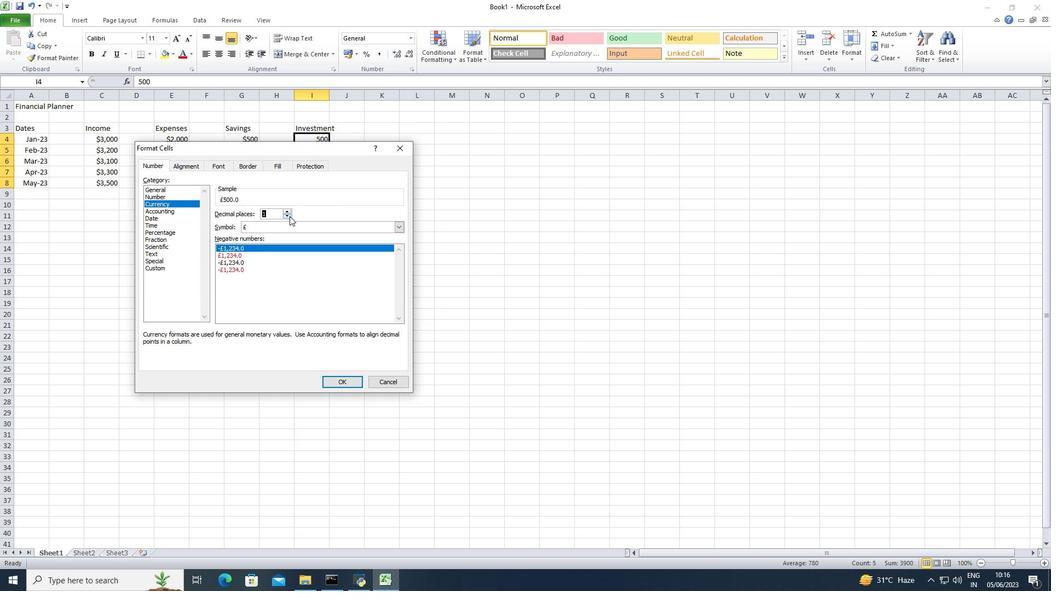 
Action: Mouse moved to (290, 224)
Screenshot: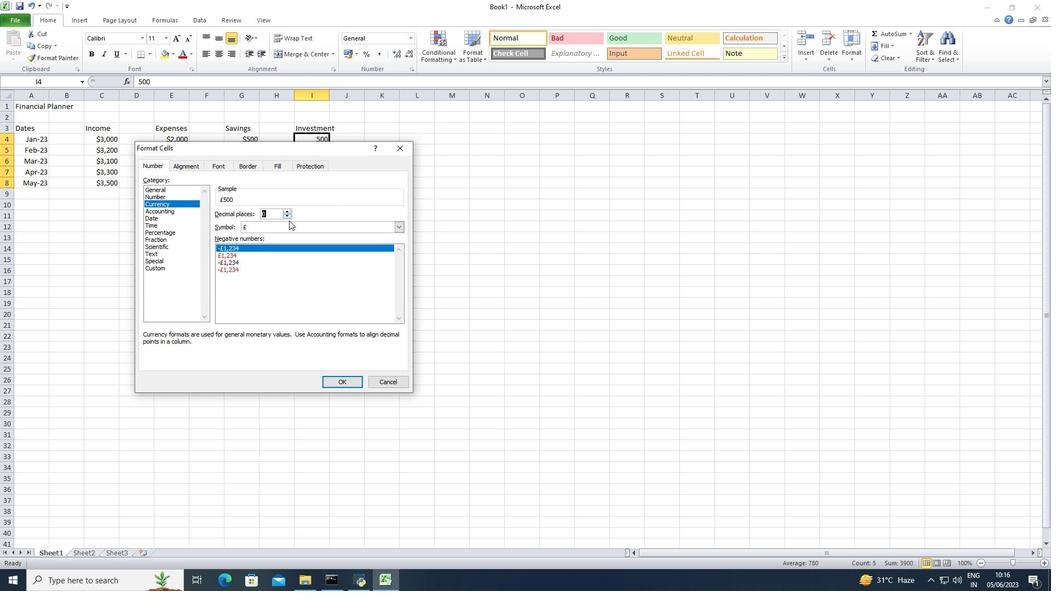 
Action: Mouse pressed left at (290, 224)
Screenshot: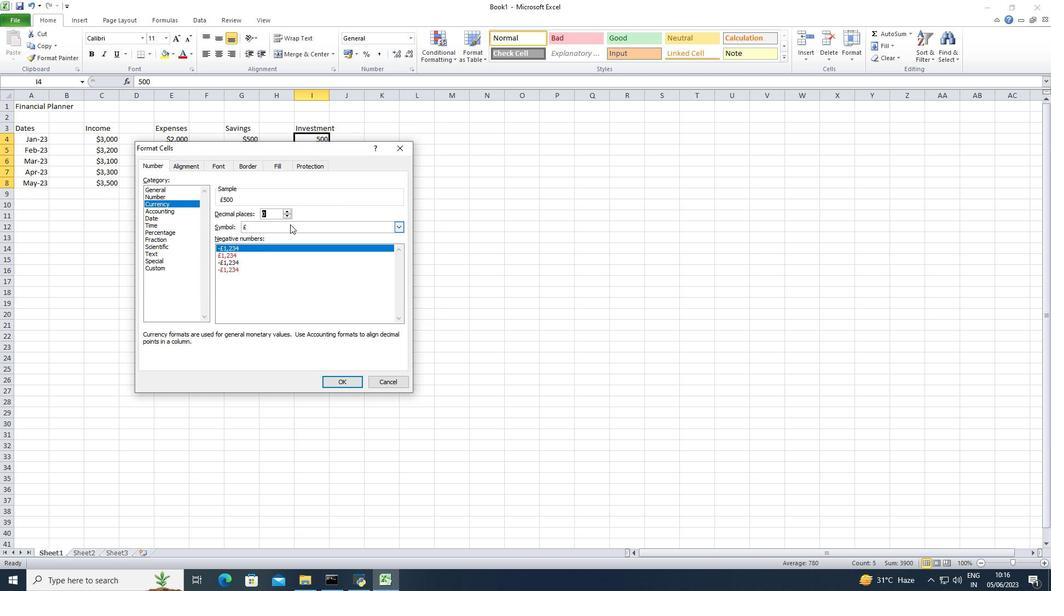 
Action: Mouse moved to (292, 262)
Screenshot: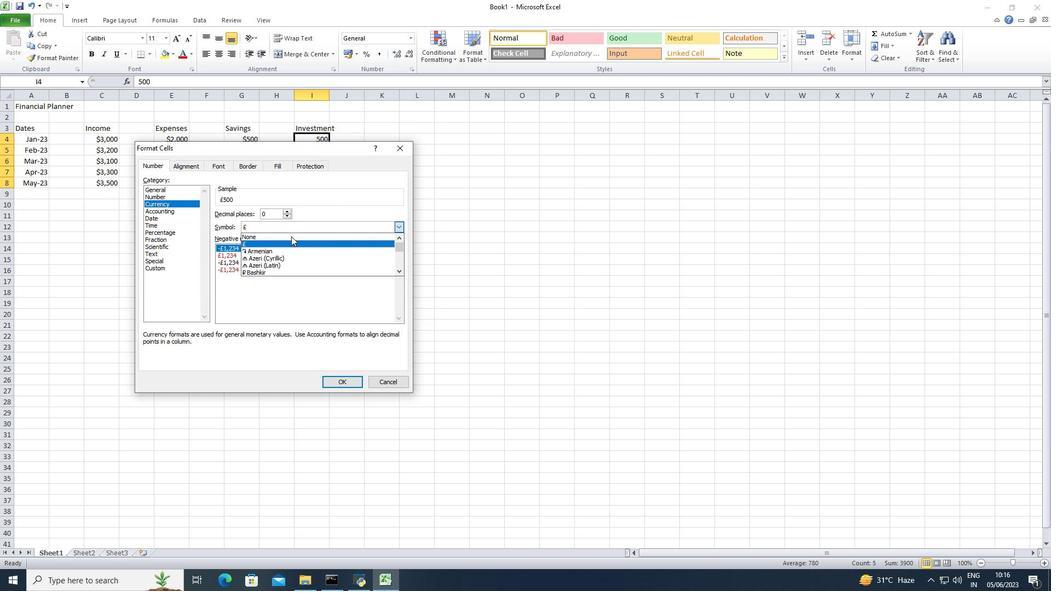 
Action: Mouse scrolled (292, 261) with delta (0, 0)
Screenshot: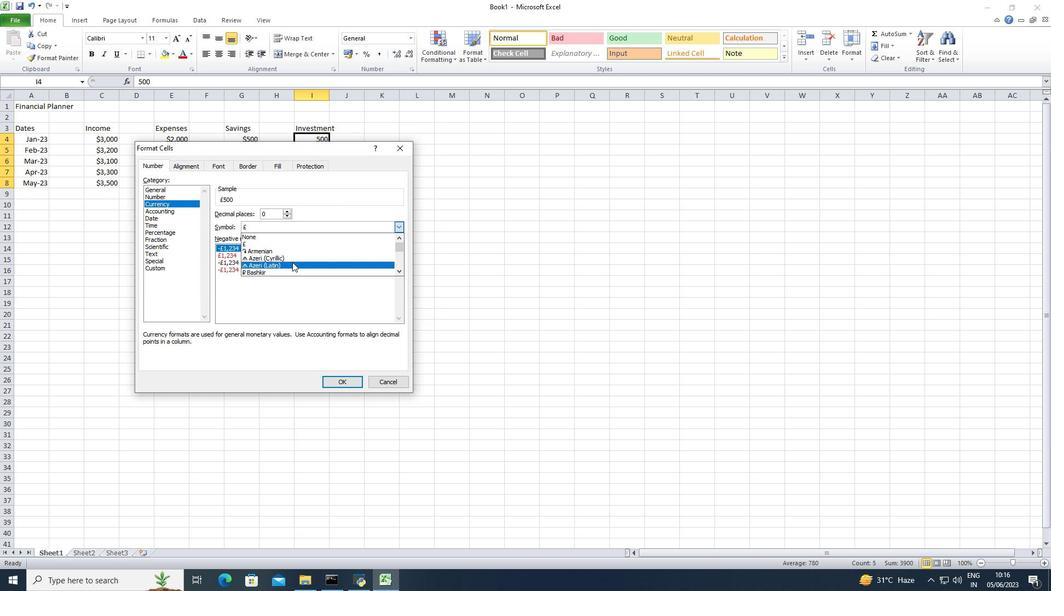 
Action: Mouse scrolled (292, 261) with delta (0, 0)
Screenshot: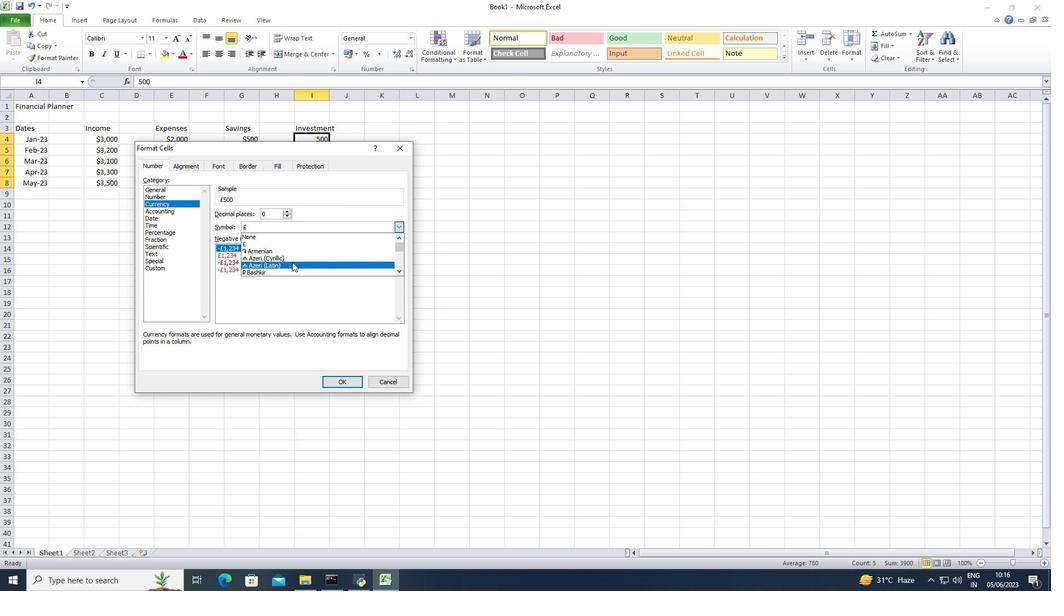 
Action: Mouse scrolled (292, 261) with delta (0, 0)
Screenshot: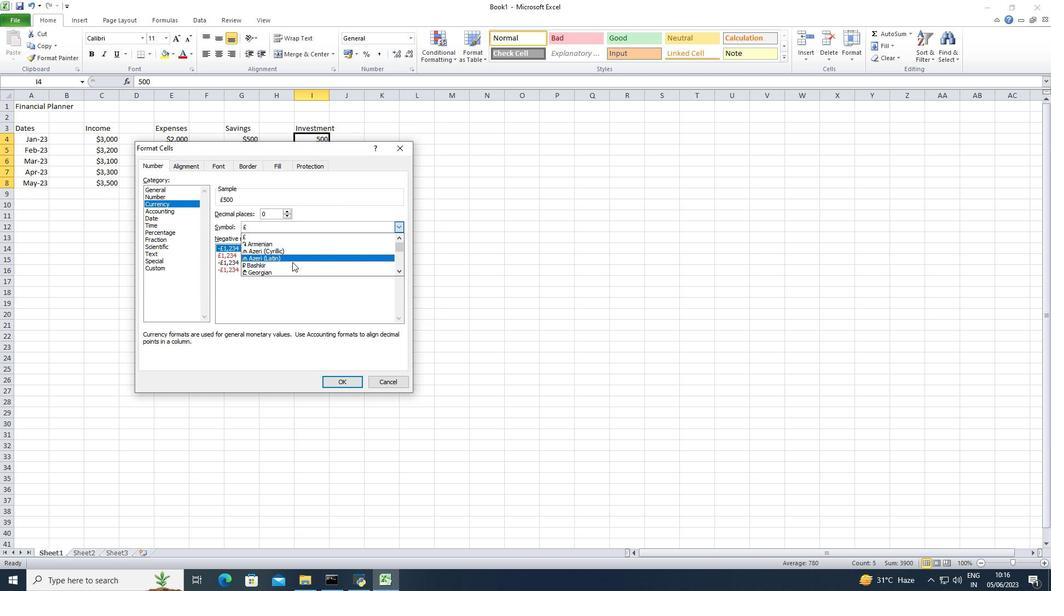 
Action: Mouse scrolled (292, 261) with delta (0, 0)
Screenshot: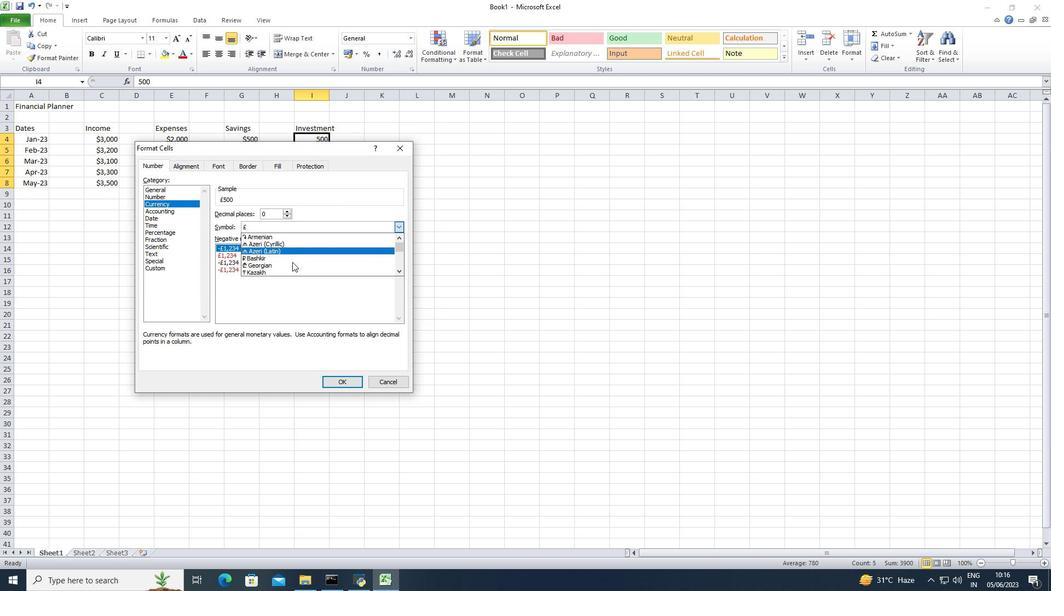 
Action: Mouse scrolled (292, 261) with delta (0, 0)
Screenshot: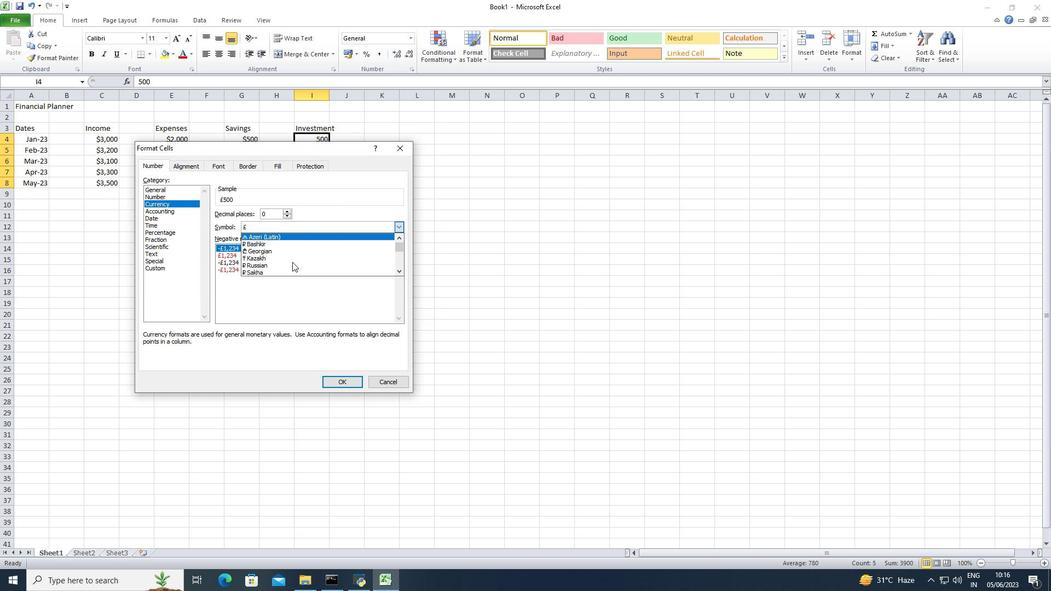 
Action: Mouse scrolled (292, 261) with delta (0, 0)
Screenshot: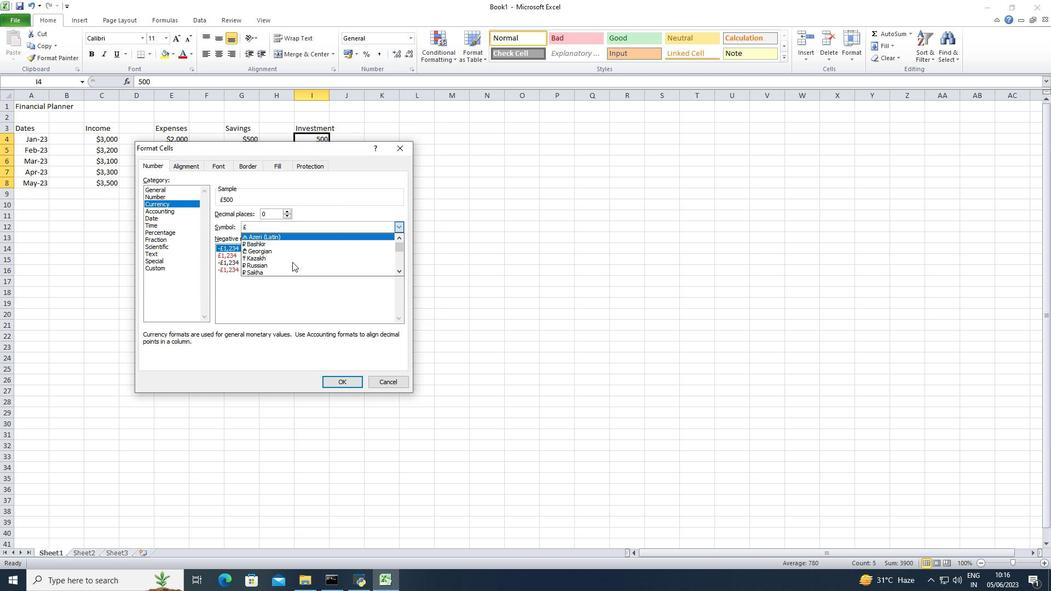 
Action: Mouse scrolled (292, 261) with delta (0, 0)
Screenshot: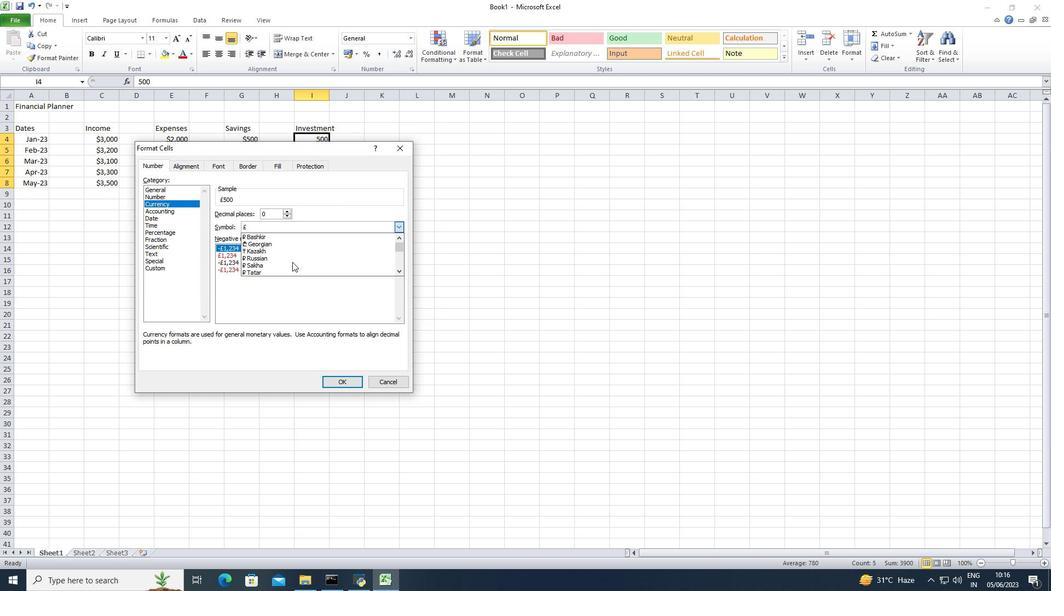 
Action: Mouse scrolled (292, 261) with delta (0, 0)
Screenshot: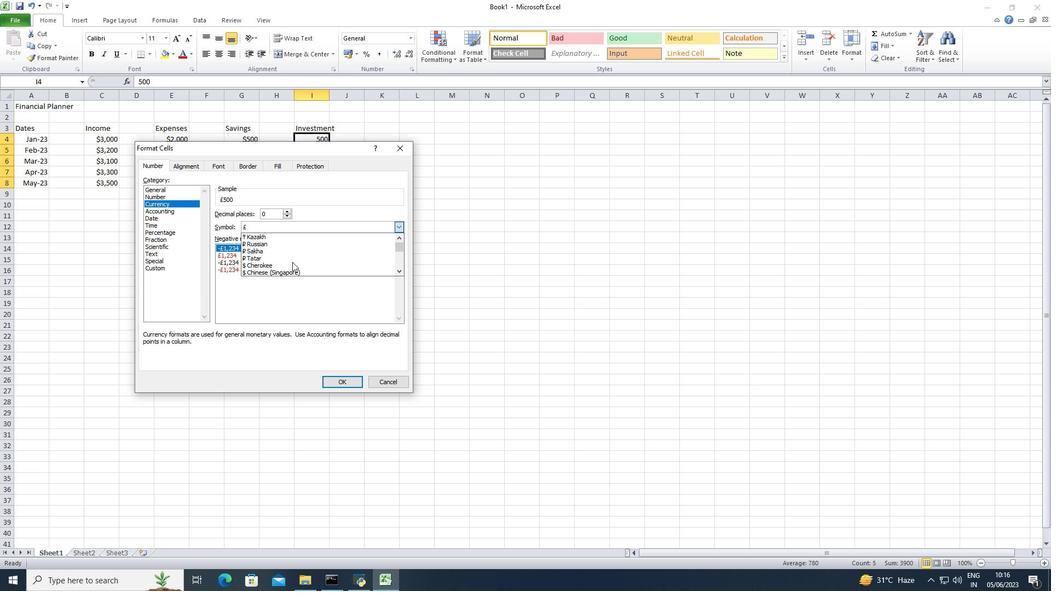 
Action: Mouse scrolled (292, 261) with delta (0, 0)
Screenshot: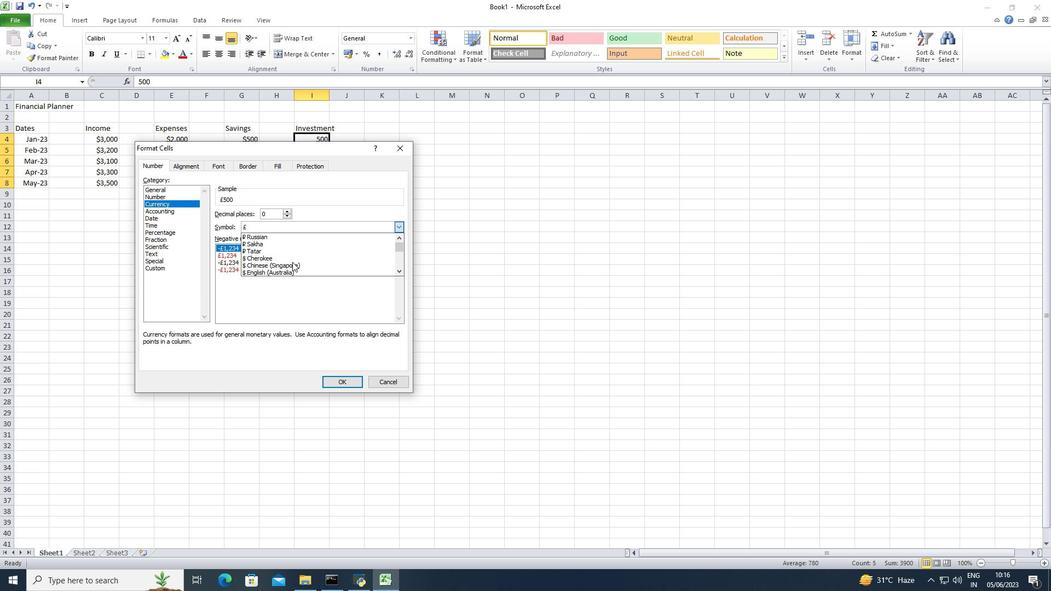 
Action: Mouse scrolled (292, 261) with delta (0, 0)
Screenshot: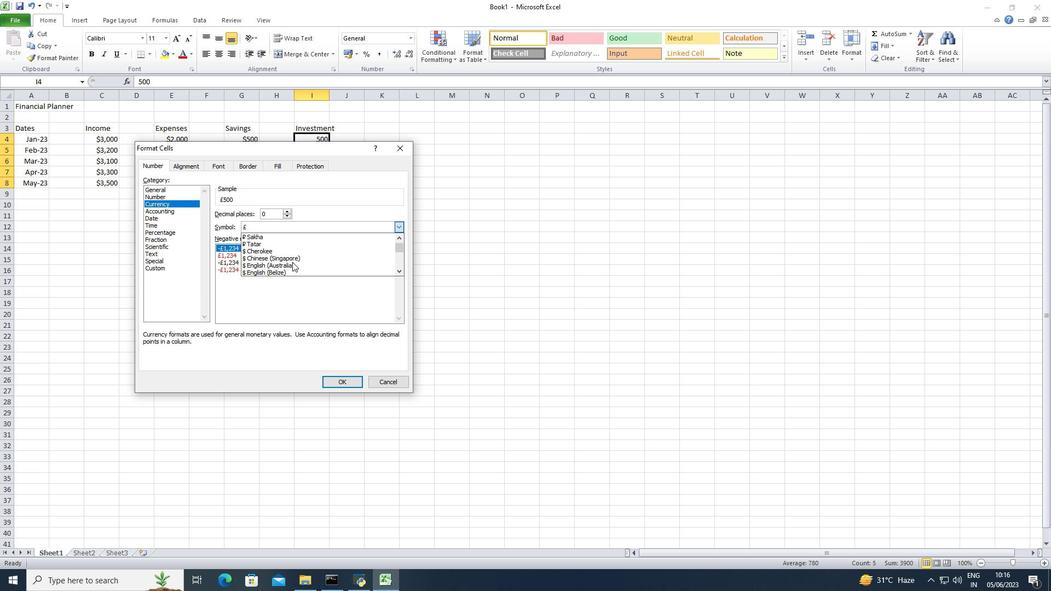 
Action: Mouse moved to (296, 260)
Screenshot: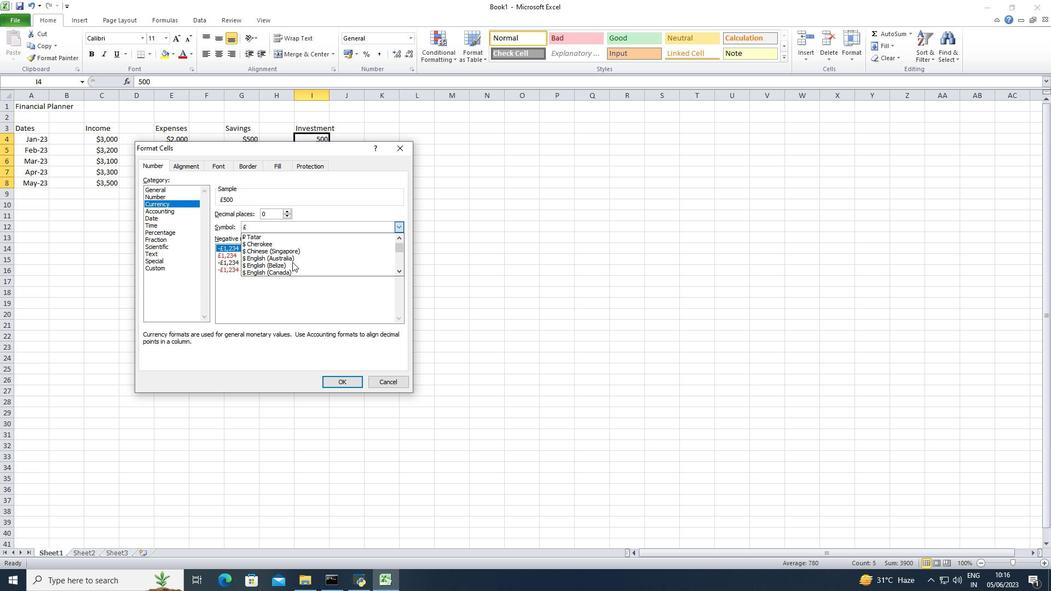 
Action: Mouse pressed left at (296, 260)
Screenshot: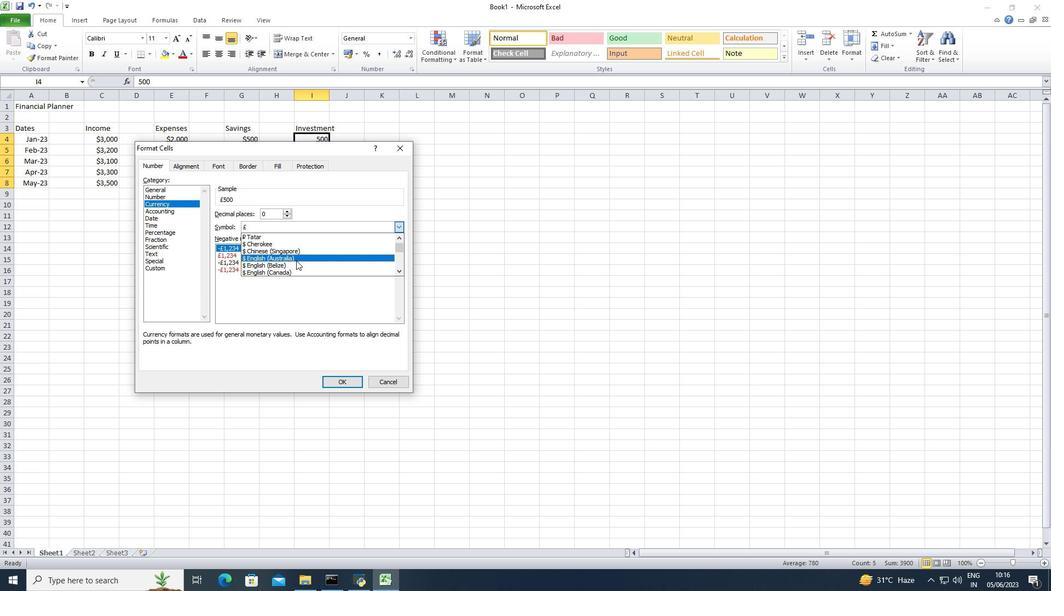 
Action: Mouse moved to (348, 380)
Screenshot: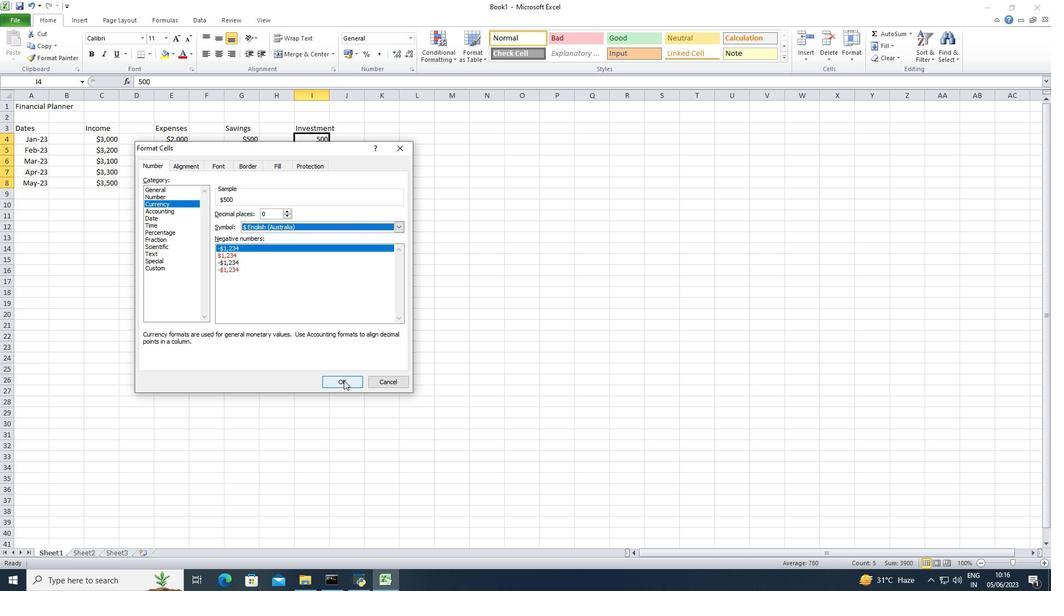 
Action: Mouse pressed left at (348, 380)
Screenshot: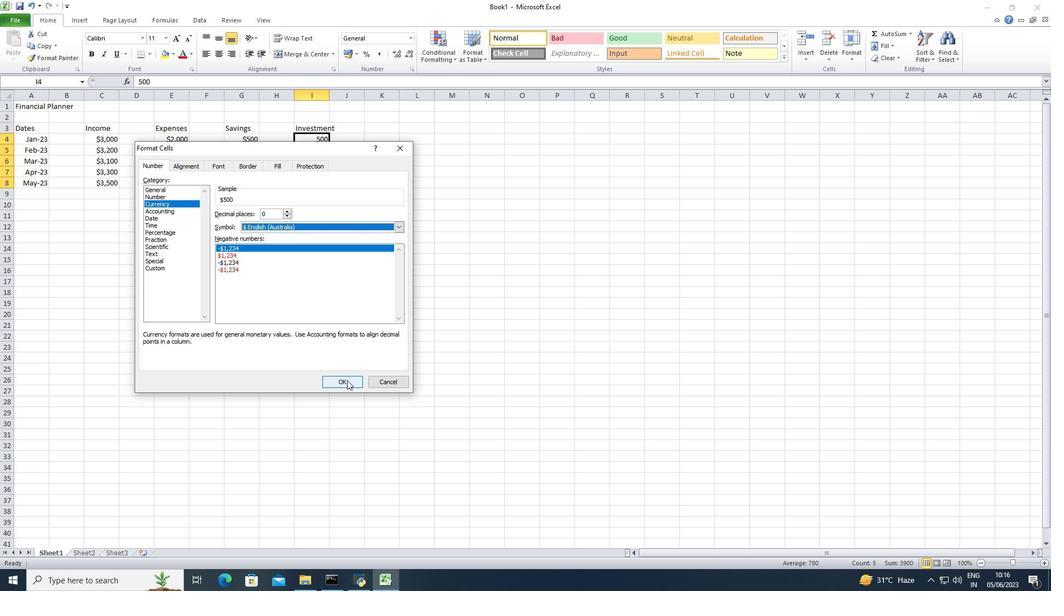 
Action: Mouse moved to (383, 131)
Screenshot: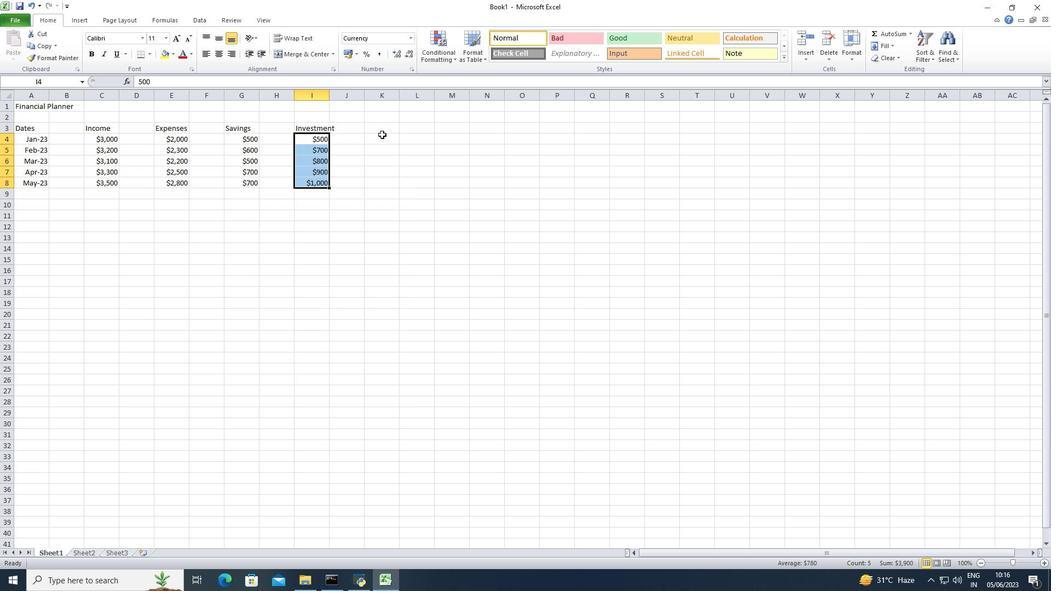 
Action: Mouse pressed left at (383, 131)
Screenshot: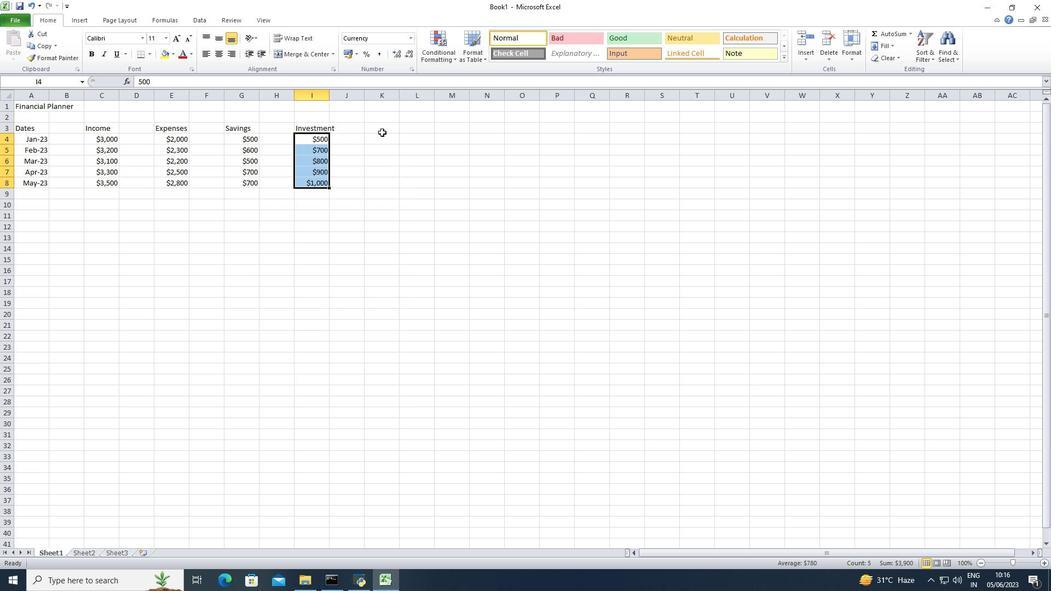 
Action: Key pressed <Key.shift>Net<Key.space><Key.shift>Saving<Key.down>1000<Key.down>1200<Key.down>900<Key.down>800<Key.down>700<Key.down>
Screenshot: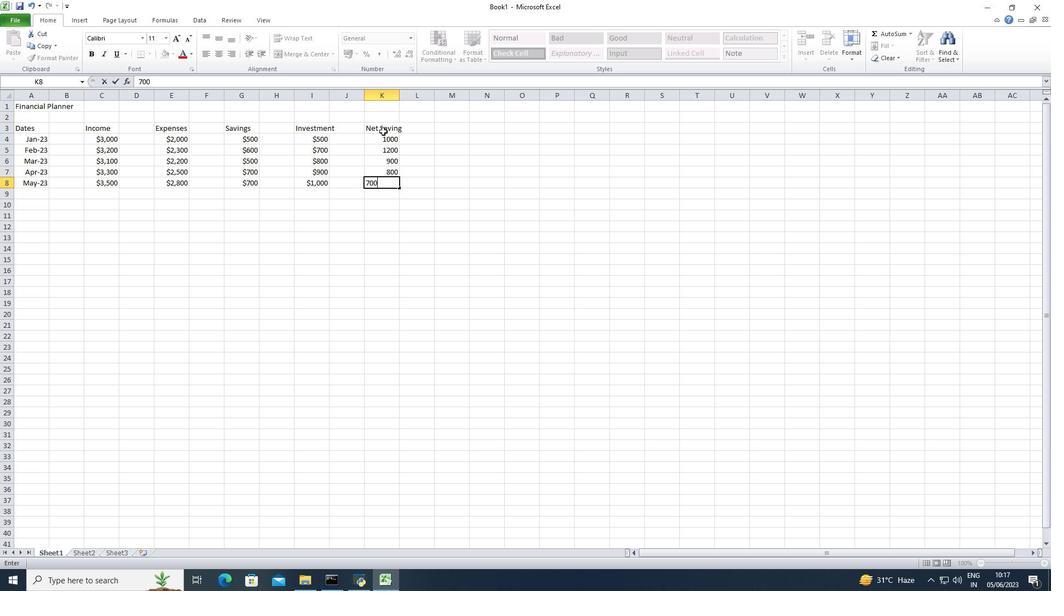
Action: Mouse moved to (388, 139)
Screenshot: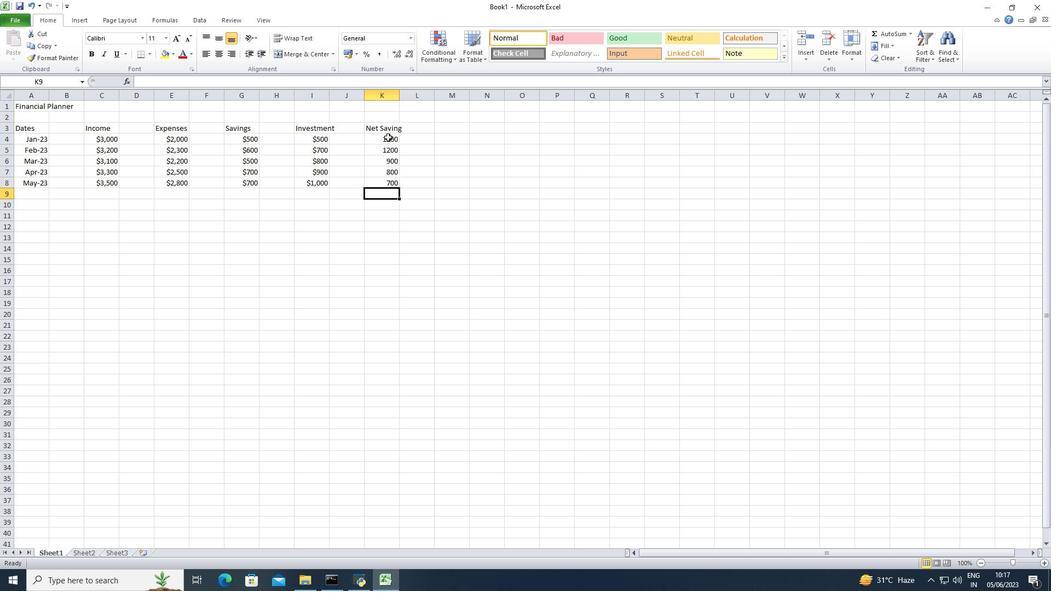 
Action: Mouse pressed left at (388, 139)
Screenshot: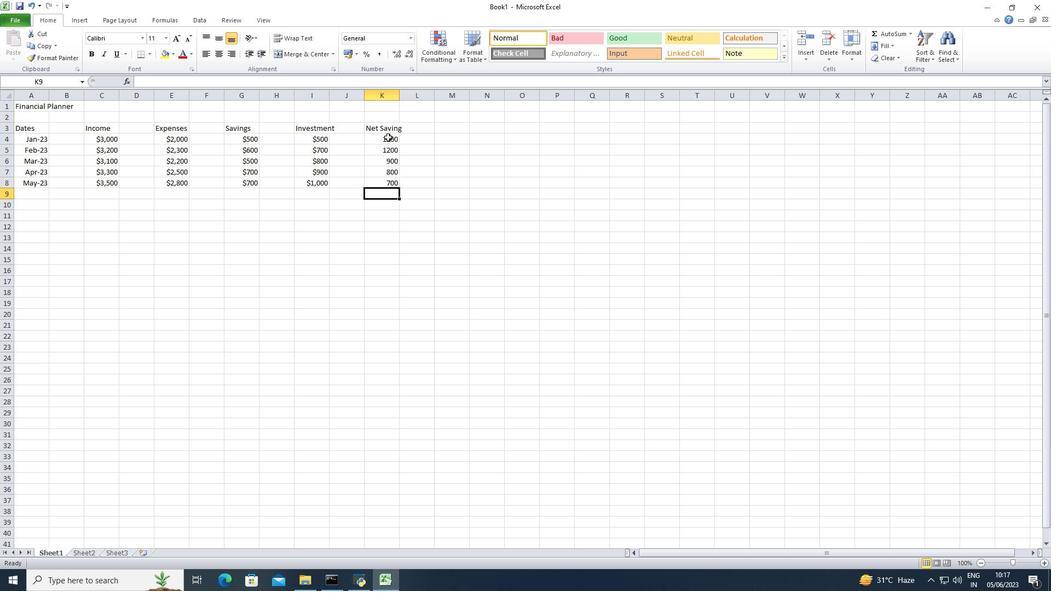 
Action: Mouse moved to (411, 40)
Screenshot: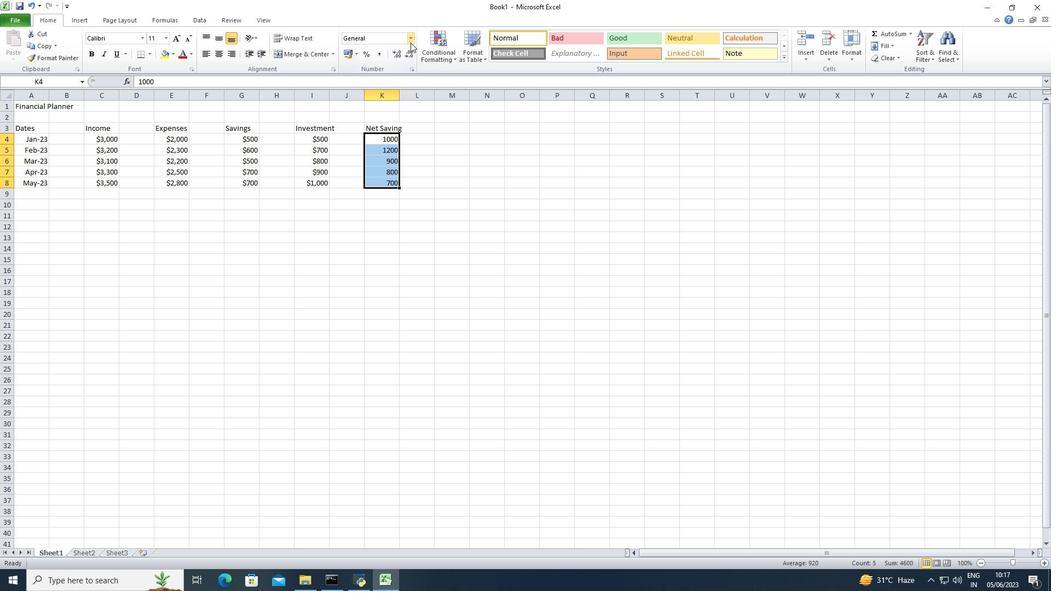 
Action: Mouse pressed left at (411, 40)
Screenshot: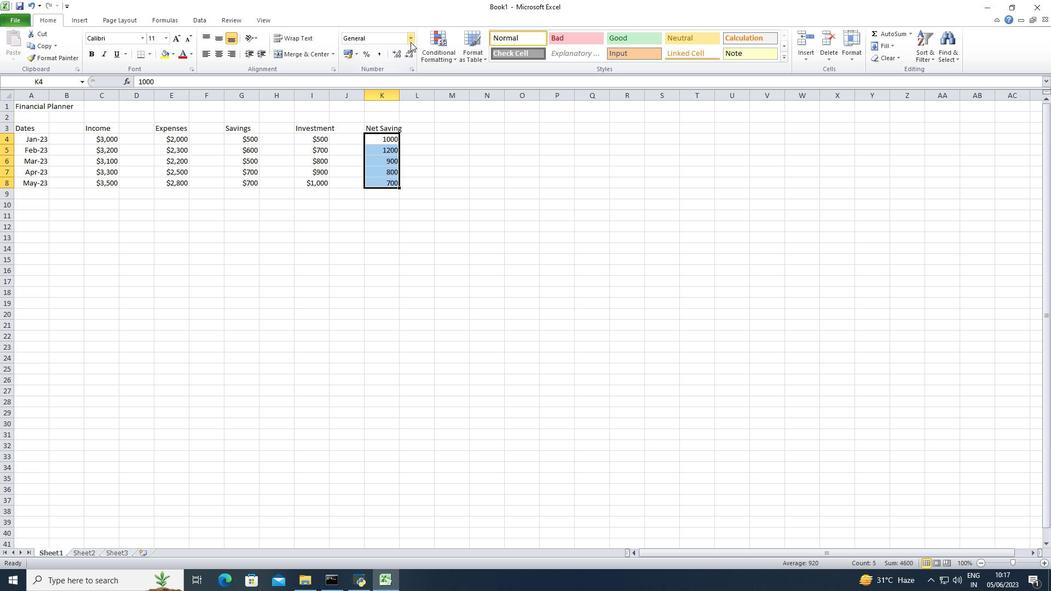 
Action: Mouse moved to (403, 317)
Screenshot: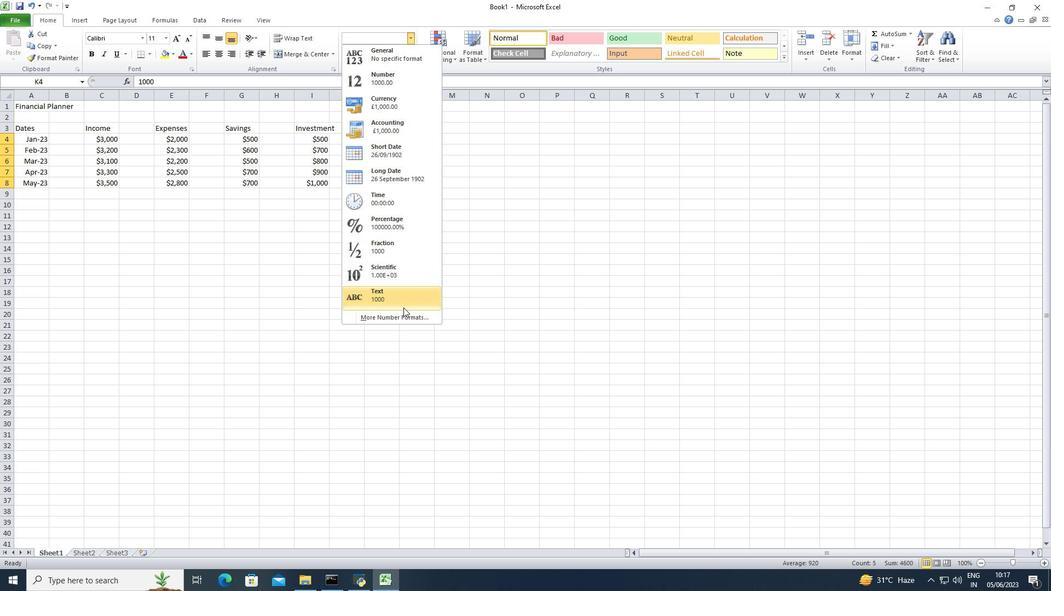 
Action: Mouse pressed left at (403, 317)
Screenshot: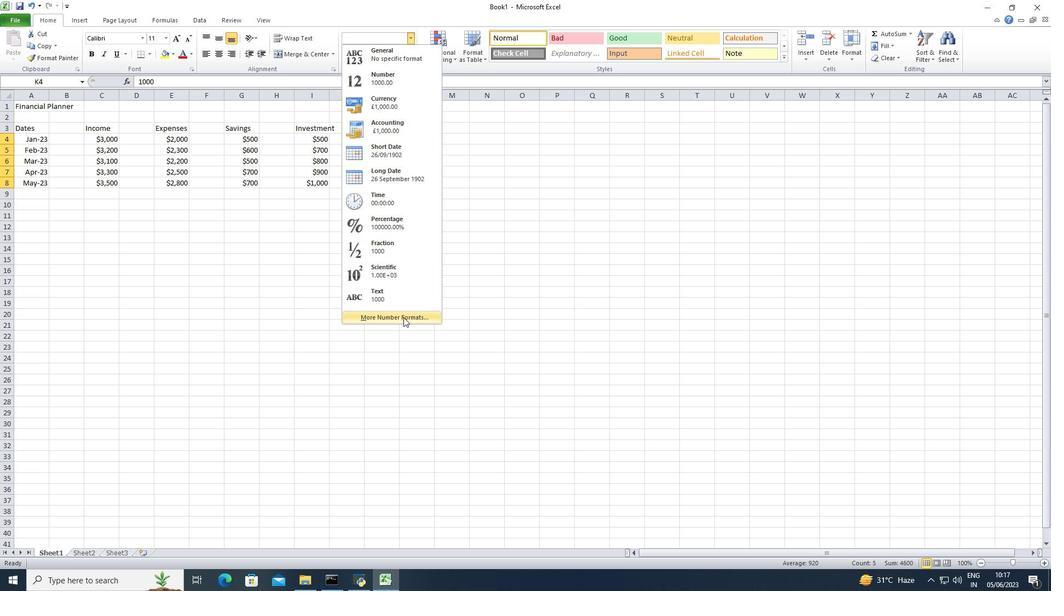 
Action: Mouse moved to (156, 205)
Screenshot: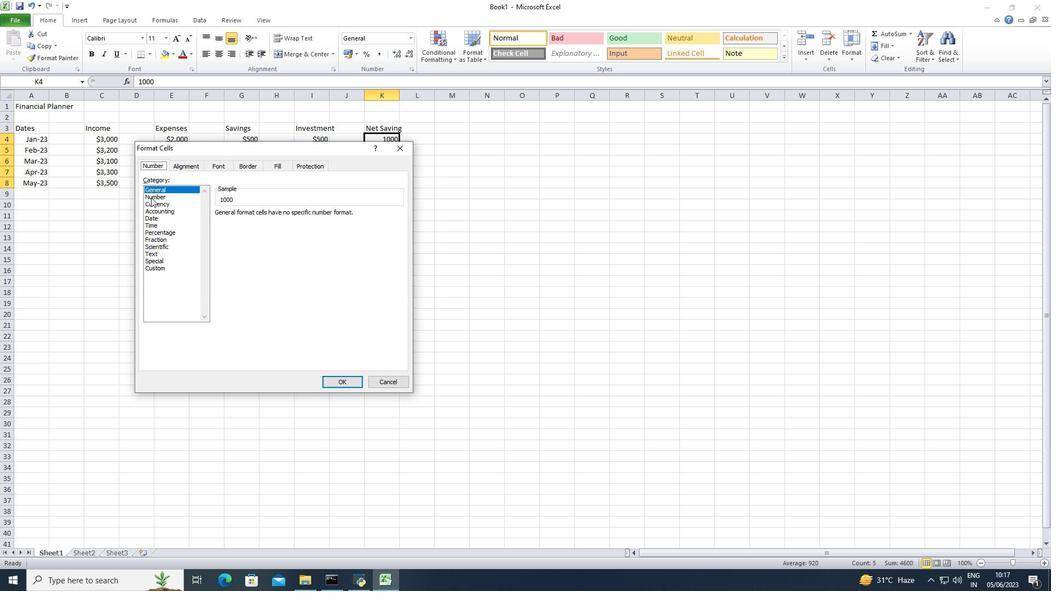 
Action: Mouse pressed left at (156, 205)
Screenshot: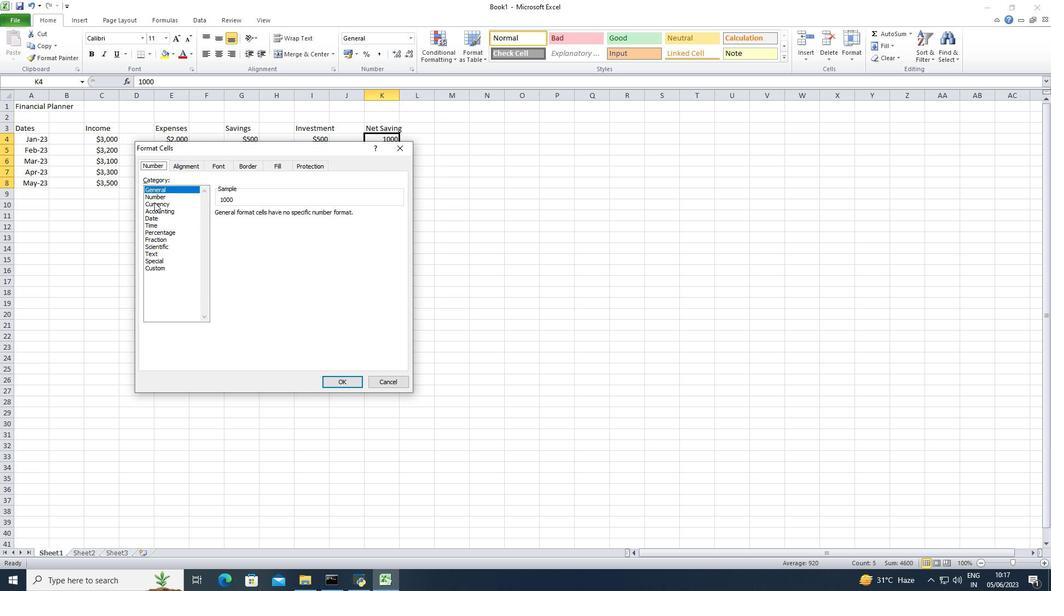 
Action: Mouse moved to (289, 216)
Screenshot: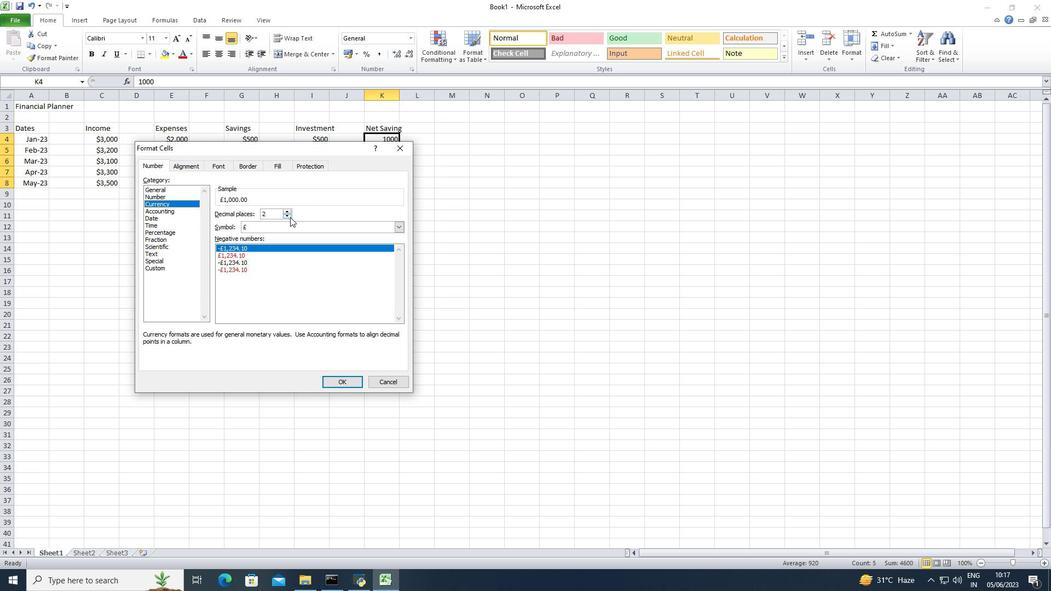 
Action: Mouse pressed left at (289, 216)
Screenshot: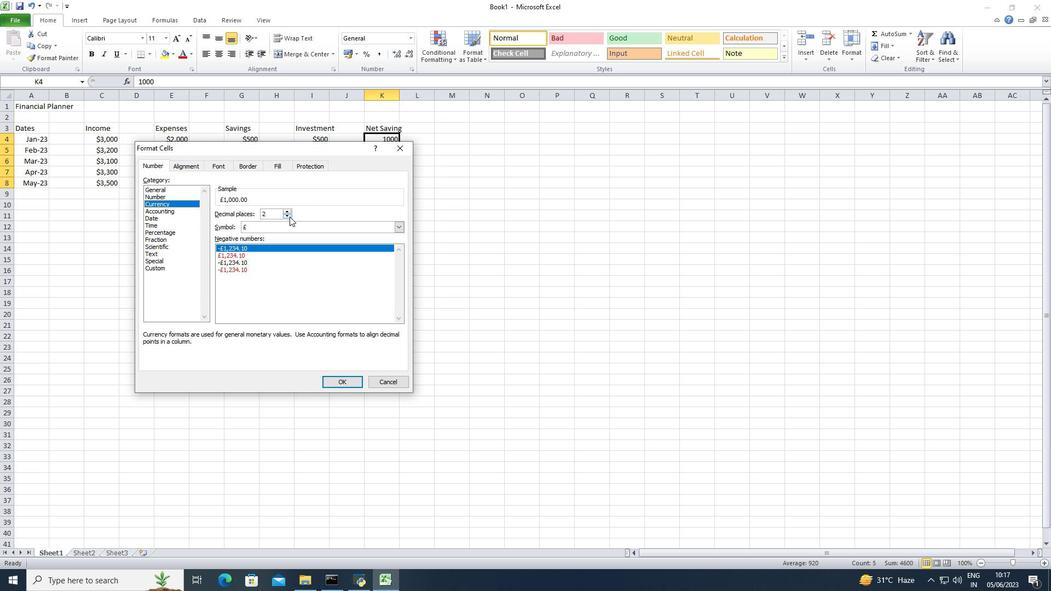 
Action: Mouse pressed left at (289, 216)
Screenshot: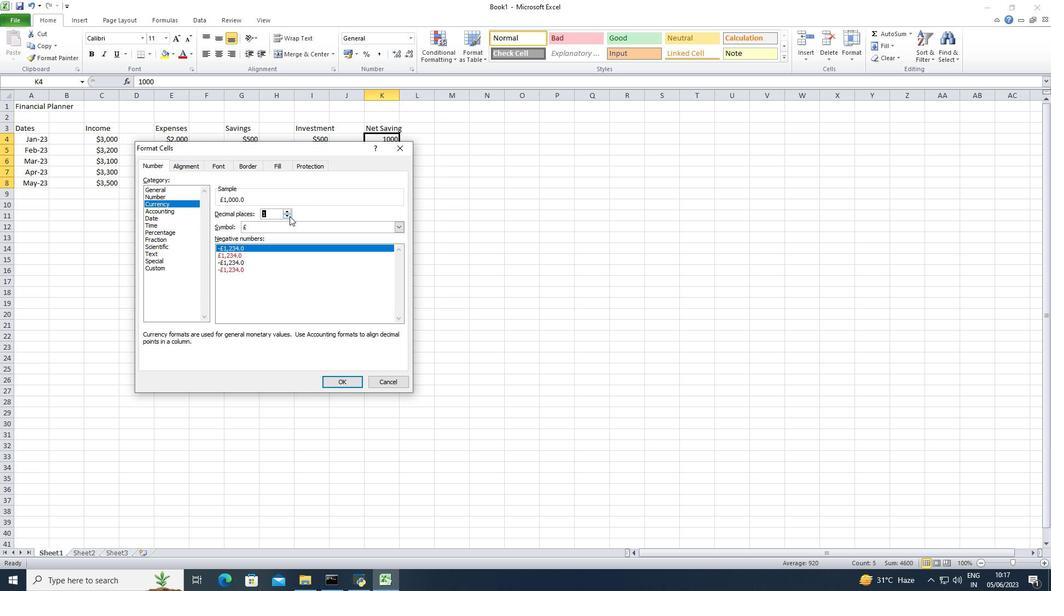 
Action: Mouse moved to (285, 222)
Screenshot: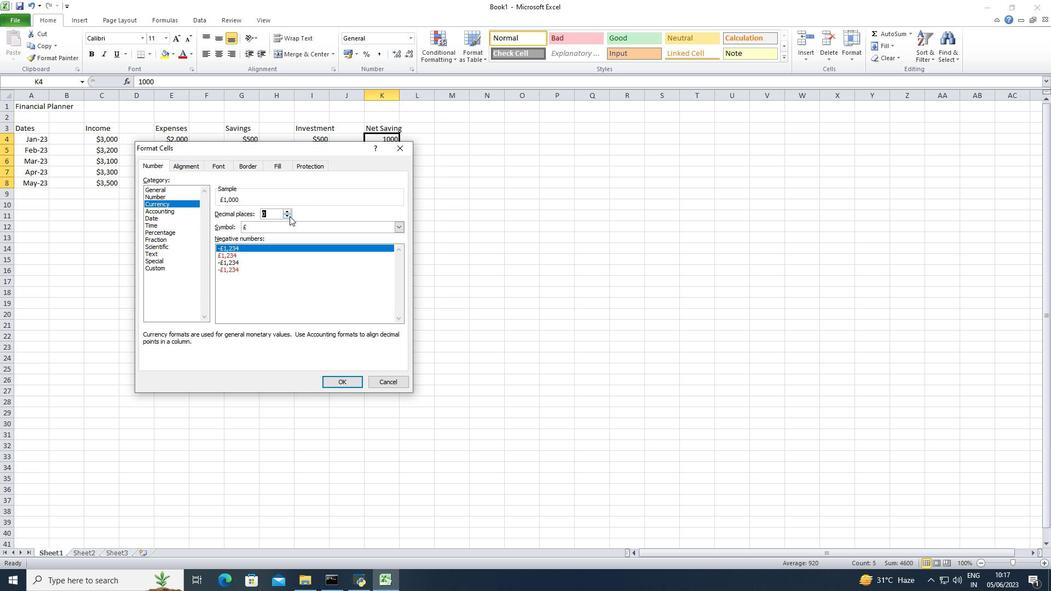 
Action: Mouse pressed left at (285, 222)
Screenshot: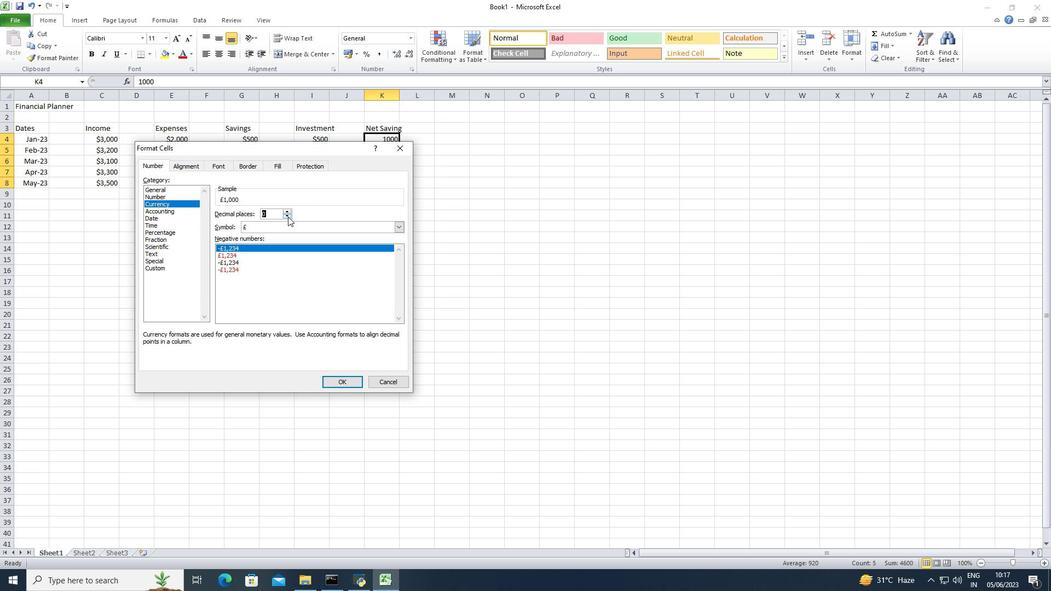 
Action: Mouse moved to (326, 268)
Screenshot: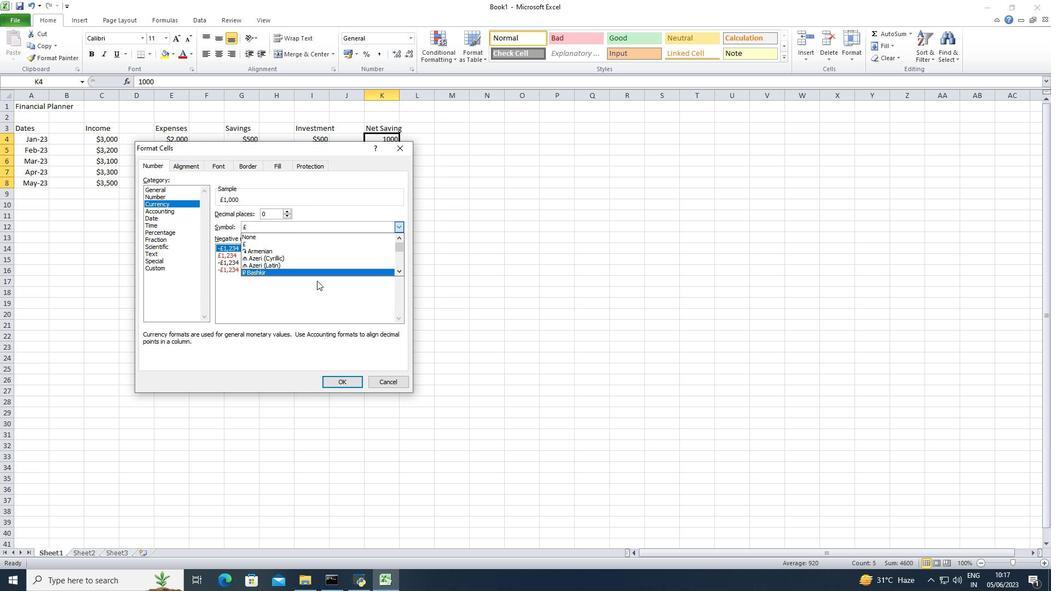 
Action: Mouse scrolled (326, 267) with delta (0, 0)
Screenshot: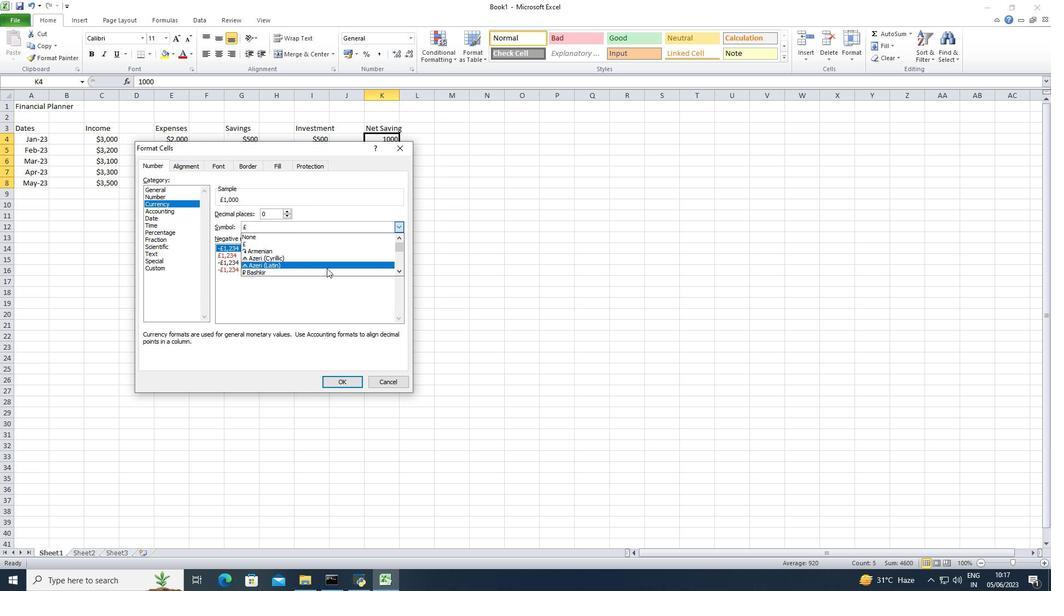 
Action: Mouse scrolled (326, 267) with delta (0, 0)
Screenshot: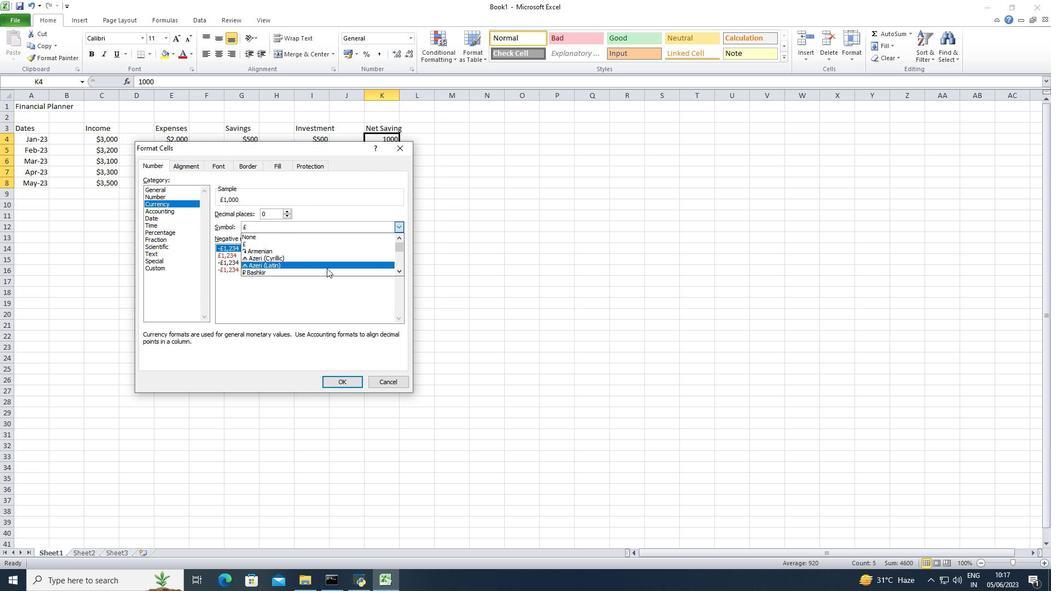 
Action: Mouse scrolled (326, 267) with delta (0, 0)
Screenshot: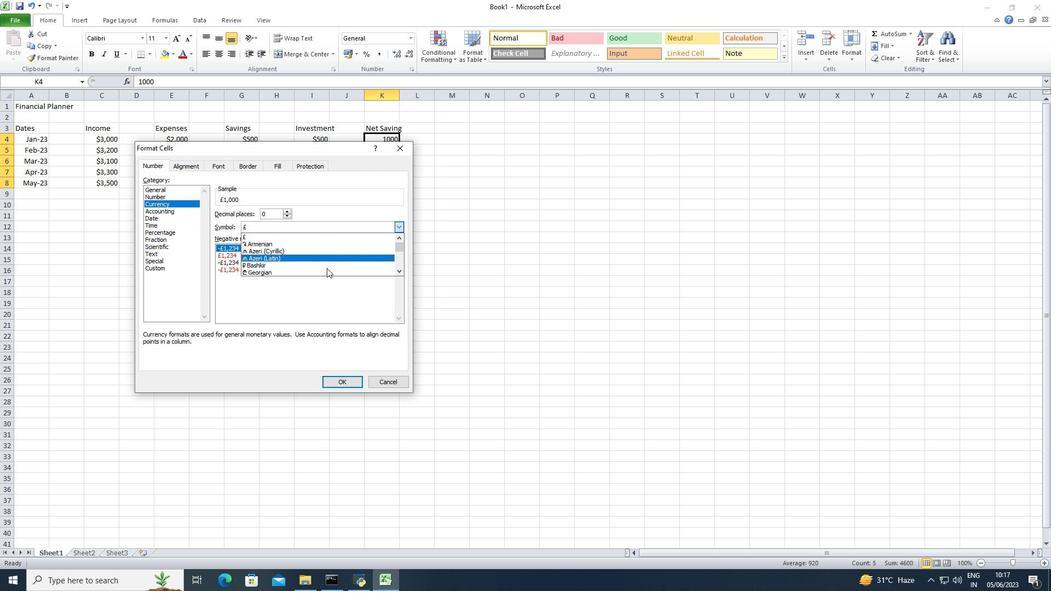 
Action: Mouse scrolled (326, 267) with delta (0, 0)
Screenshot: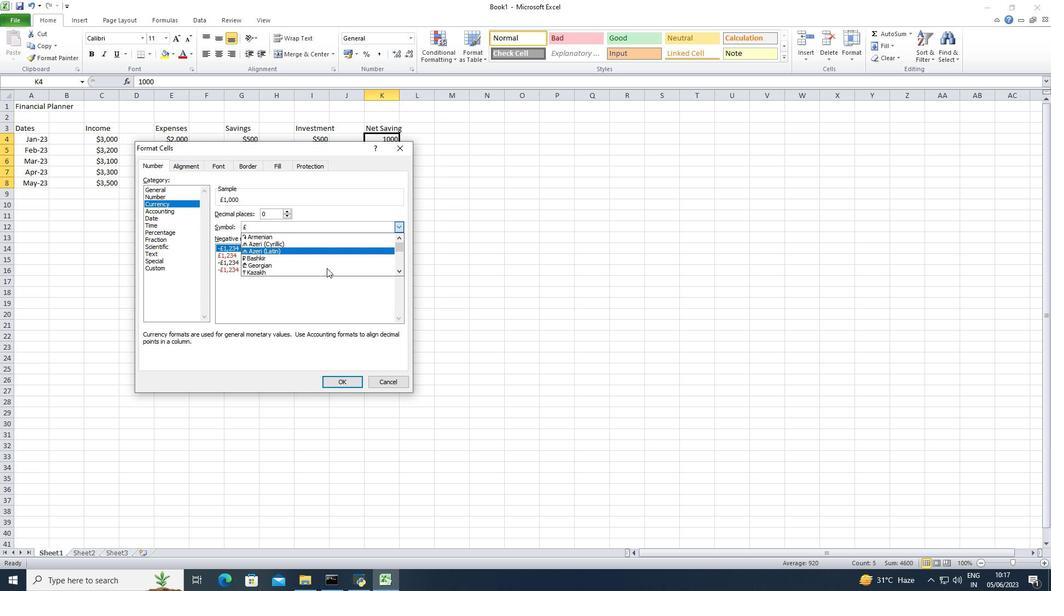 
Action: Mouse scrolled (326, 267) with delta (0, 0)
Screenshot: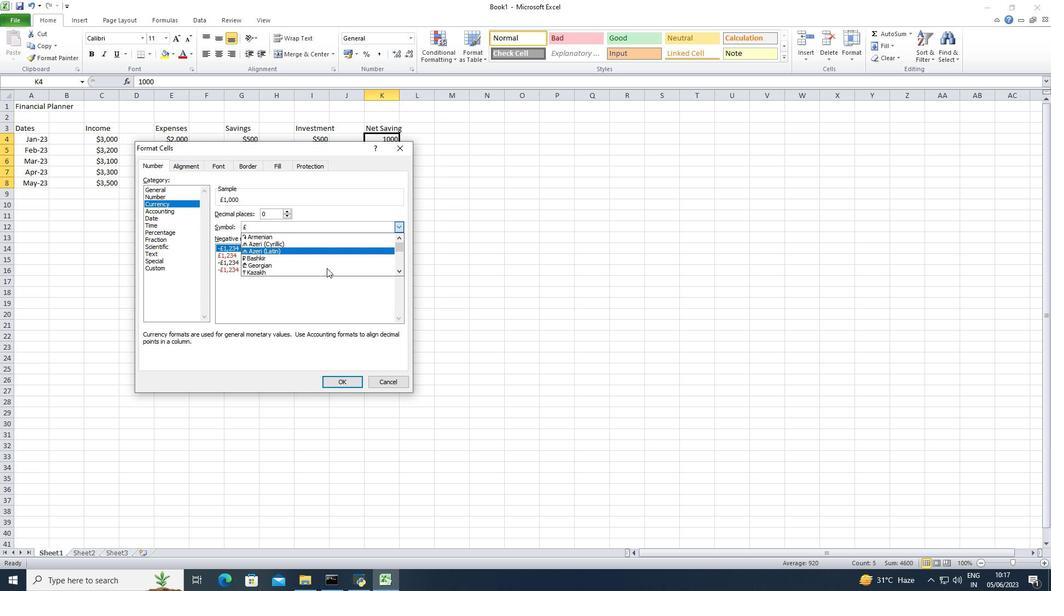 
Action: Mouse scrolled (326, 267) with delta (0, 0)
Screenshot: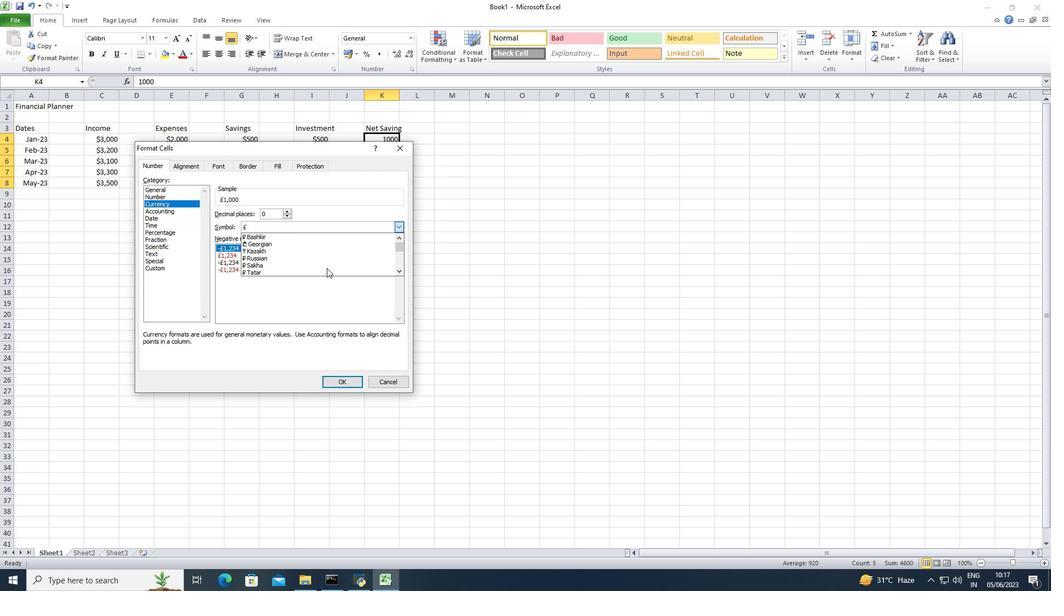 
Action: Mouse scrolled (326, 267) with delta (0, 0)
Screenshot: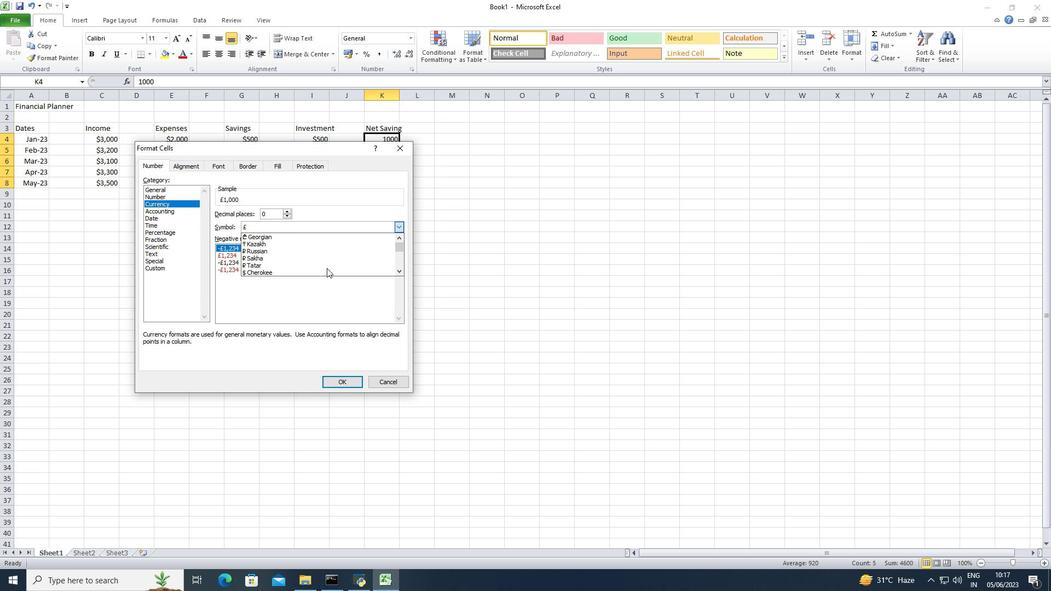 
Action: Mouse scrolled (326, 267) with delta (0, 0)
Screenshot: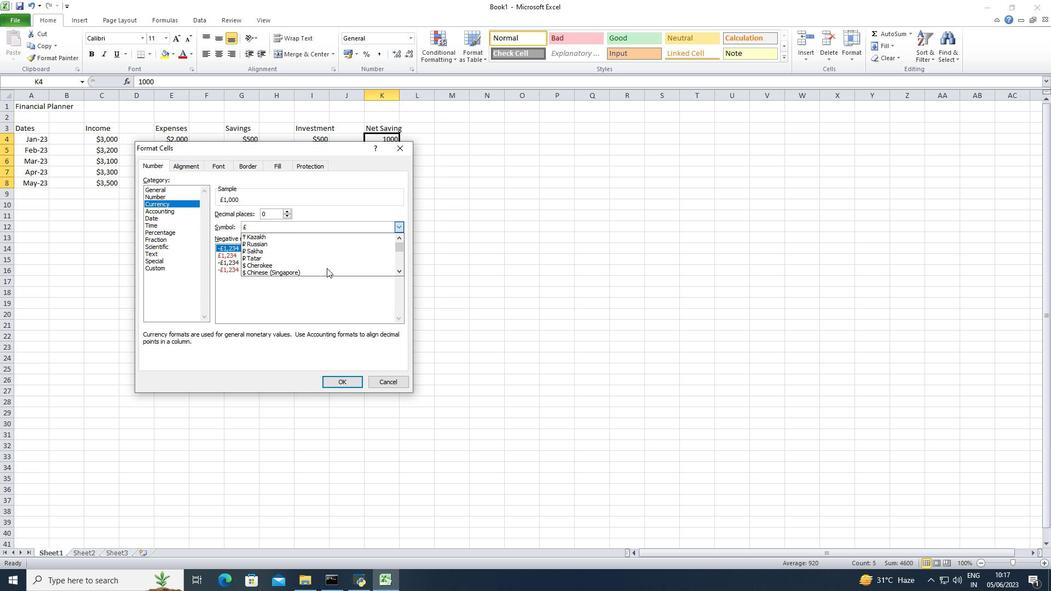 
Action: Mouse scrolled (326, 267) with delta (0, 0)
Screenshot: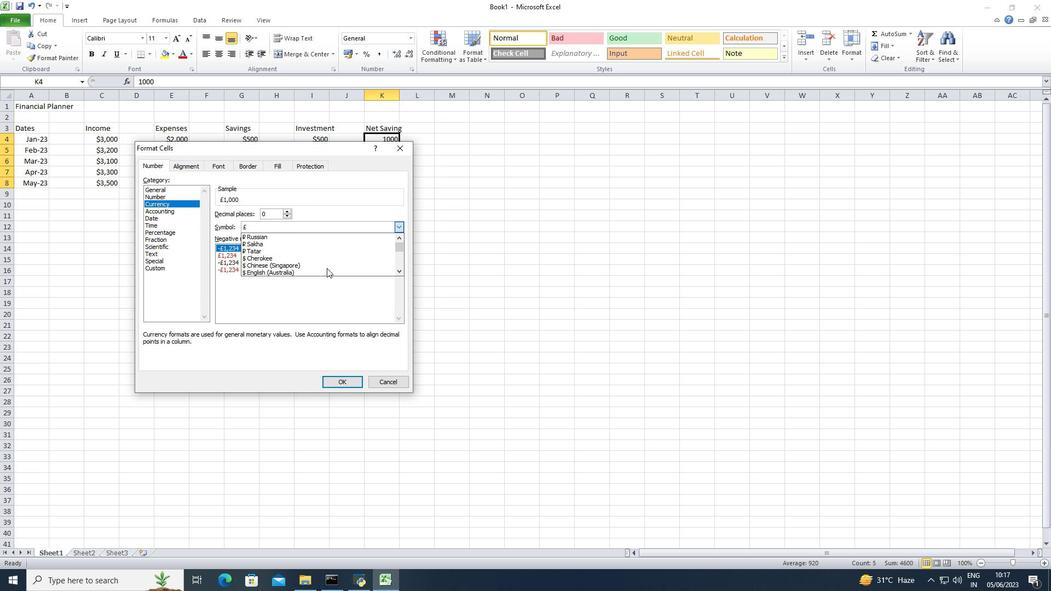 
Action: Mouse moved to (306, 266)
Screenshot: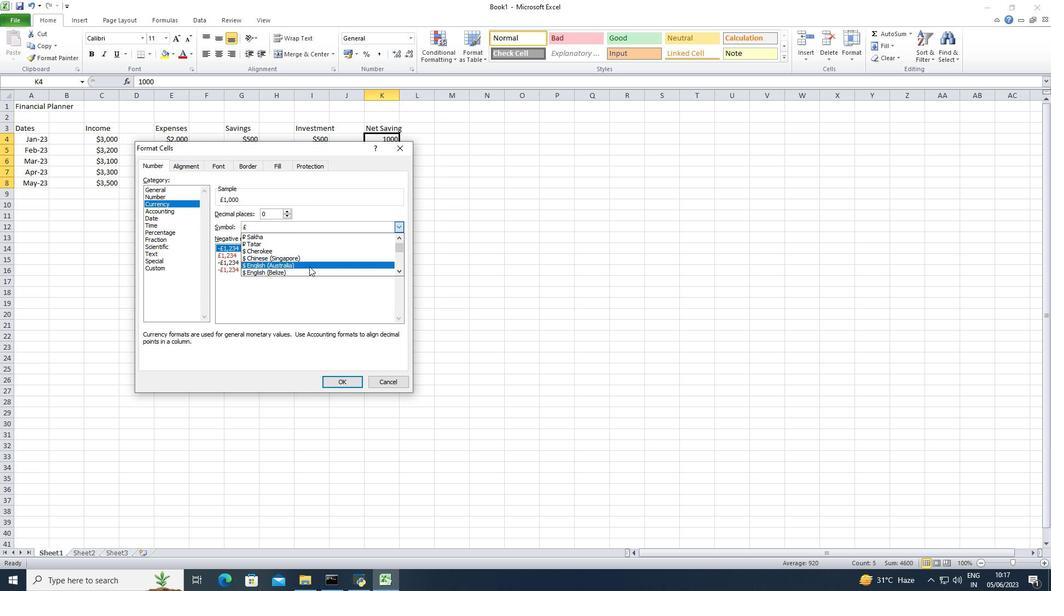 
Action: Mouse pressed left at (306, 266)
Screenshot: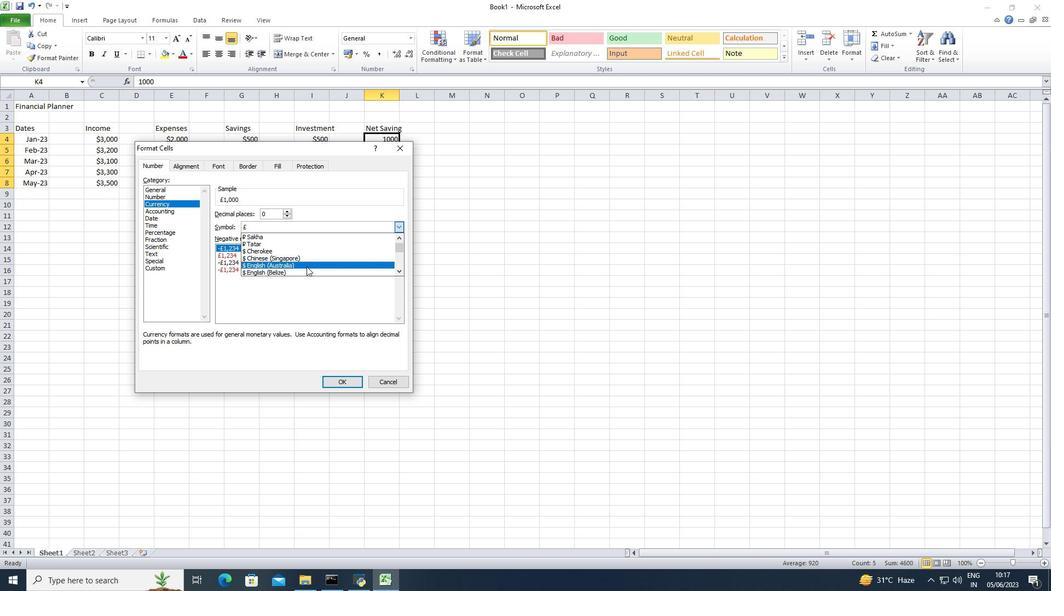 
Action: Mouse moved to (343, 380)
Screenshot: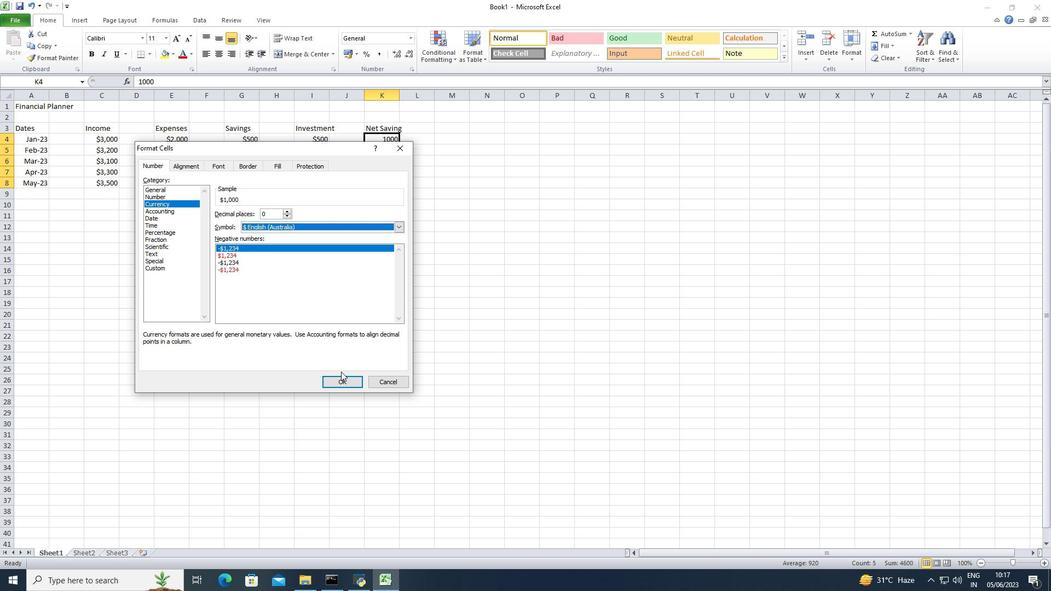 
Action: Mouse pressed left at (343, 380)
Screenshot: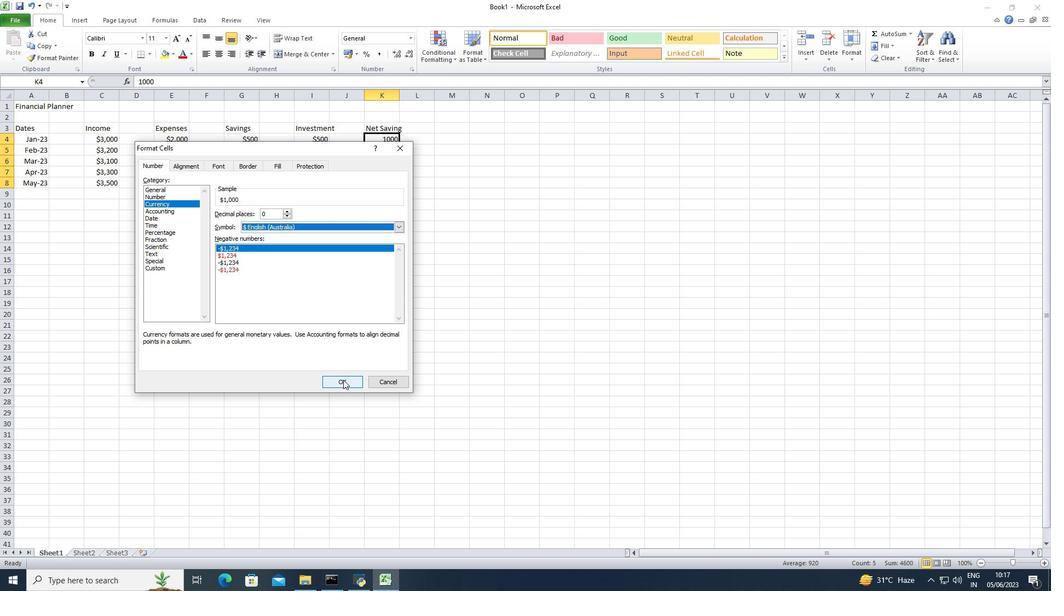 
Action: Key pressed ctrl+S<Key.shift>Elite<Key.space><Key.shift>Sales<Key.enter>
Screenshot: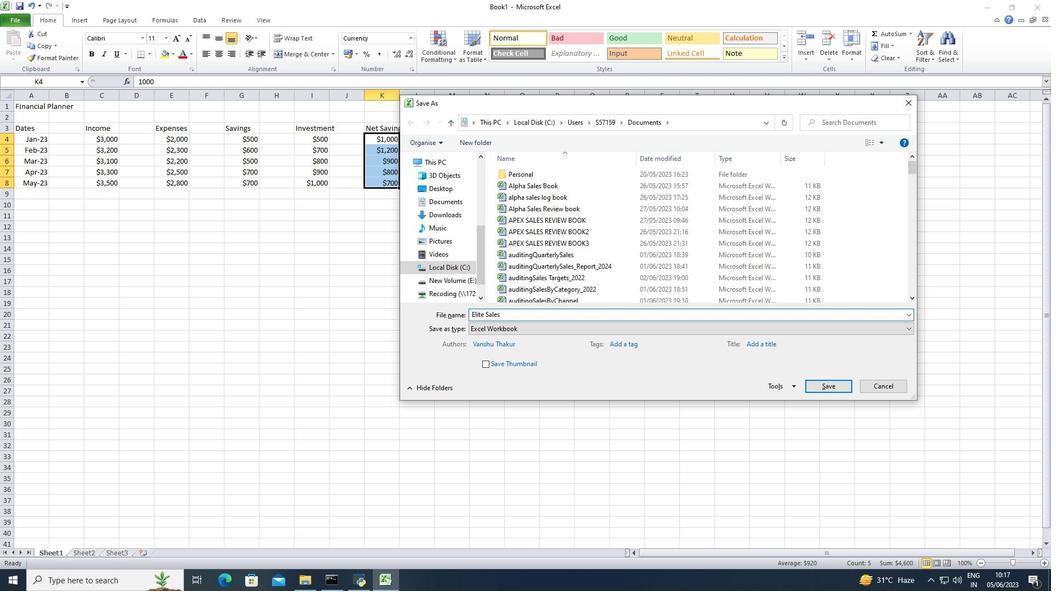 
